 Task: Buy 2 Parchment from Baking Tools & Accessories section under best seller category for shipping address: Jack Davis, 4730 Huntz Lane, Bolton, Massachusetts 01740, Cell Number 9785492947. Pay from credit card ending with 9757, CVV 798
Action: Mouse moved to (20, 79)
Screenshot: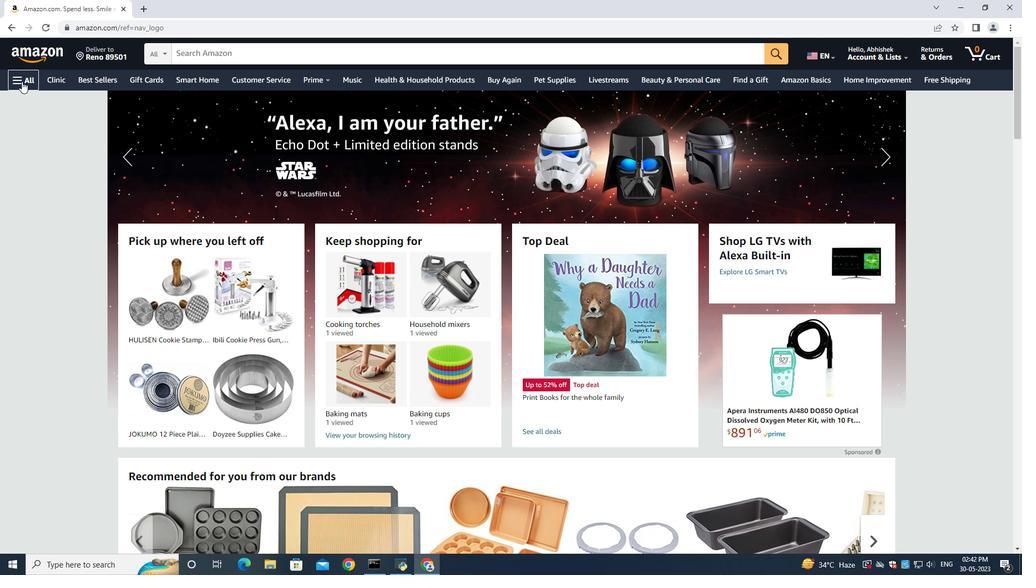 
Action: Mouse pressed left at (20, 79)
Screenshot: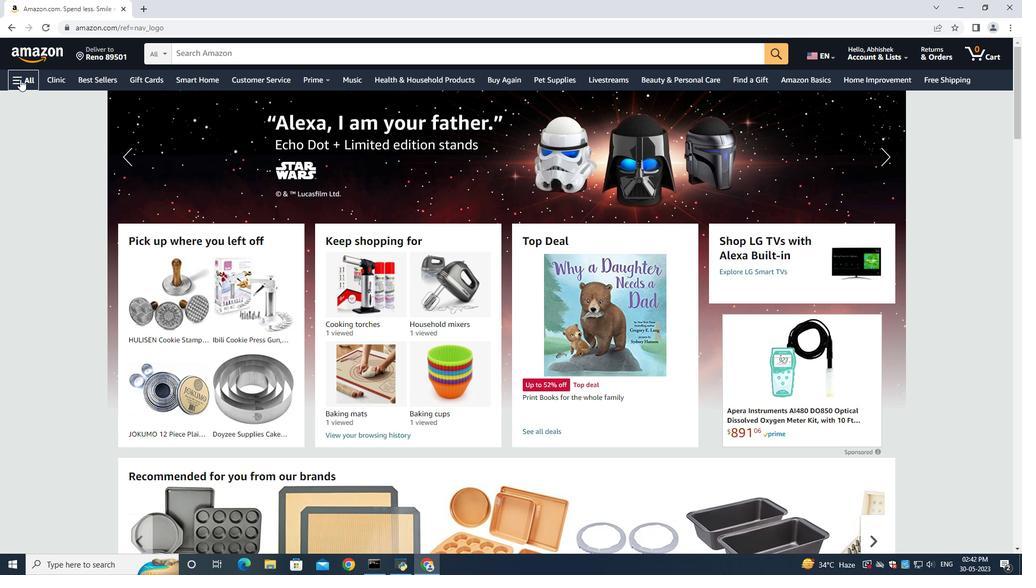 
Action: Mouse moved to (25, 97)
Screenshot: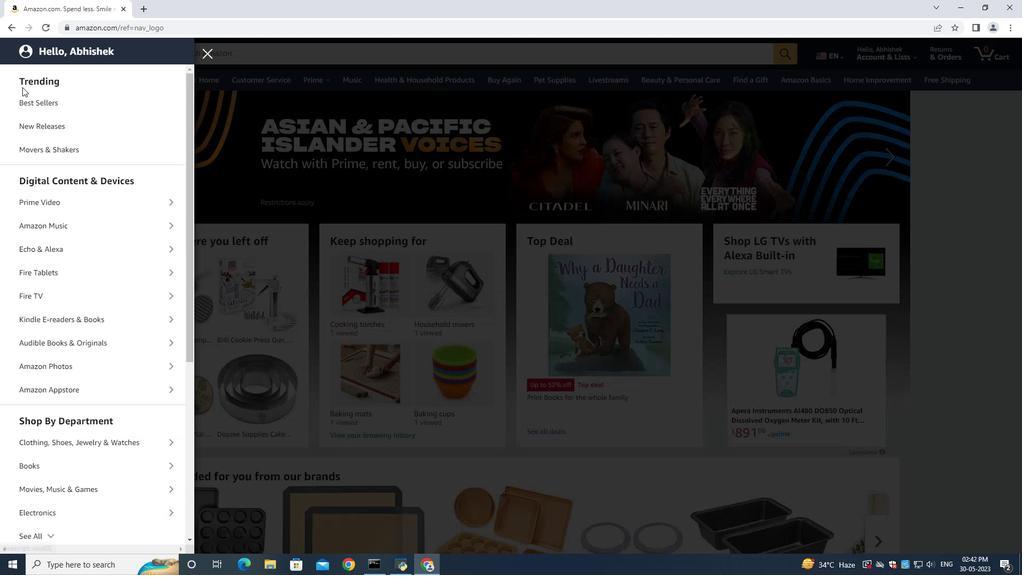 
Action: Mouse pressed left at (25, 97)
Screenshot: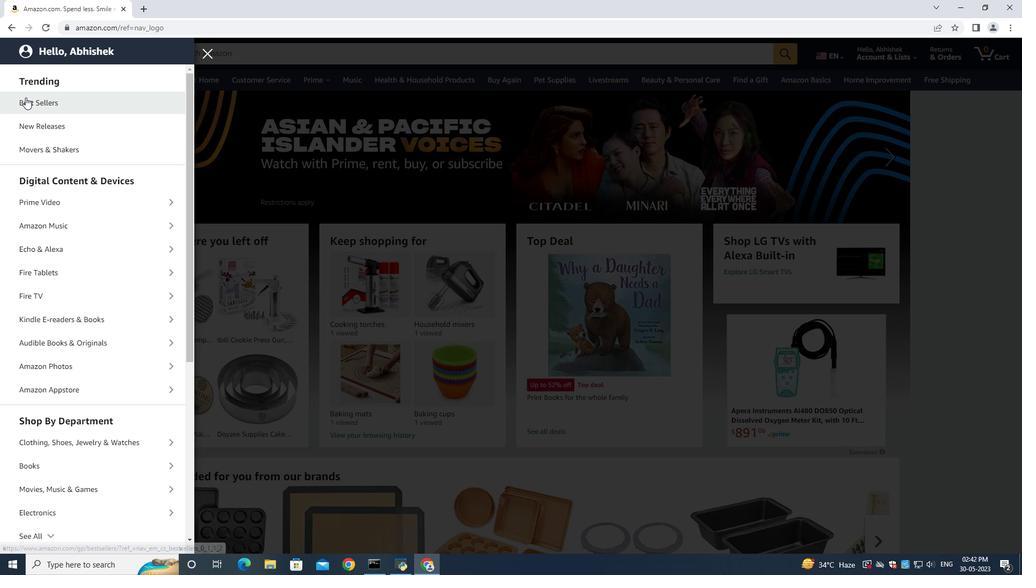 
Action: Mouse moved to (202, 52)
Screenshot: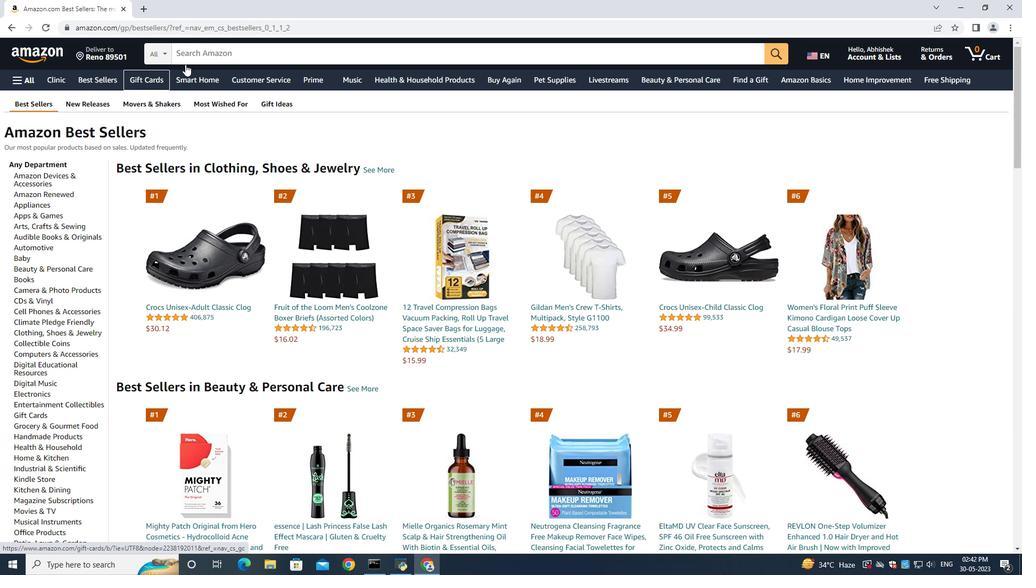 
Action: Mouse pressed left at (202, 52)
Screenshot: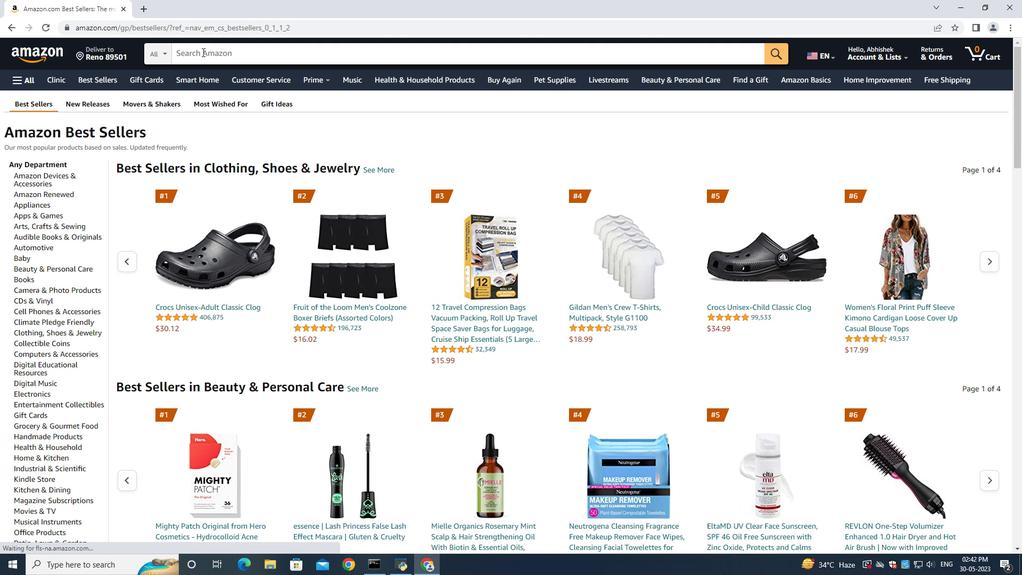 
Action: Key pressed <Key.shift>Parchment<Key.space><Key.enter>
Screenshot: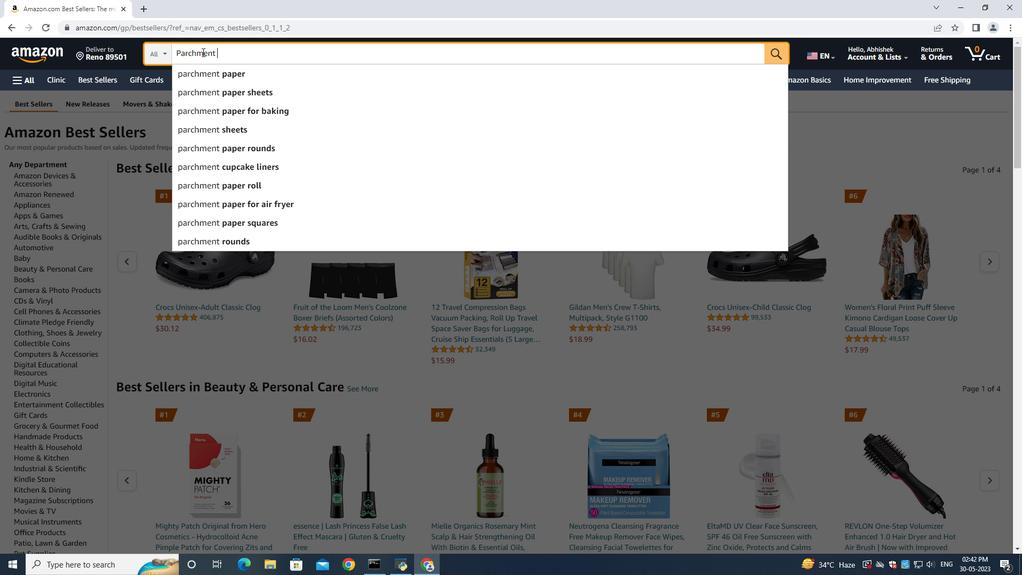 
Action: Mouse moved to (64, 276)
Screenshot: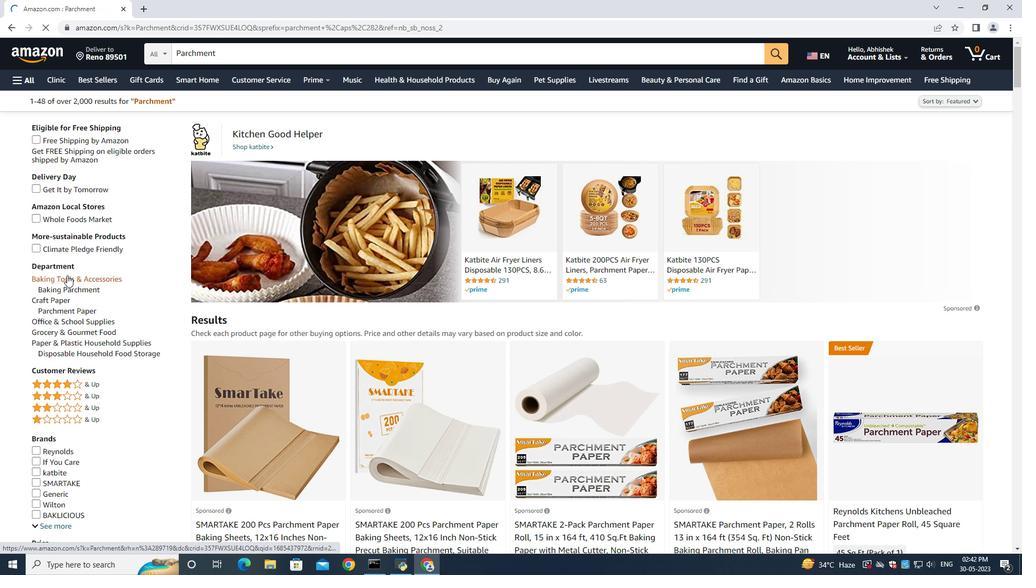 
Action: Mouse pressed left at (64, 276)
Screenshot: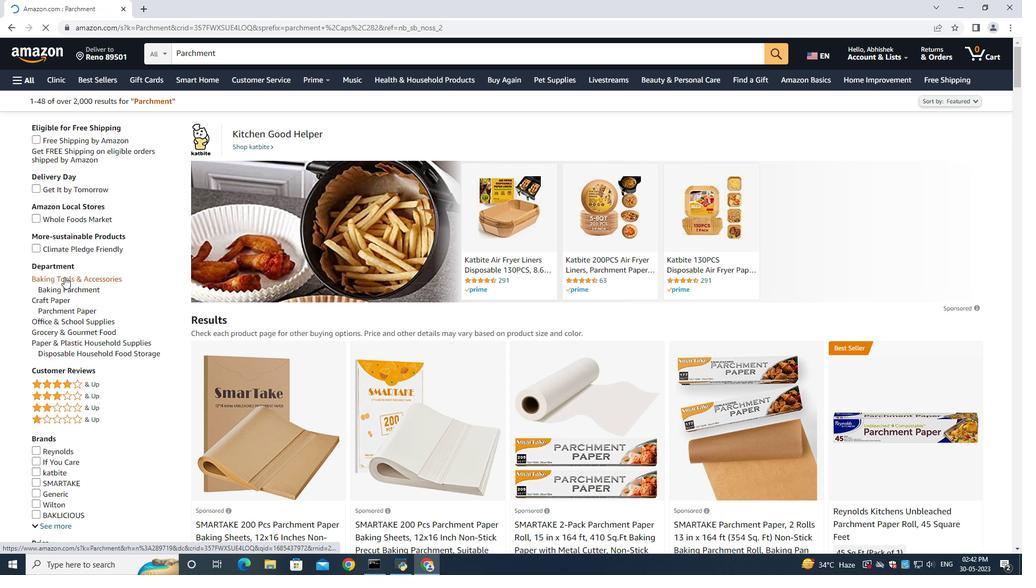 
Action: Mouse moved to (516, 216)
Screenshot: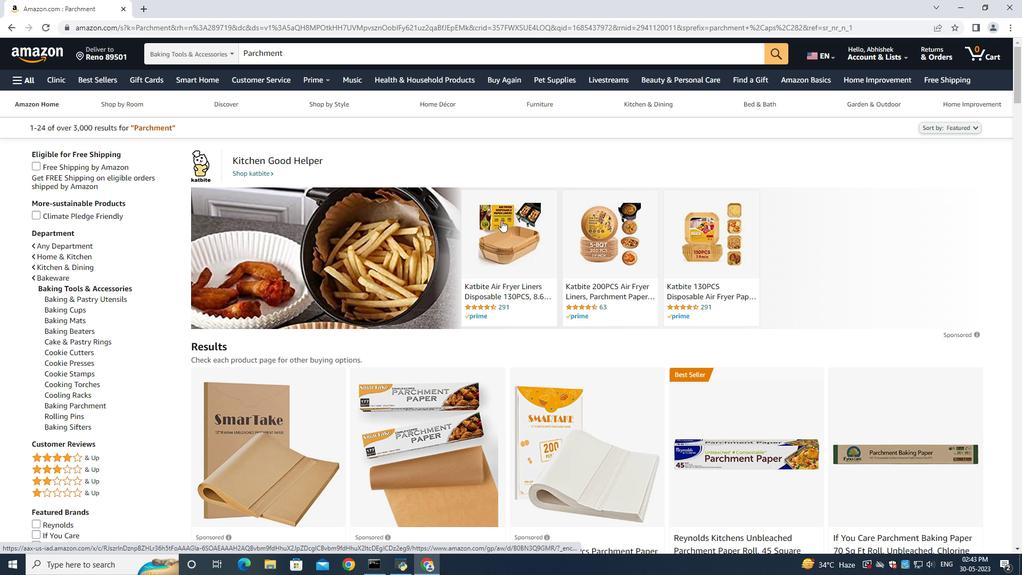 
Action: Mouse scrolled (516, 216) with delta (0, 0)
Screenshot: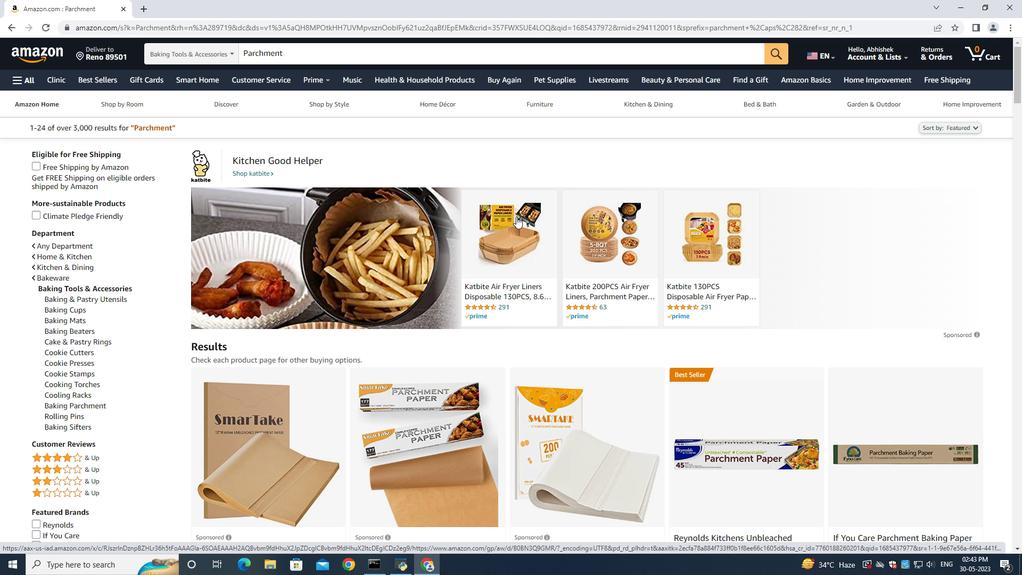 
Action: Mouse scrolled (516, 216) with delta (0, 0)
Screenshot: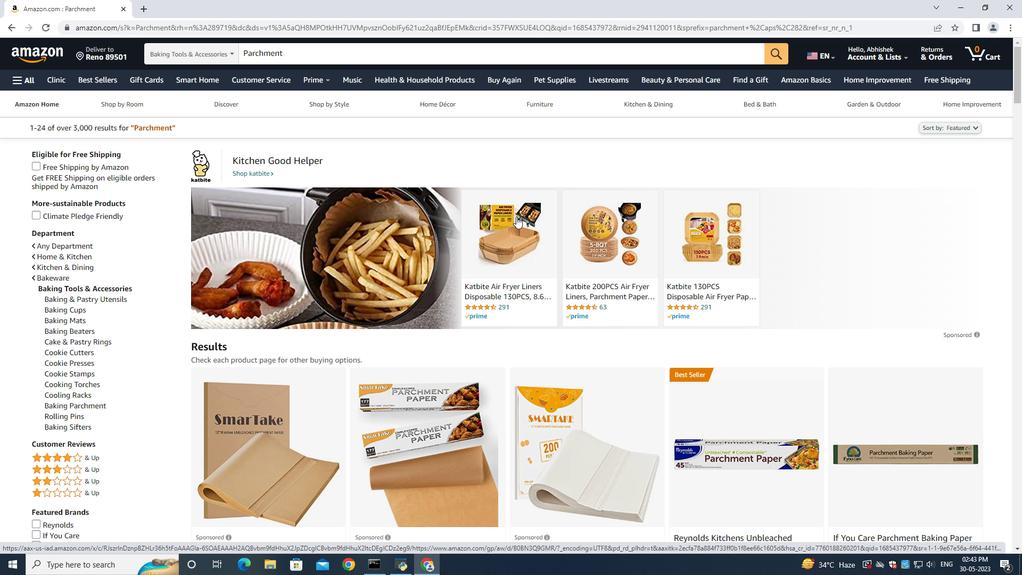 
Action: Mouse scrolled (516, 216) with delta (0, 0)
Screenshot: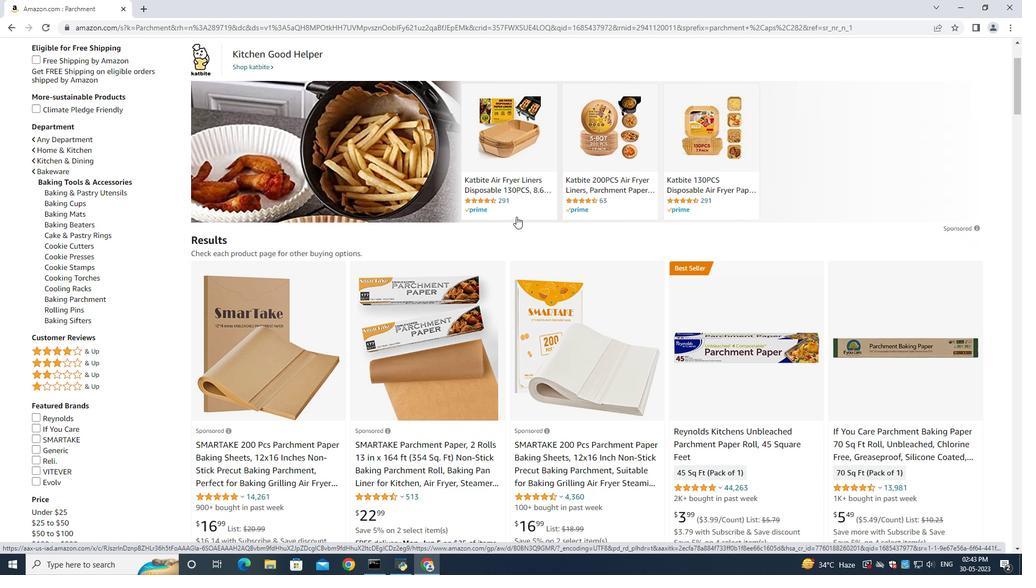 
Action: Mouse scrolled (516, 216) with delta (0, 0)
Screenshot: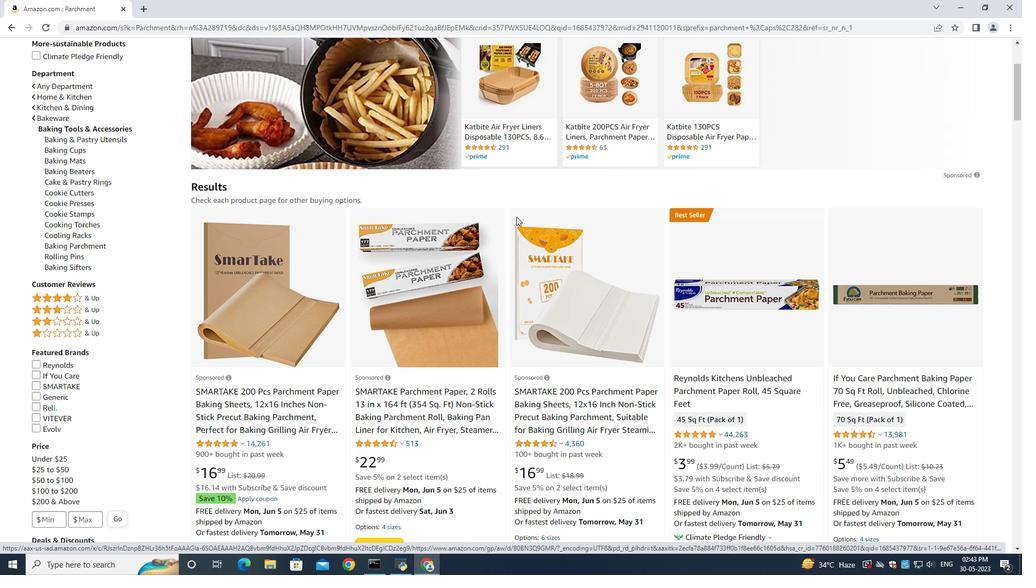 
Action: Mouse moved to (704, 330)
Screenshot: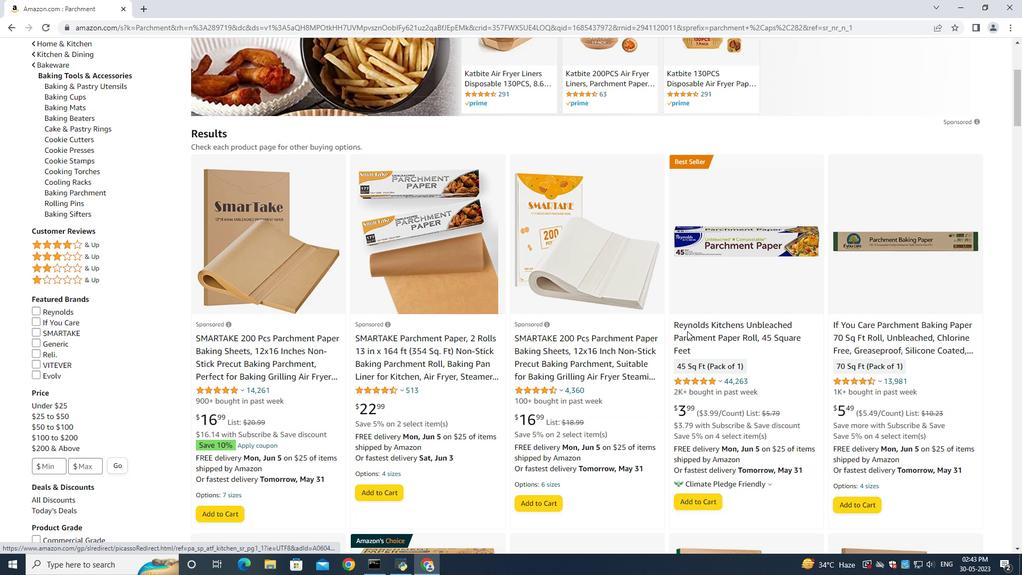 
Action: Mouse scrolled (704, 330) with delta (0, 0)
Screenshot: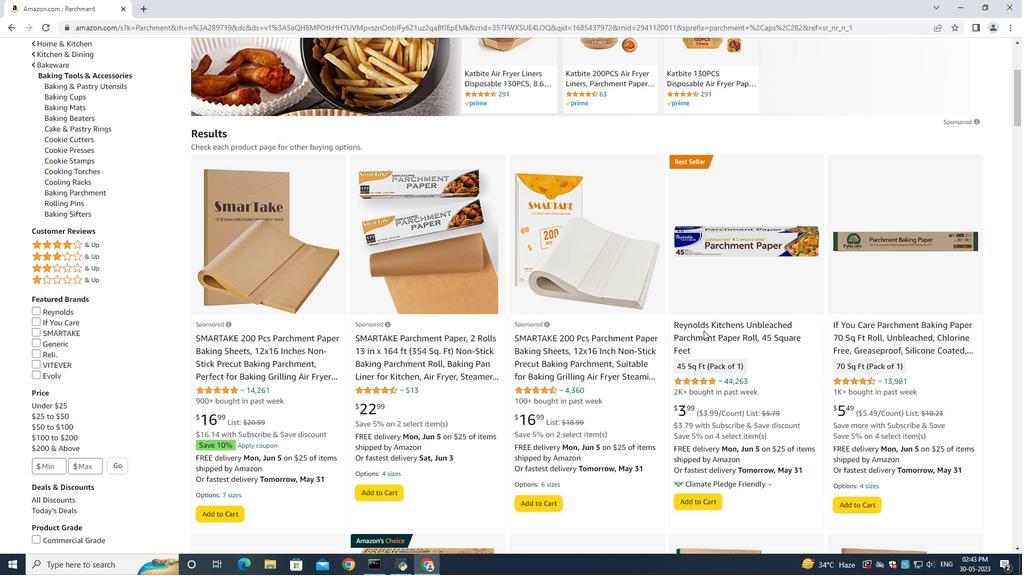 
Action: Mouse moved to (704, 330)
Screenshot: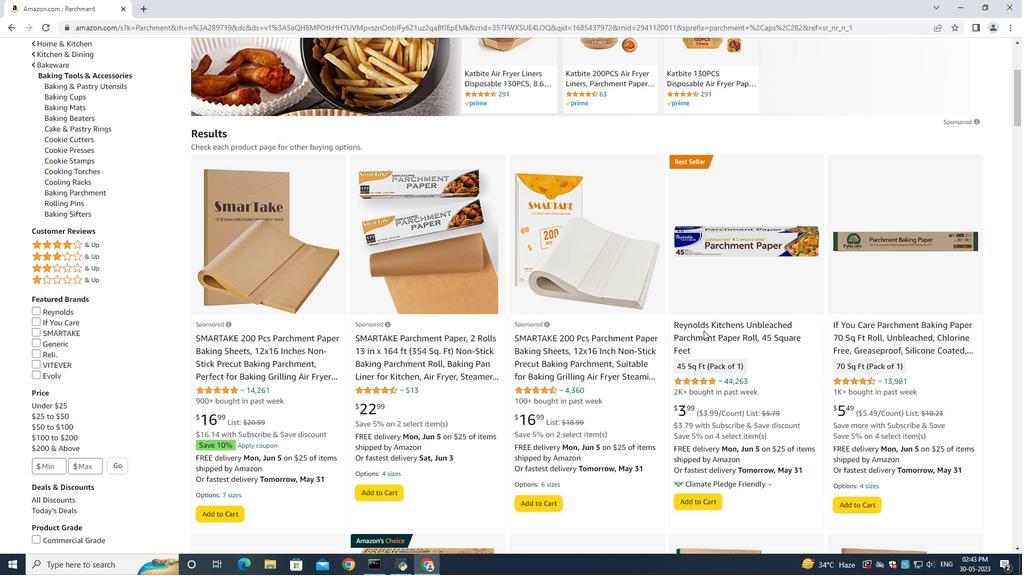 
Action: Mouse scrolled (704, 330) with delta (0, 0)
Screenshot: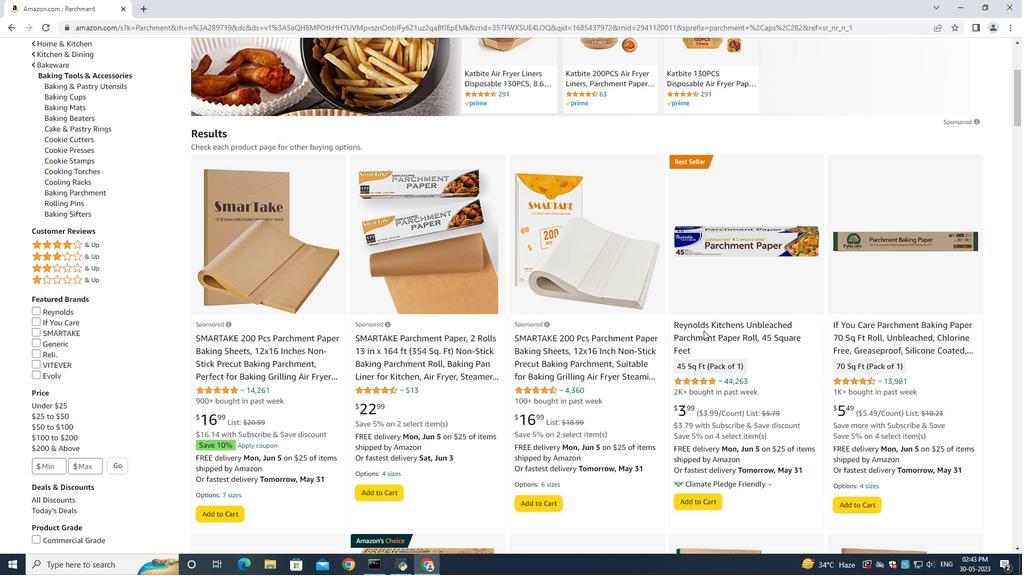 
Action: Mouse moved to (702, 329)
Screenshot: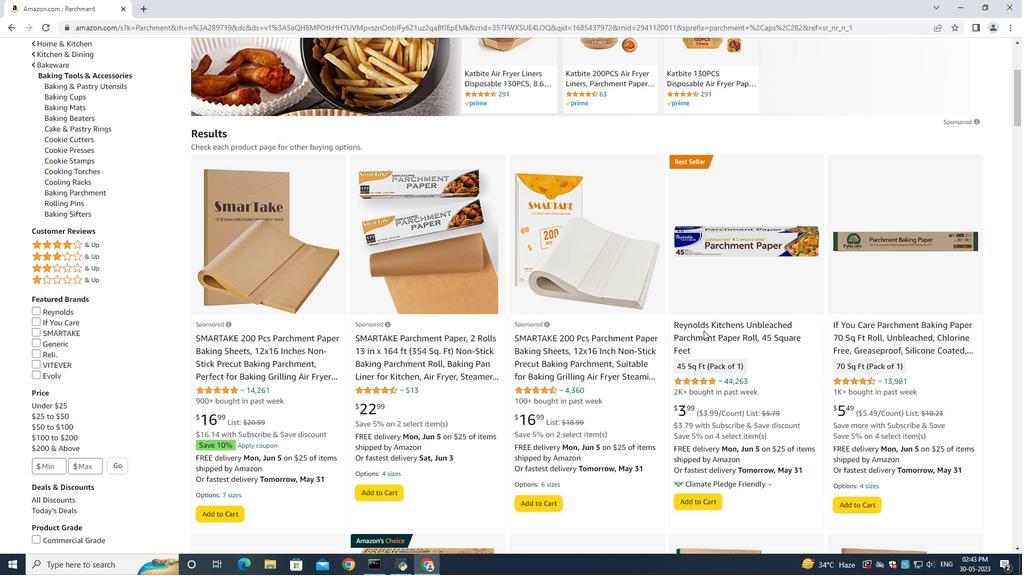 
Action: Mouse scrolled (702, 329) with delta (0, 0)
Screenshot: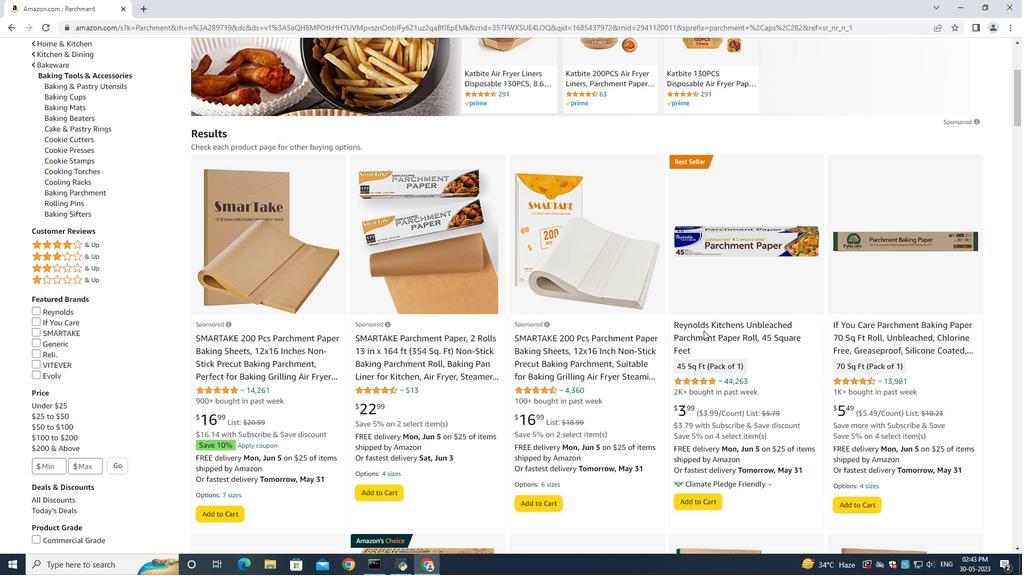 
Action: Mouse moved to (573, 181)
Screenshot: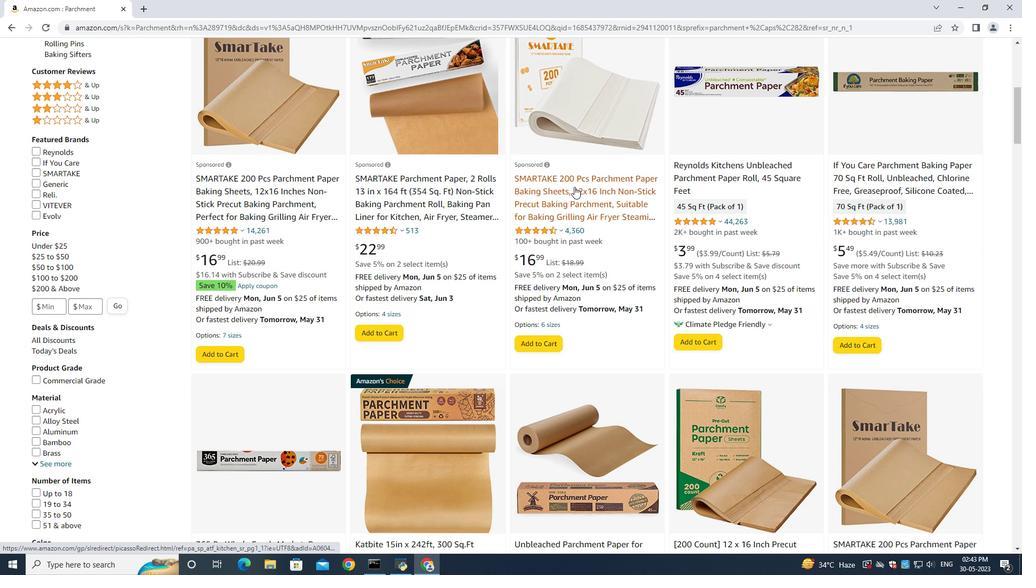 
Action: Mouse pressed left at (573, 181)
Screenshot: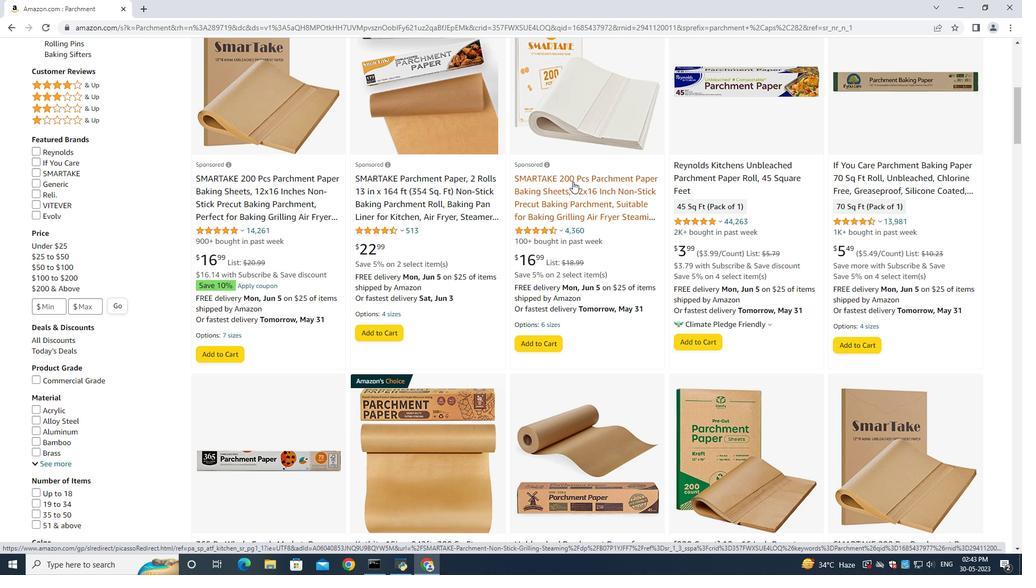 
Action: Mouse moved to (792, 406)
Screenshot: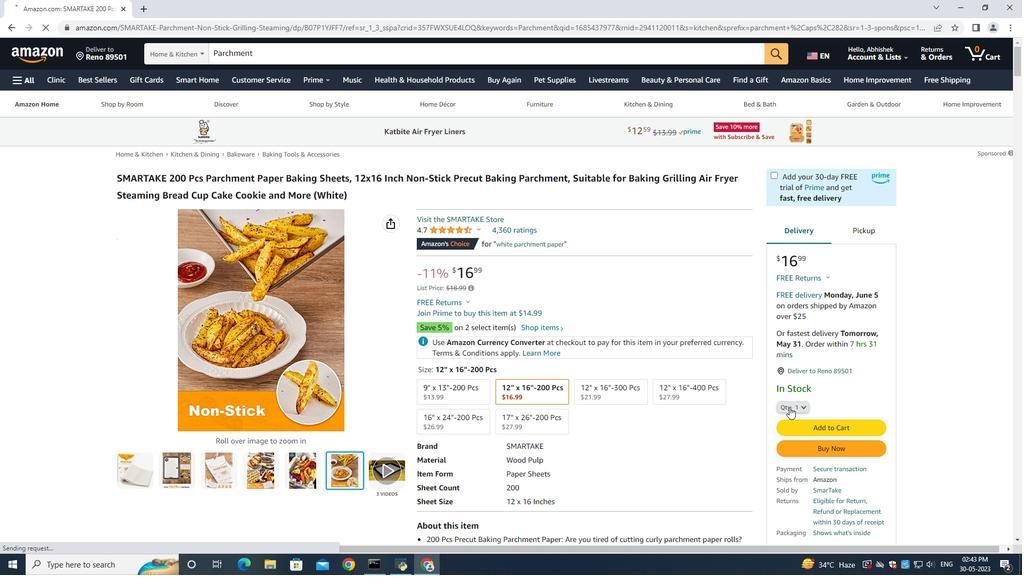 
Action: Mouse pressed left at (792, 406)
Screenshot: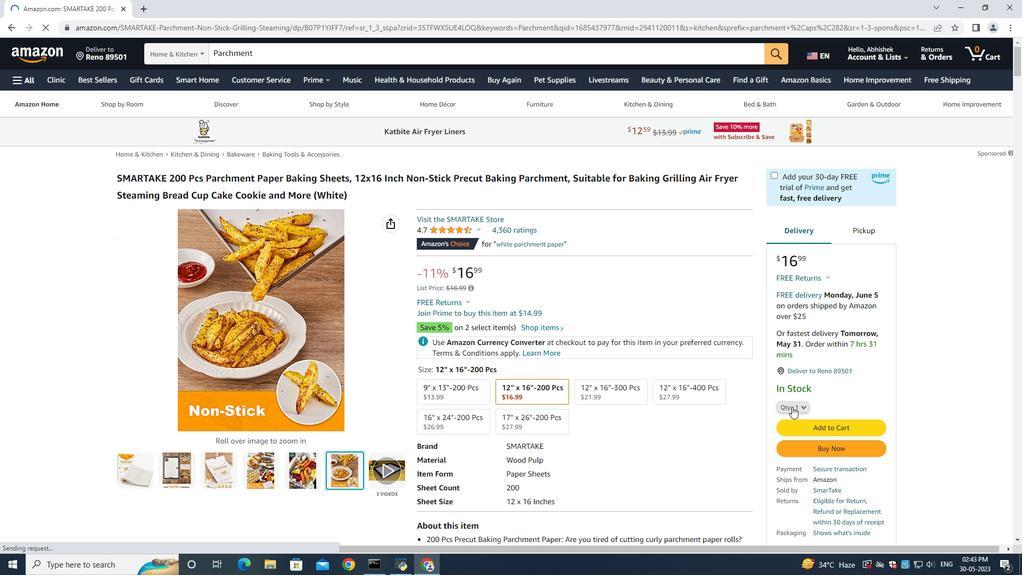 
Action: Mouse moved to (789, 71)
Screenshot: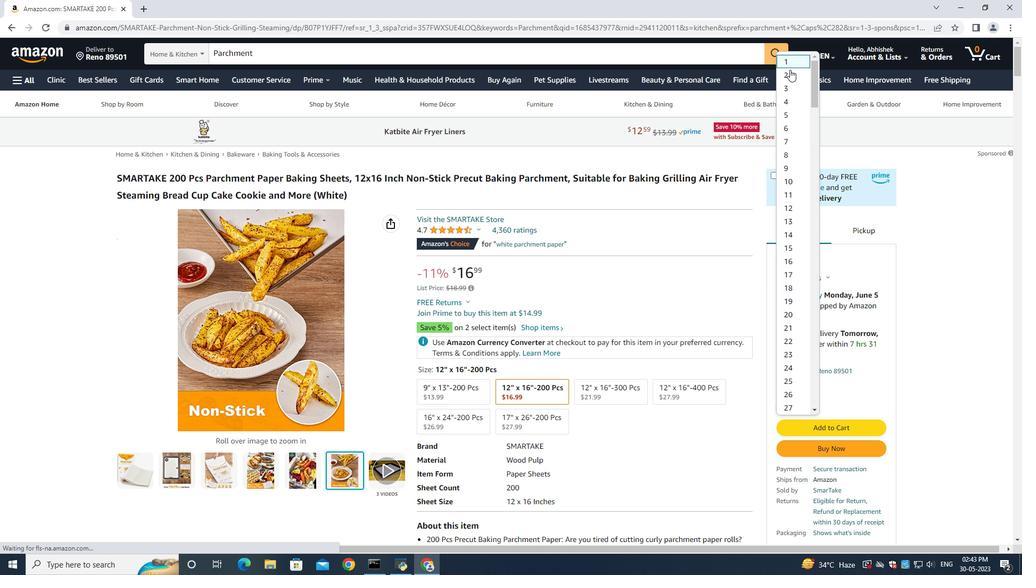 
Action: Mouse pressed left at (789, 71)
Screenshot: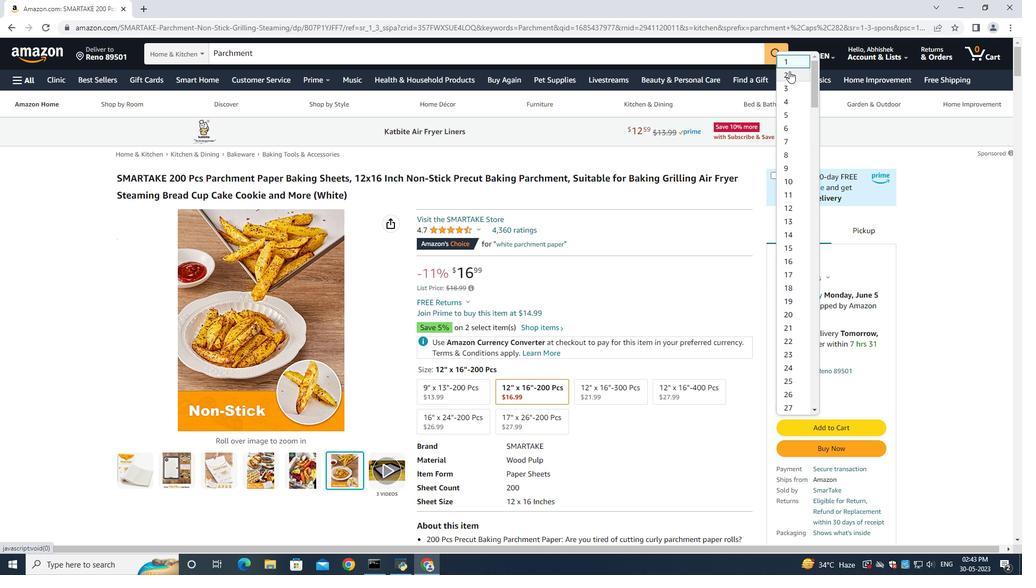 
Action: Mouse moved to (825, 425)
Screenshot: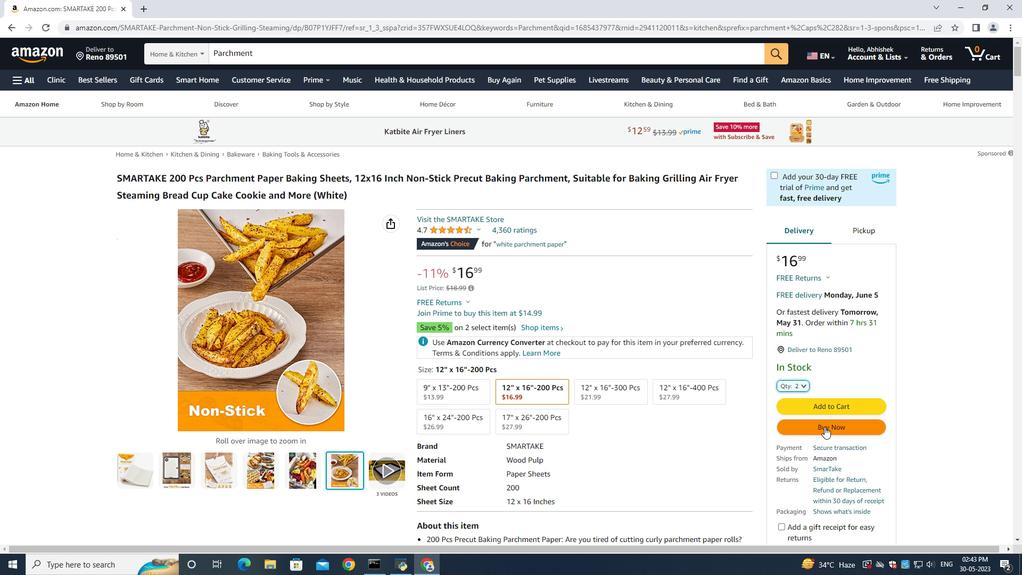 
Action: Mouse pressed left at (825, 425)
Screenshot: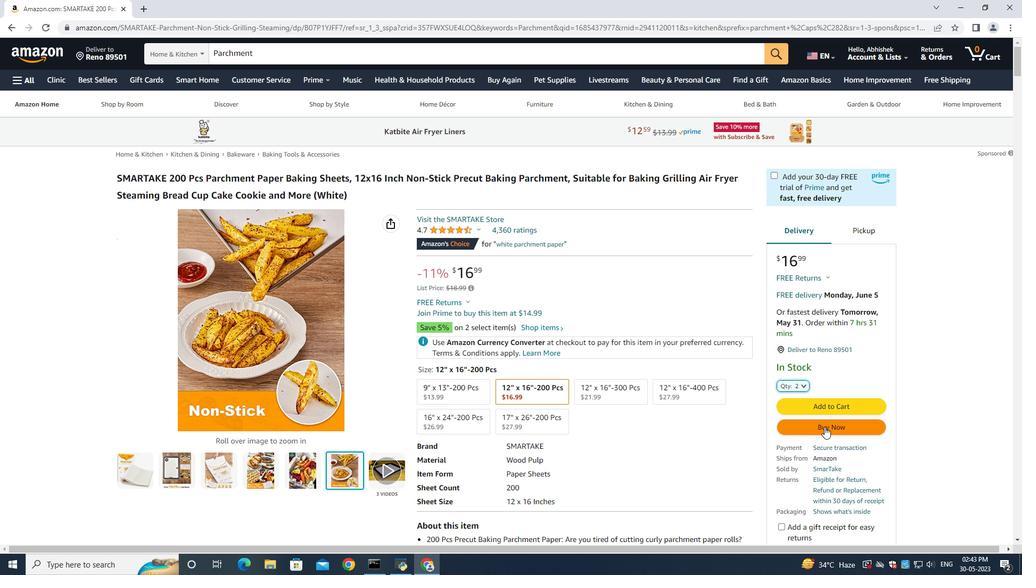
Action: Mouse moved to (393, 355)
Screenshot: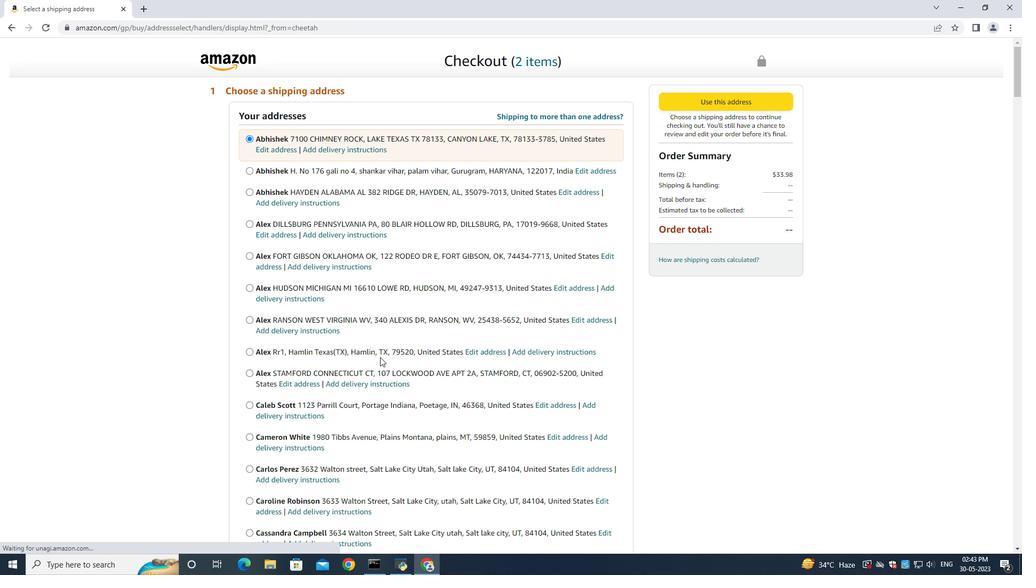 
Action: Mouse scrolled (383, 356) with delta (0, 0)
Screenshot: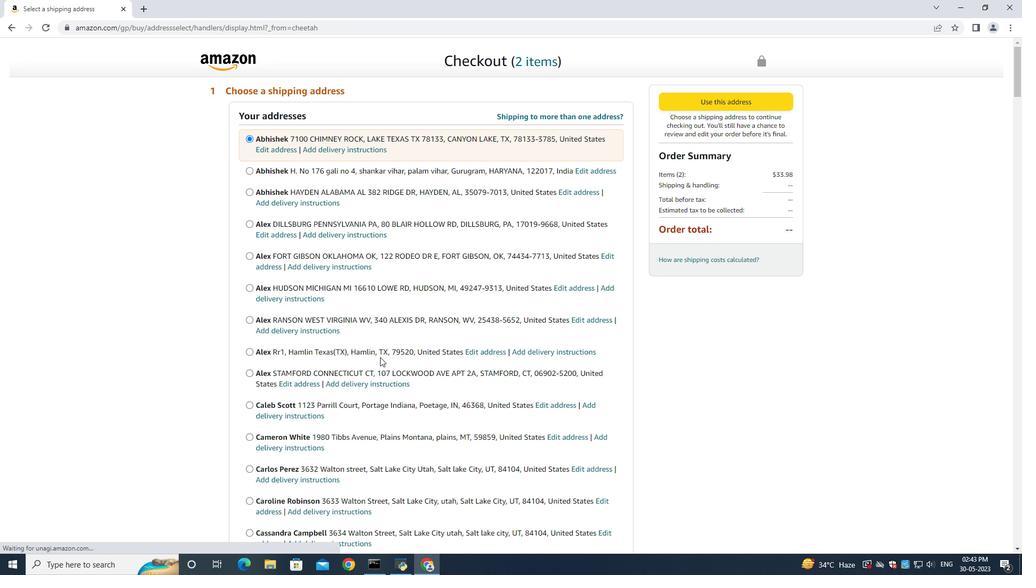 
Action: Mouse moved to (395, 354)
Screenshot: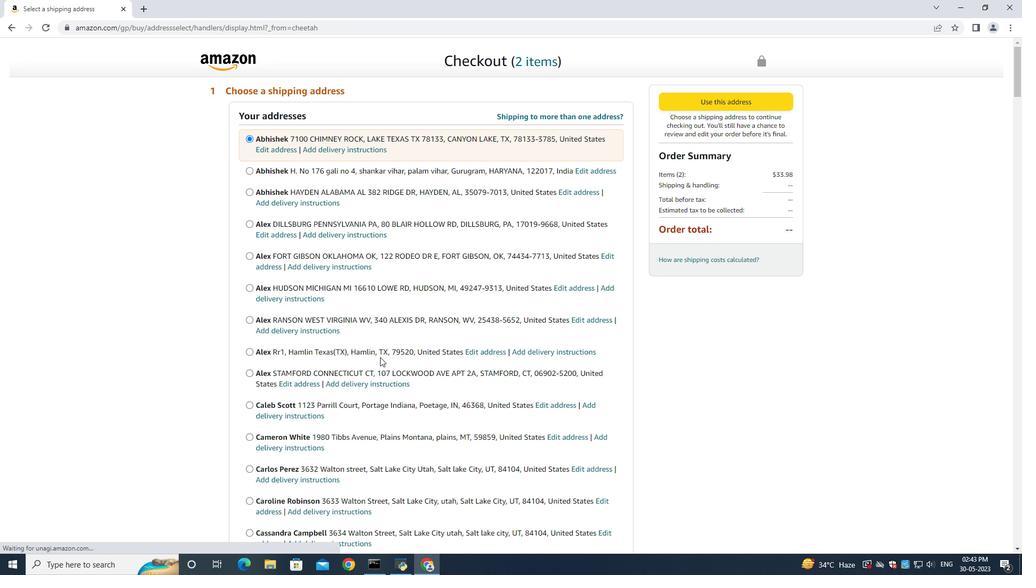 
Action: Mouse scrolled (383, 356) with delta (0, 0)
Screenshot: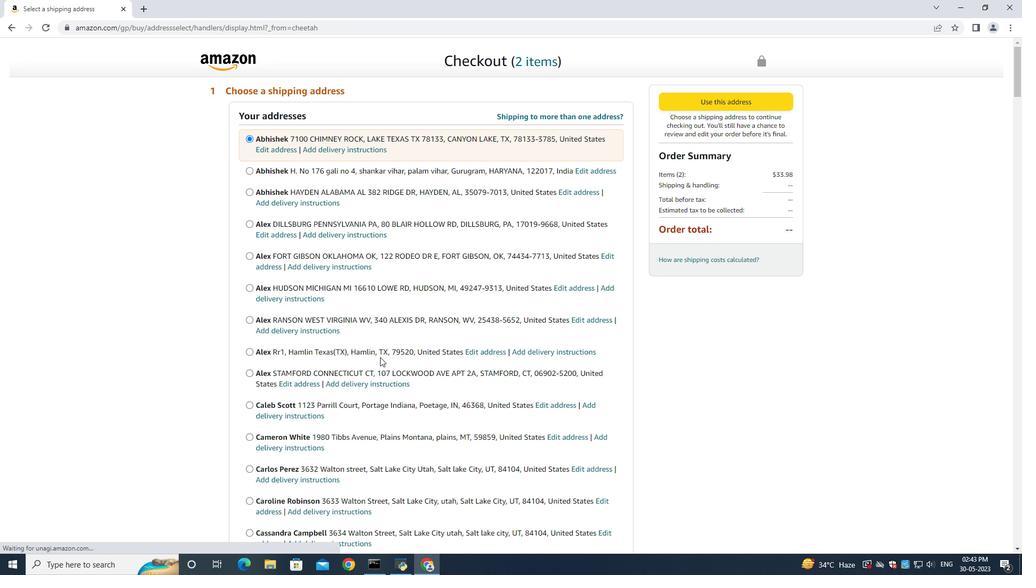 
Action: Mouse moved to (395, 354)
Screenshot: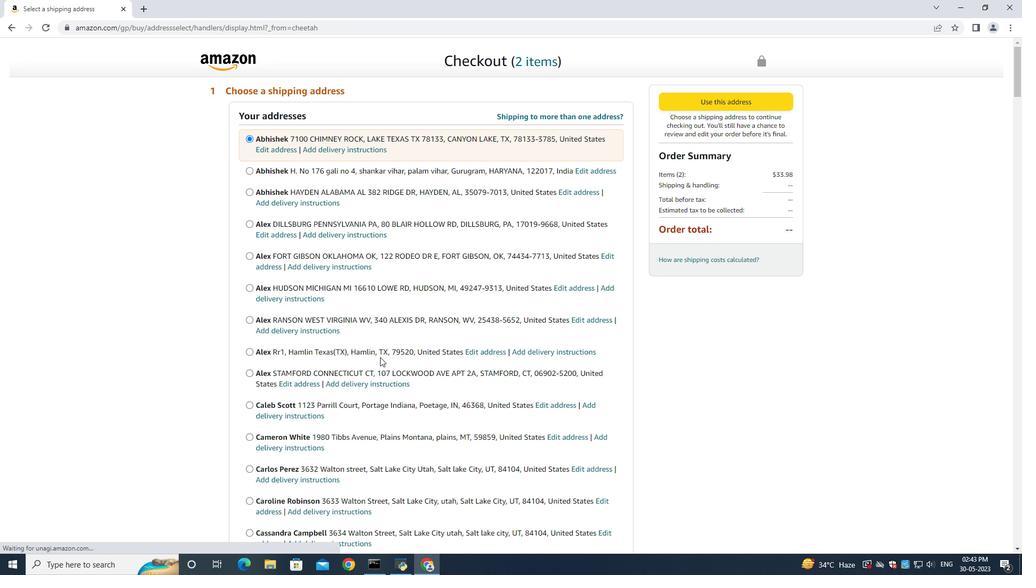 
Action: Mouse scrolled (383, 356) with delta (0, 0)
Screenshot: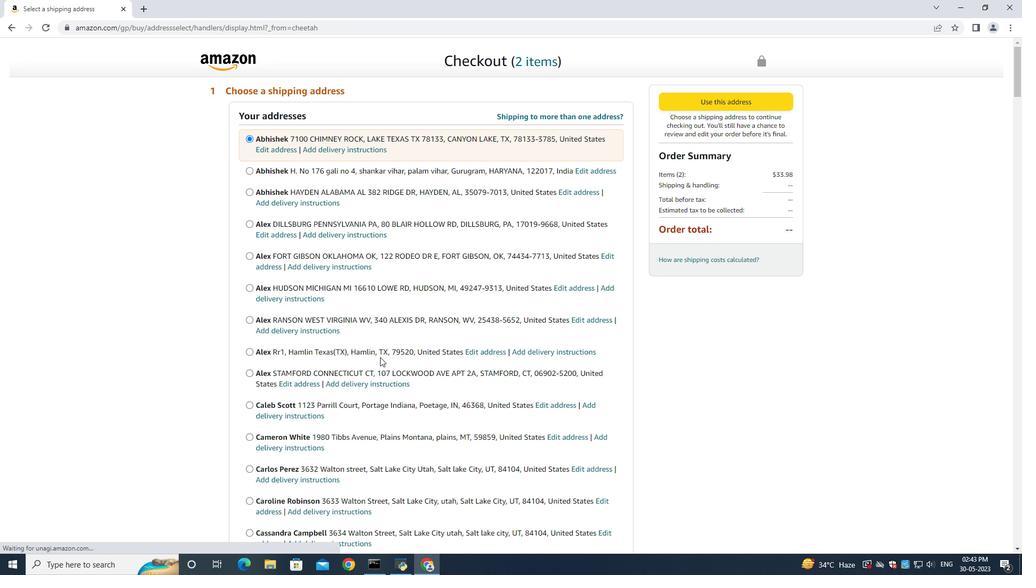 
Action: Mouse moved to (396, 354)
Screenshot: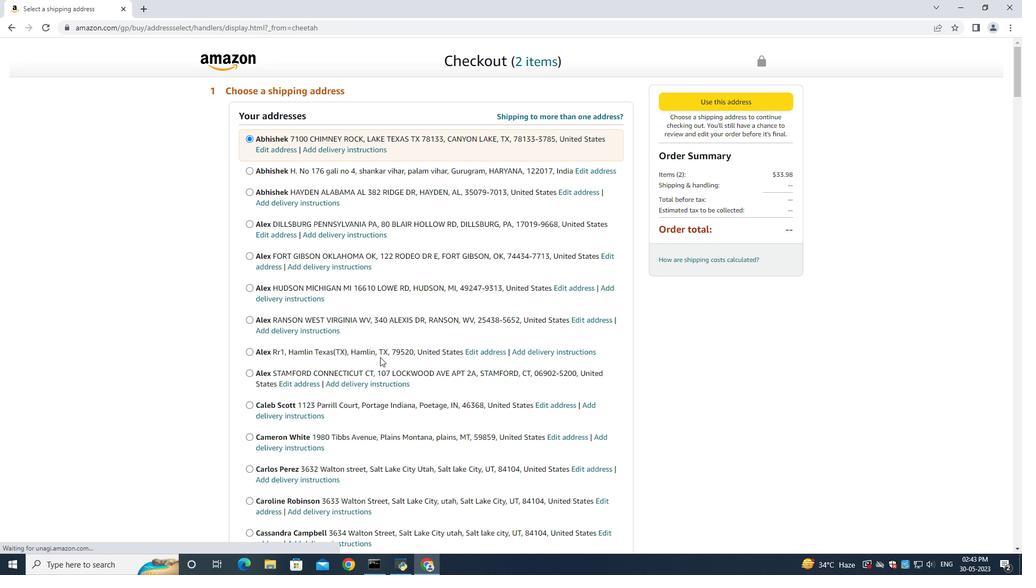 
Action: Mouse scrolled (383, 356) with delta (0, 0)
Screenshot: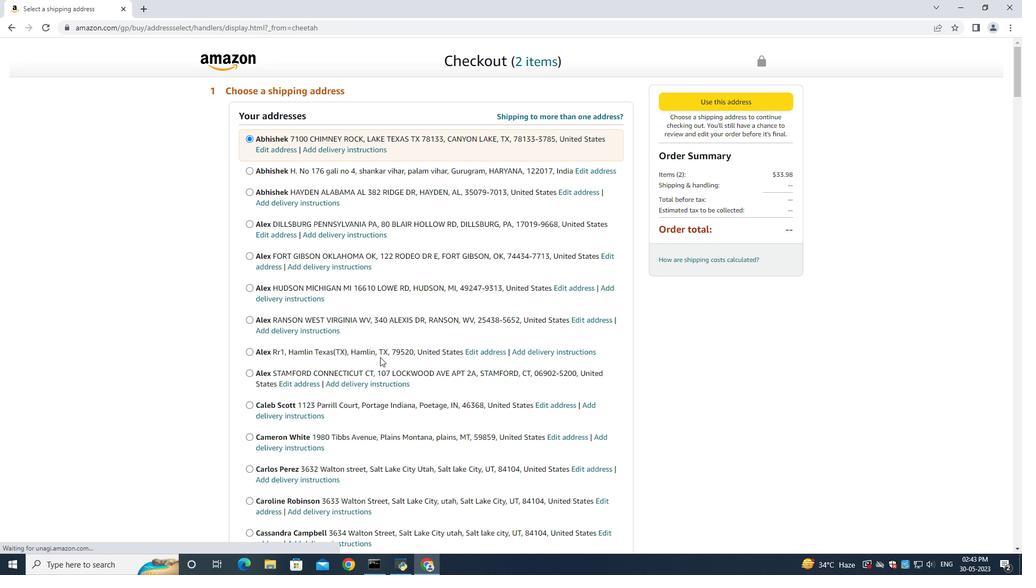 
Action: Mouse moved to (397, 354)
Screenshot: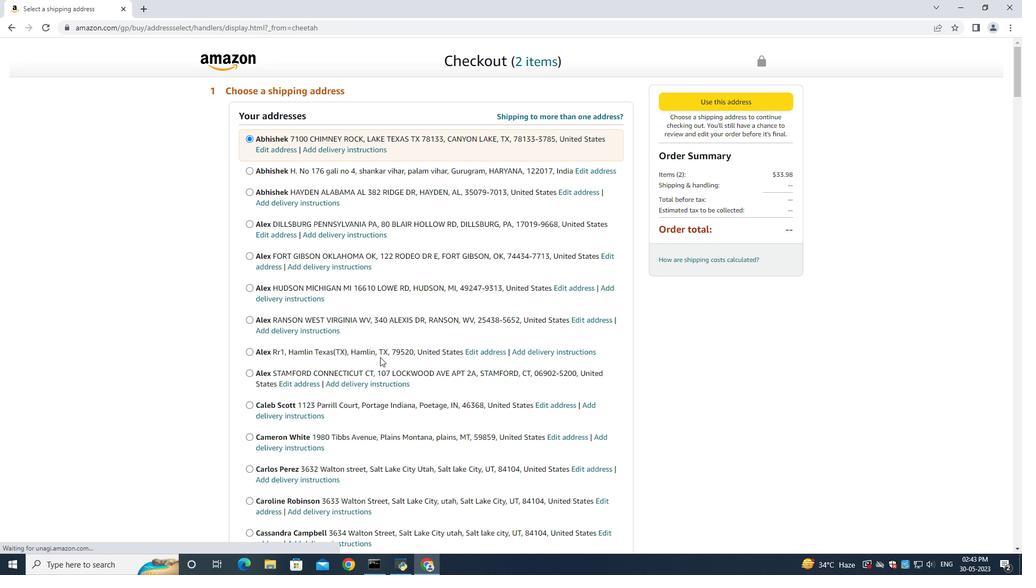 
Action: Mouse scrolled (386, 356) with delta (0, 0)
Screenshot: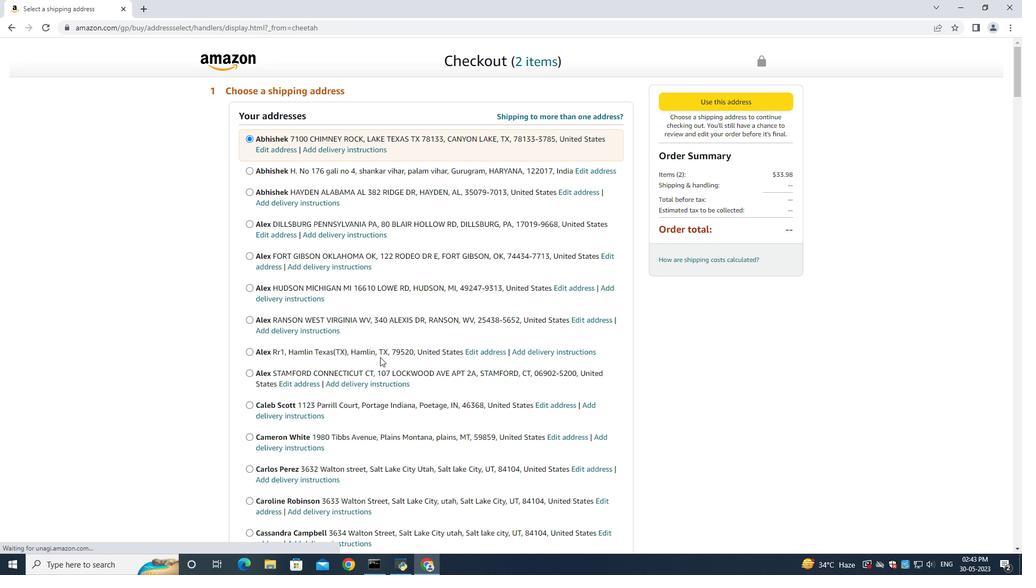 
Action: Mouse moved to (462, 356)
Screenshot: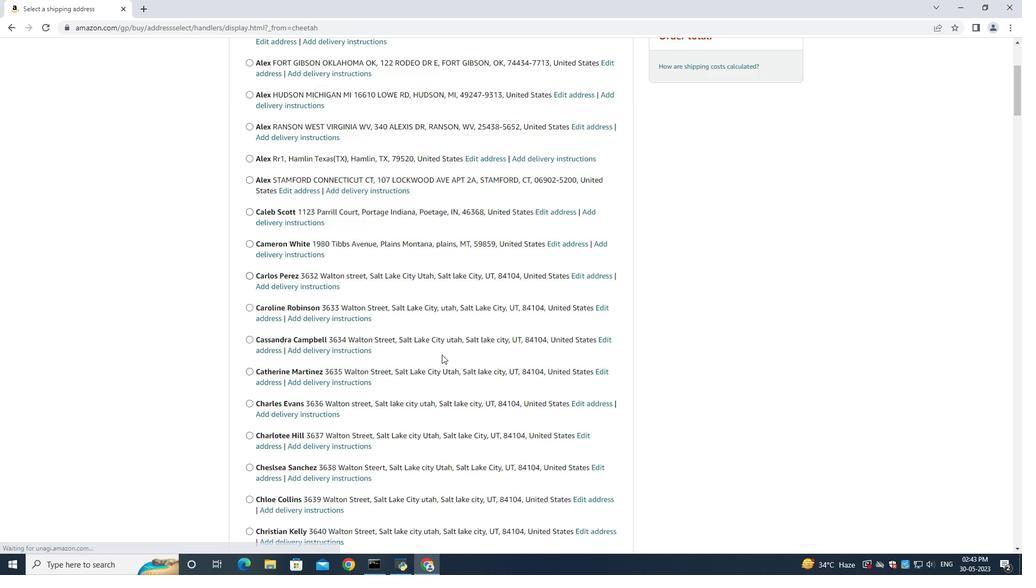 
Action: Mouse scrolled (462, 356) with delta (0, 0)
Screenshot: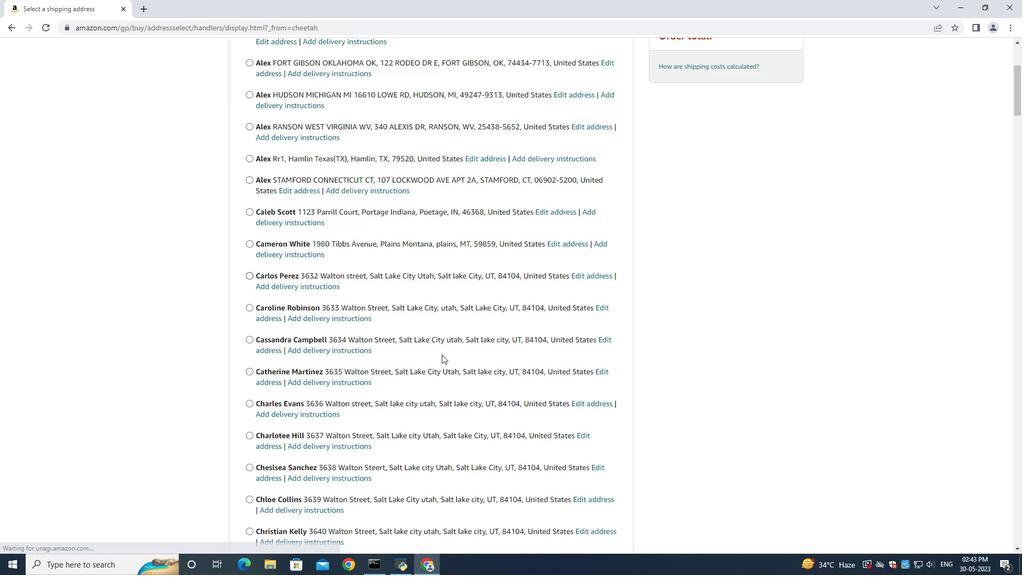 
Action: Mouse scrolled (462, 356) with delta (0, 0)
Screenshot: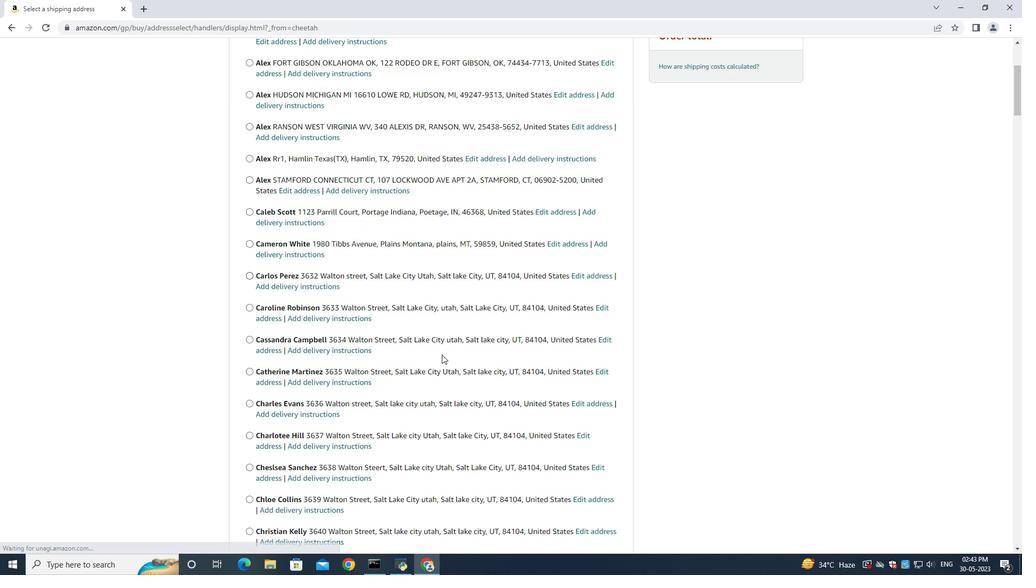 
Action: Mouse moved to (463, 357)
Screenshot: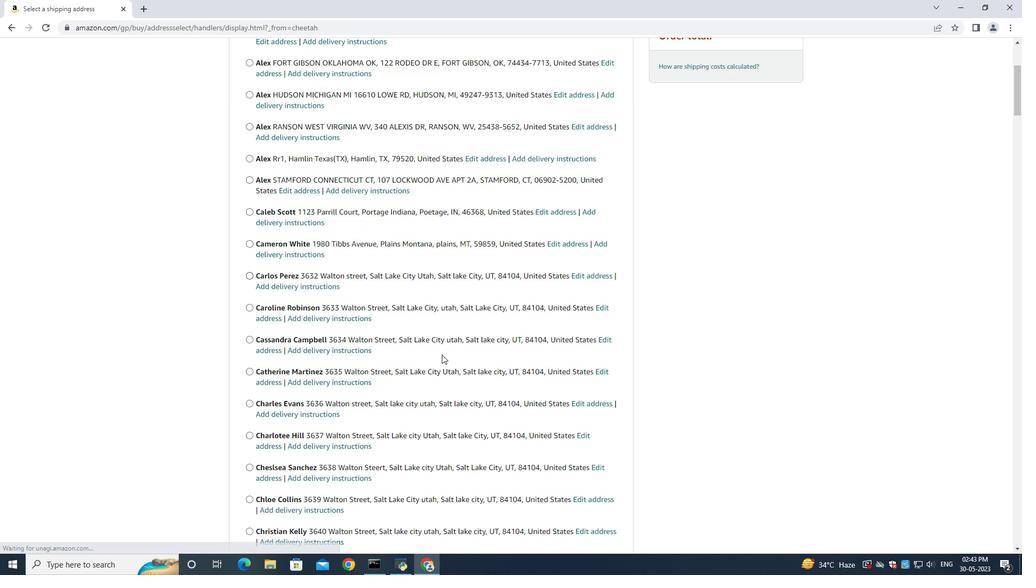 
Action: Mouse scrolled (463, 356) with delta (0, 0)
Screenshot: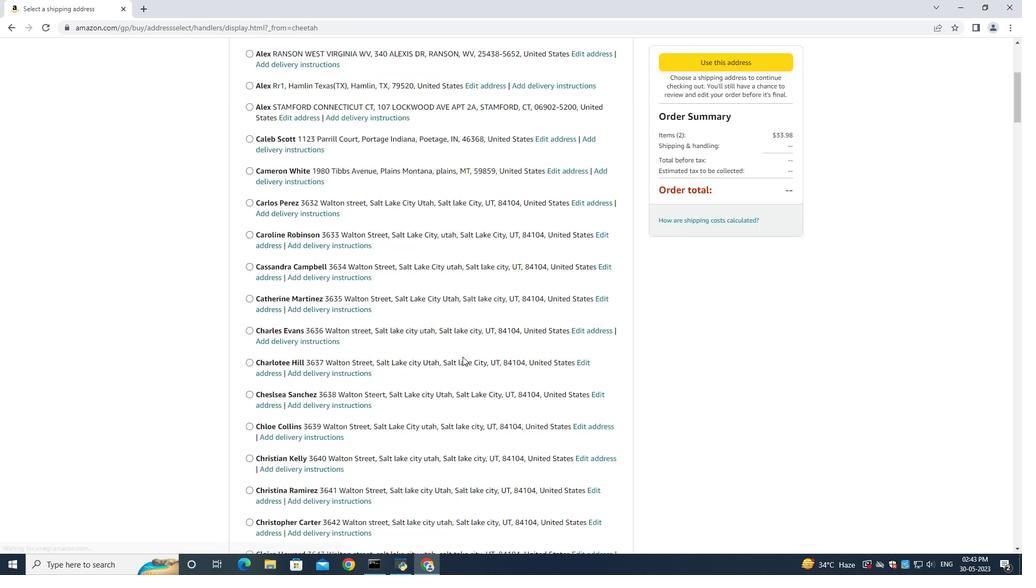 
Action: Mouse moved to (463, 357)
Screenshot: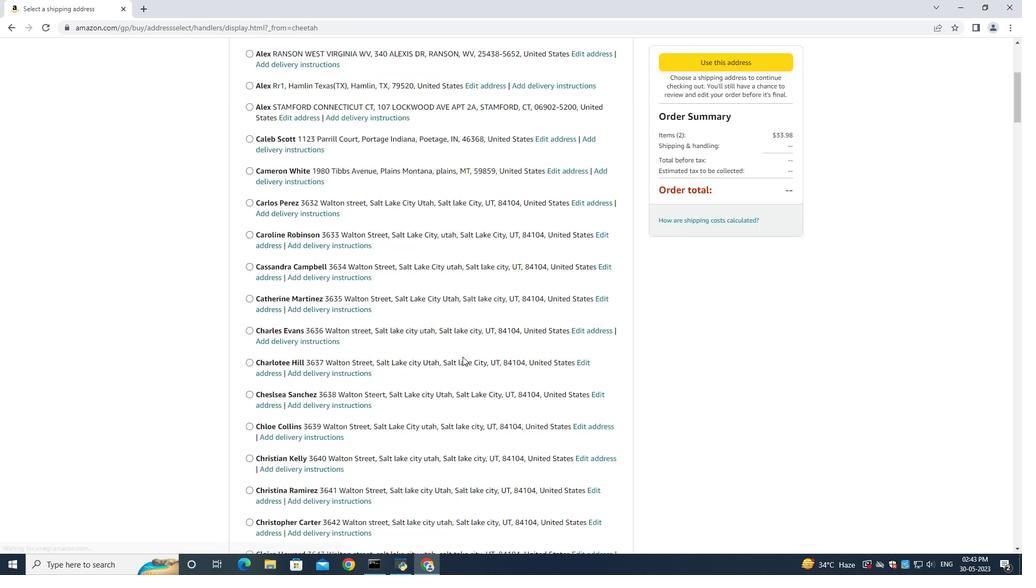 
Action: Mouse scrolled (463, 356) with delta (0, 0)
Screenshot: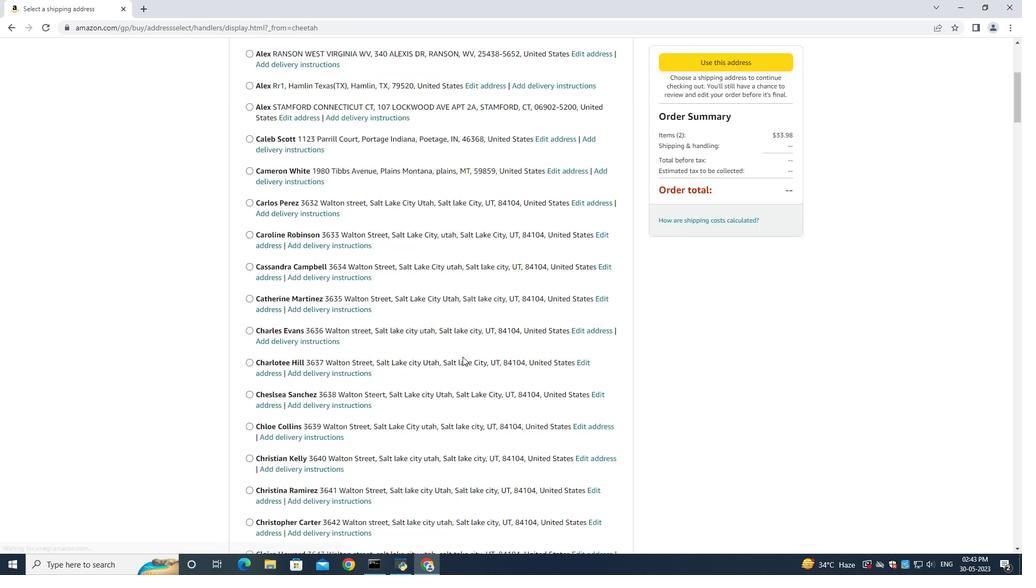
Action: Mouse moved to (463, 357)
Screenshot: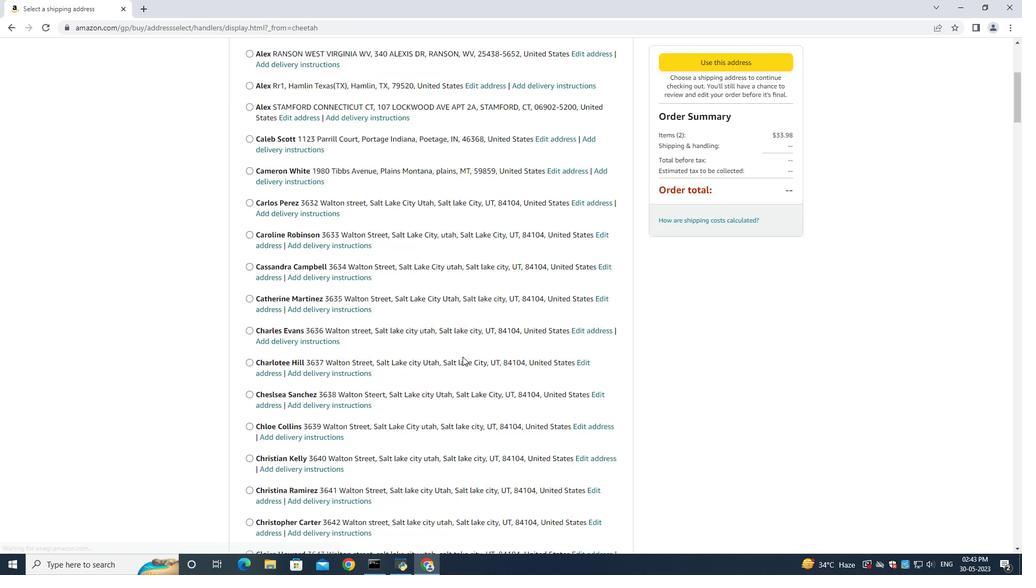 
Action: Mouse scrolled (463, 356) with delta (0, 0)
Screenshot: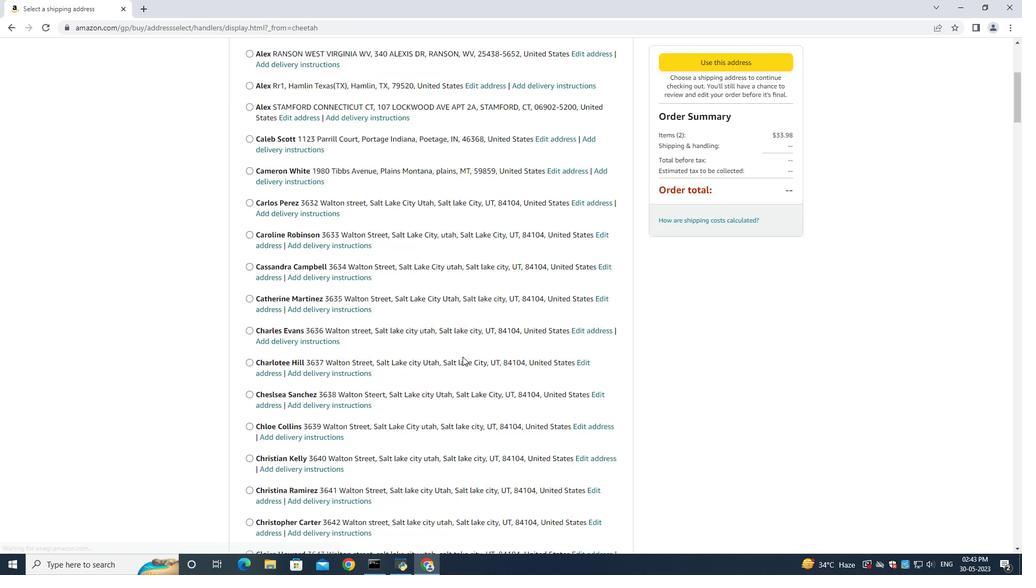 
Action: Mouse moved to (464, 358)
Screenshot: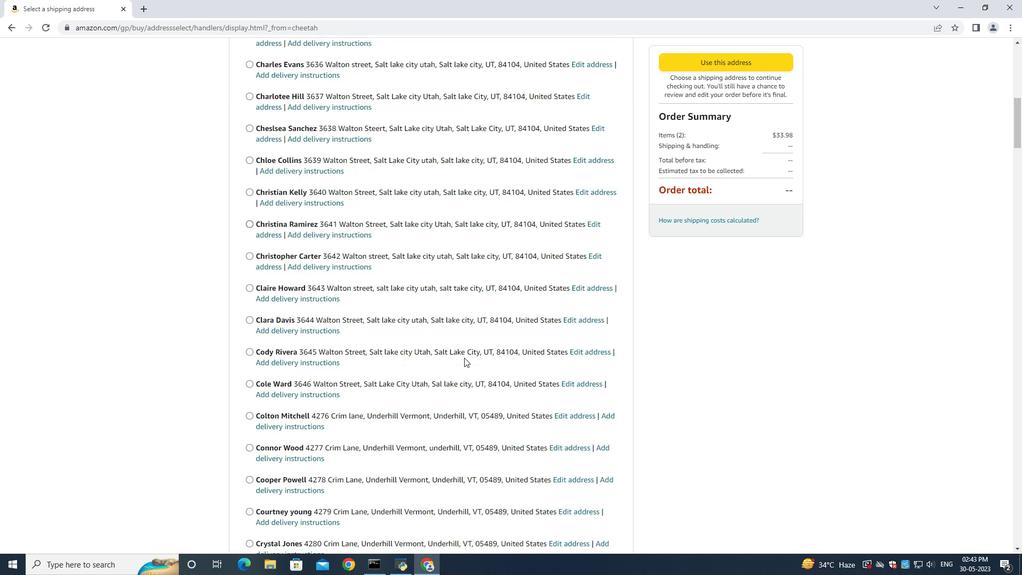 
Action: Mouse scrolled (464, 357) with delta (0, 0)
Screenshot: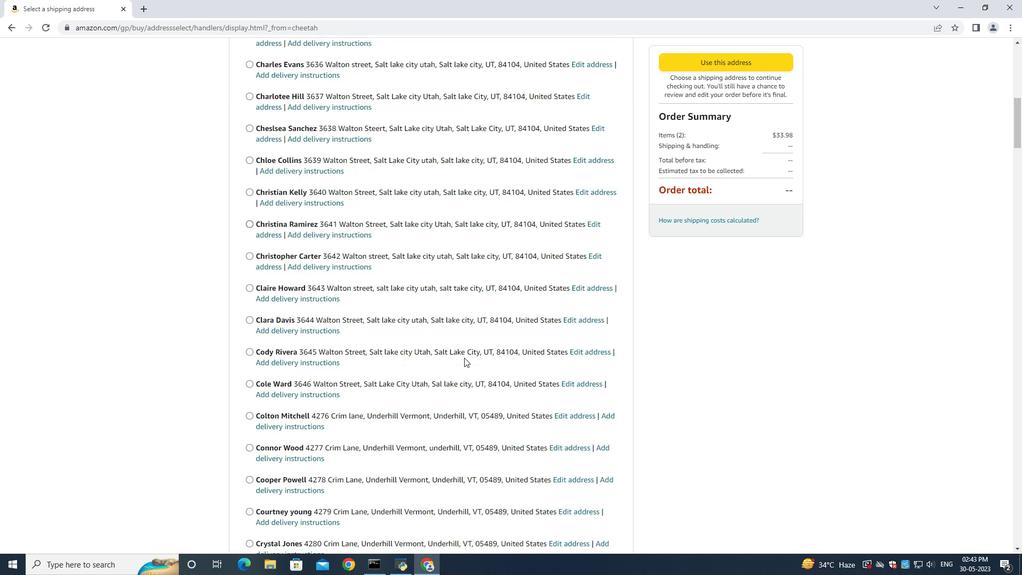 
Action: Mouse moved to (464, 358)
Screenshot: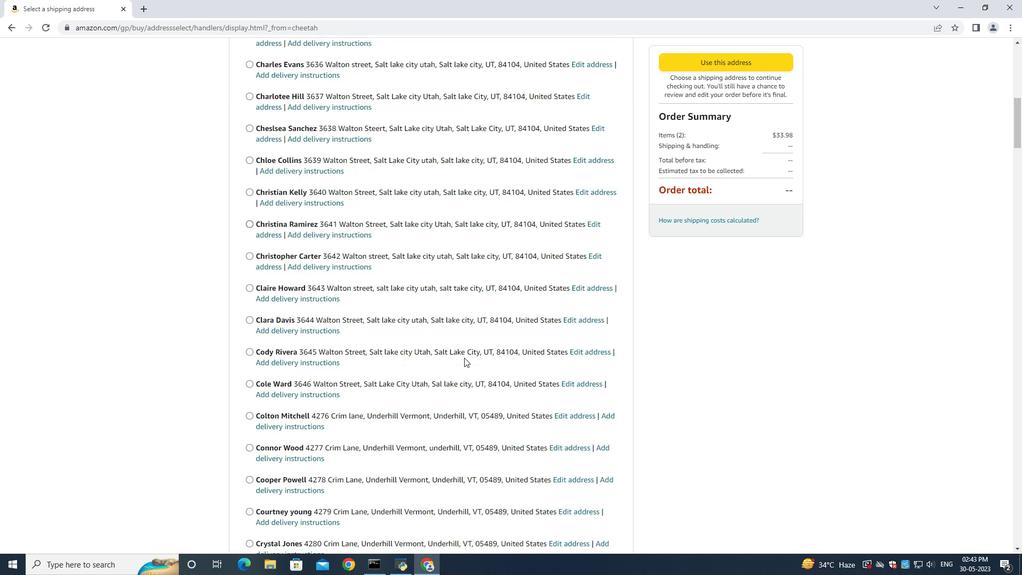 
Action: Mouse scrolled (464, 358) with delta (0, 0)
Screenshot: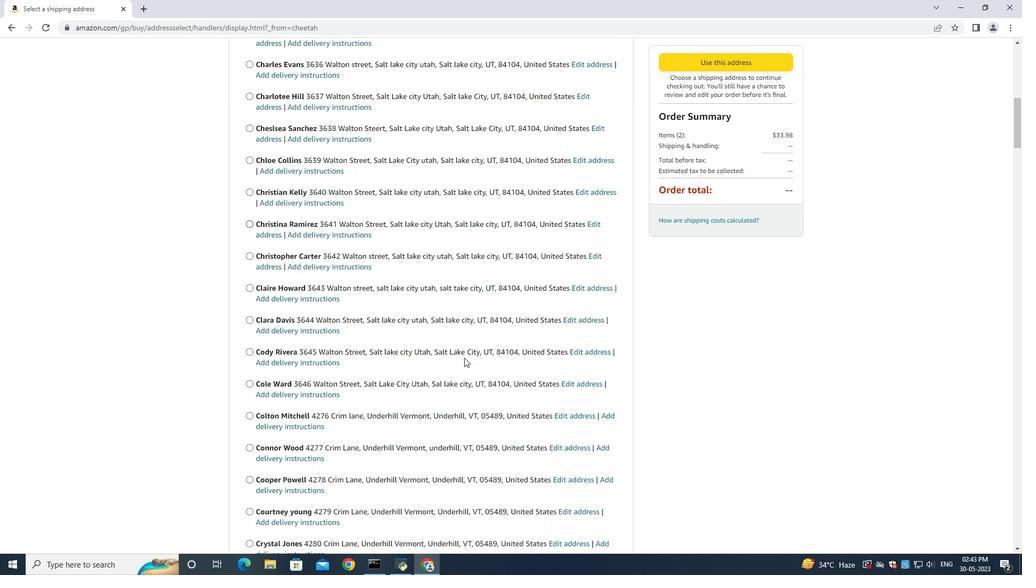 
Action: Mouse moved to (464, 358)
Screenshot: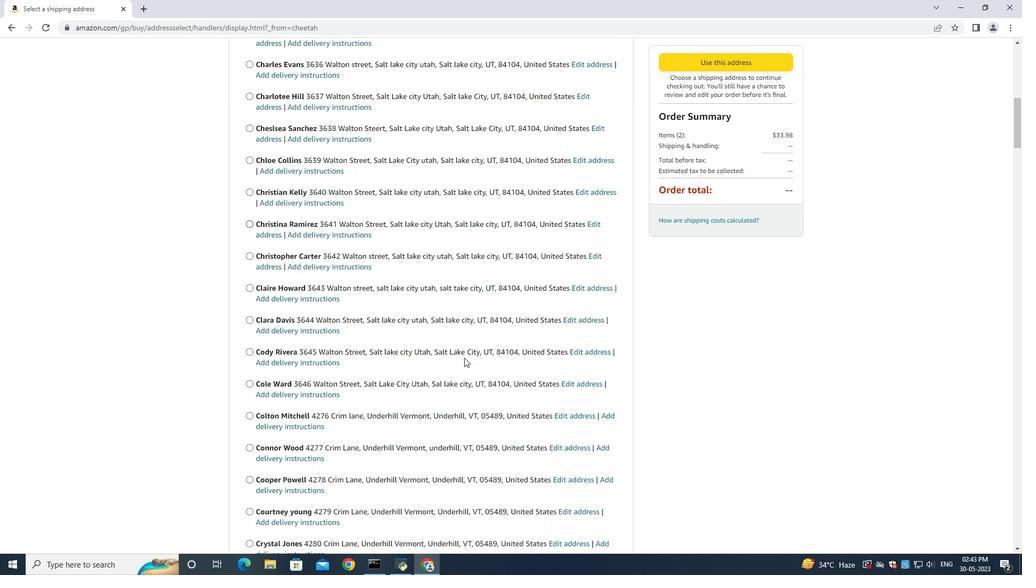
Action: Mouse scrolled (464, 358) with delta (0, 0)
Screenshot: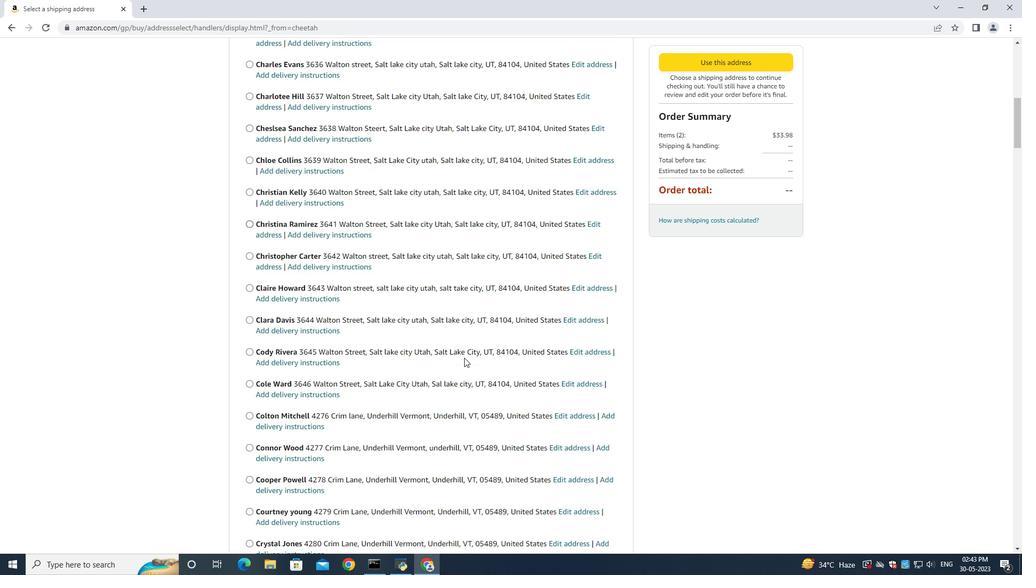 
Action: Mouse scrolled (464, 358) with delta (0, 0)
Screenshot: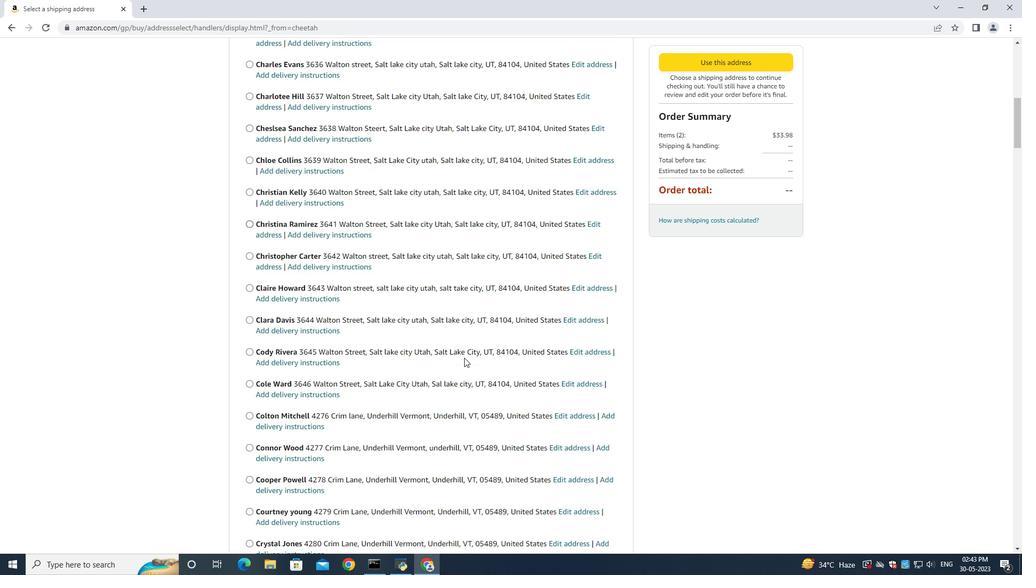 
Action: Mouse moved to (464, 359)
Screenshot: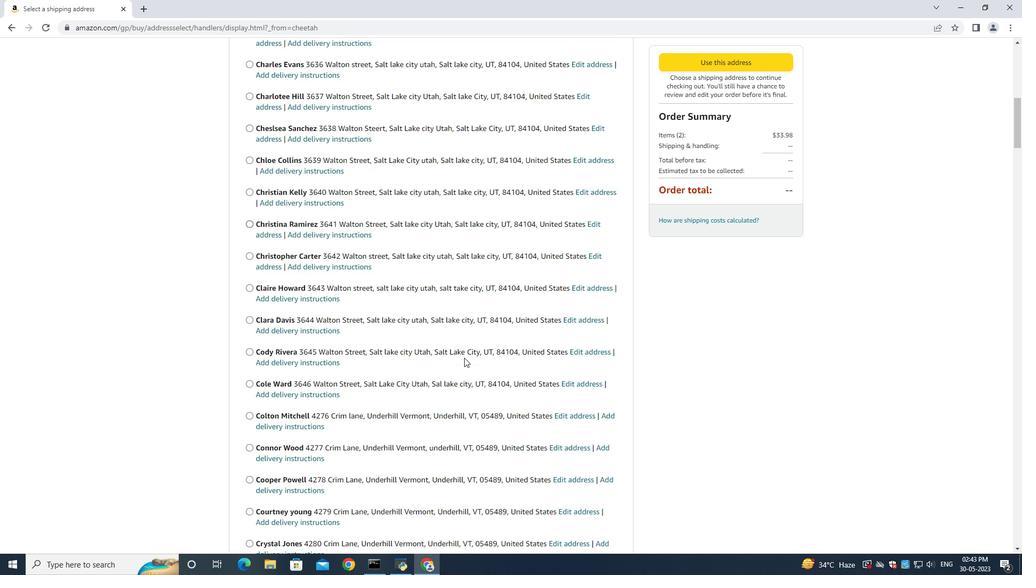
Action: Mouse scrolled (464, 358) with delta (0, 0)
Screenshot: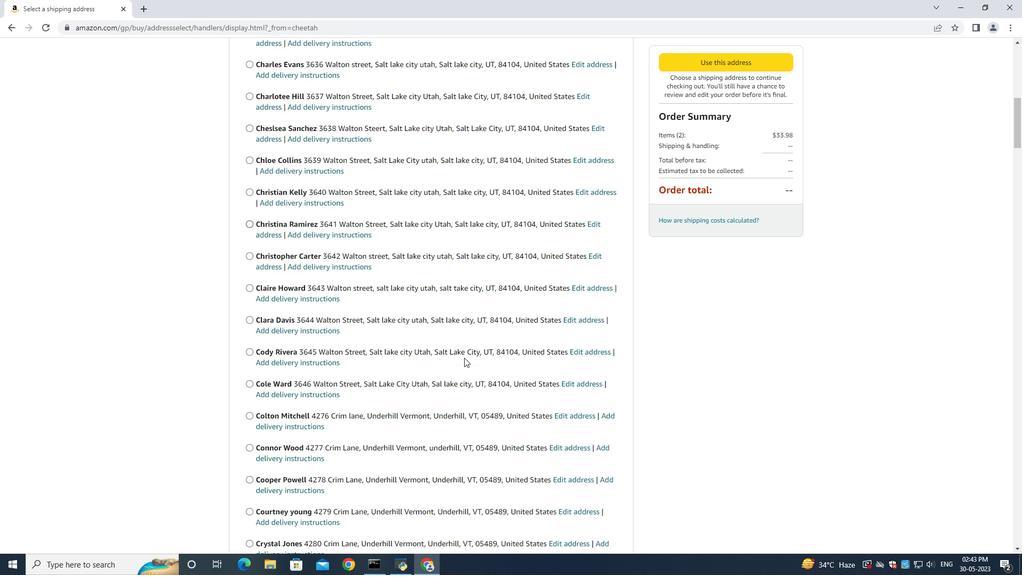 
Action: Mouse scrolled (464, 358) with delta (0, 0)
Screenshot: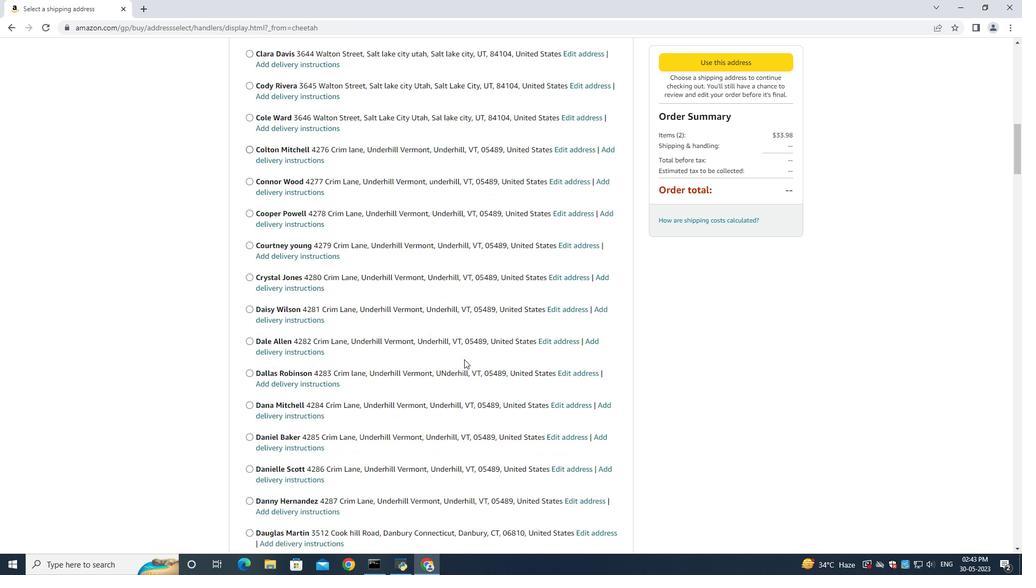 
Action: Mouse moved to (464, 359)
Screenshot: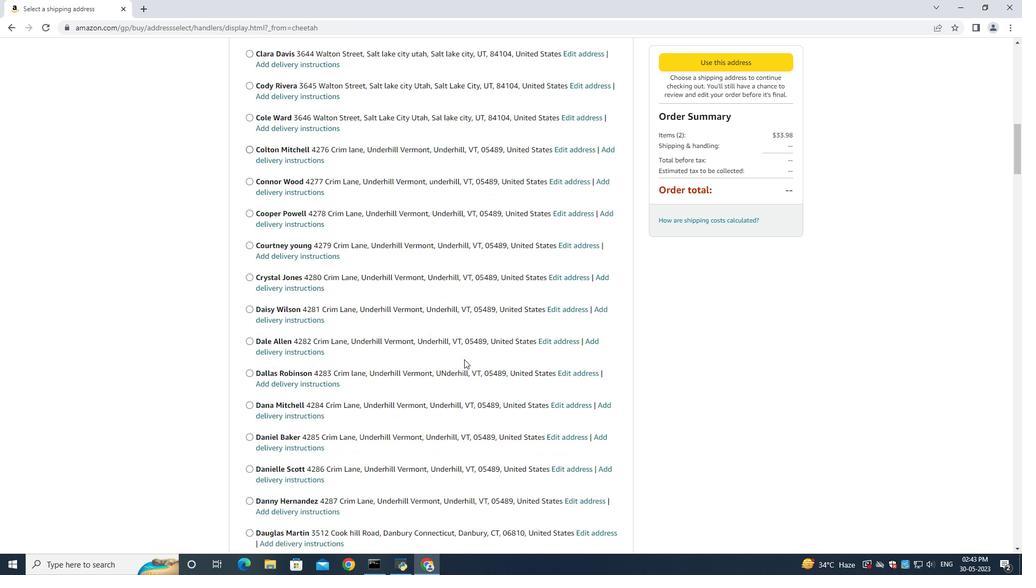 
Action: Mouse scrolled (464, 358) with delta (0, 0)
Screenshot: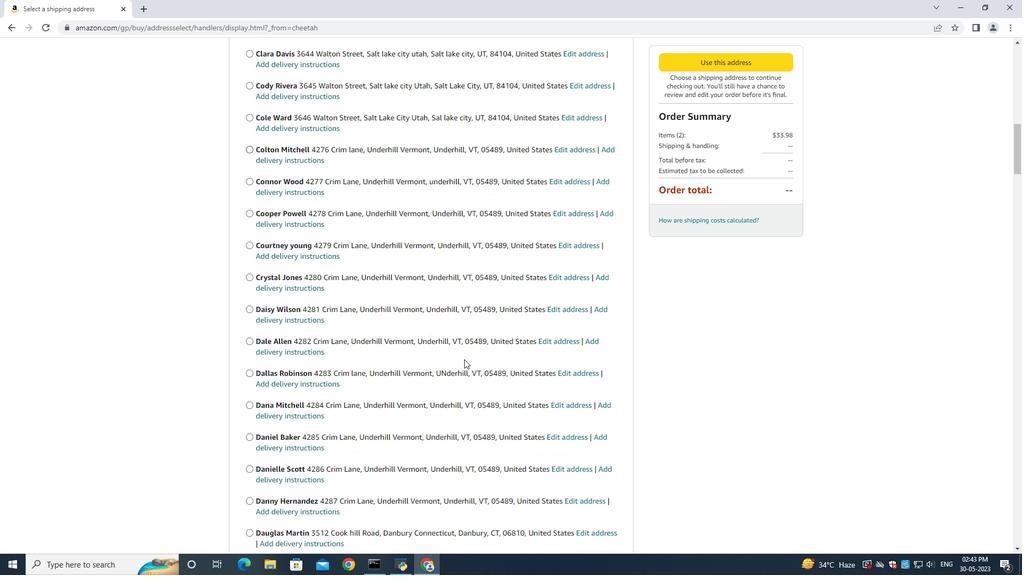 
Action: Mouse scrolled (464, 358) with delta (0, 0)
Screenshot: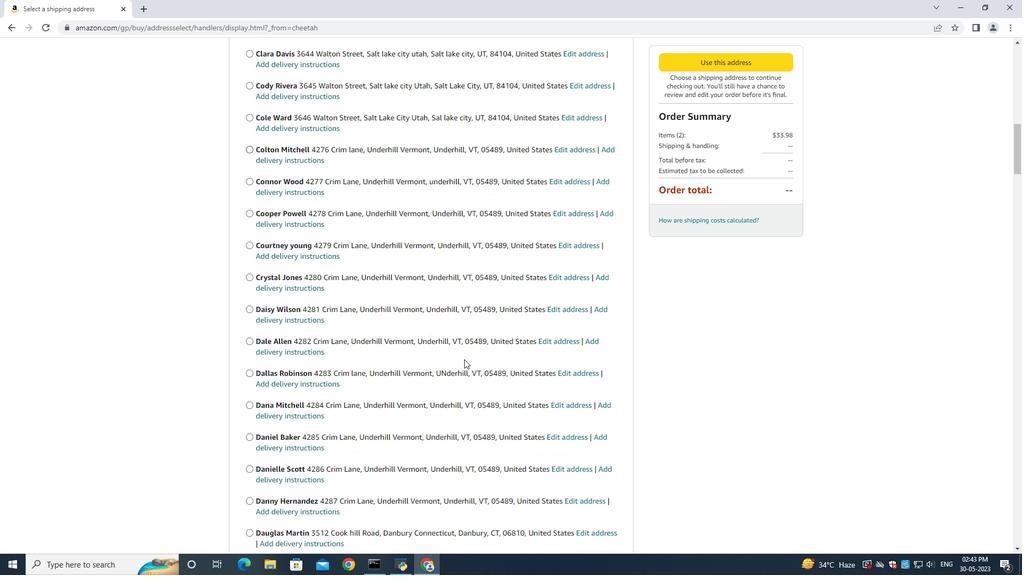 
Action: Mouse scrolled (464, 358) with delta (0, 0)
Screenshot: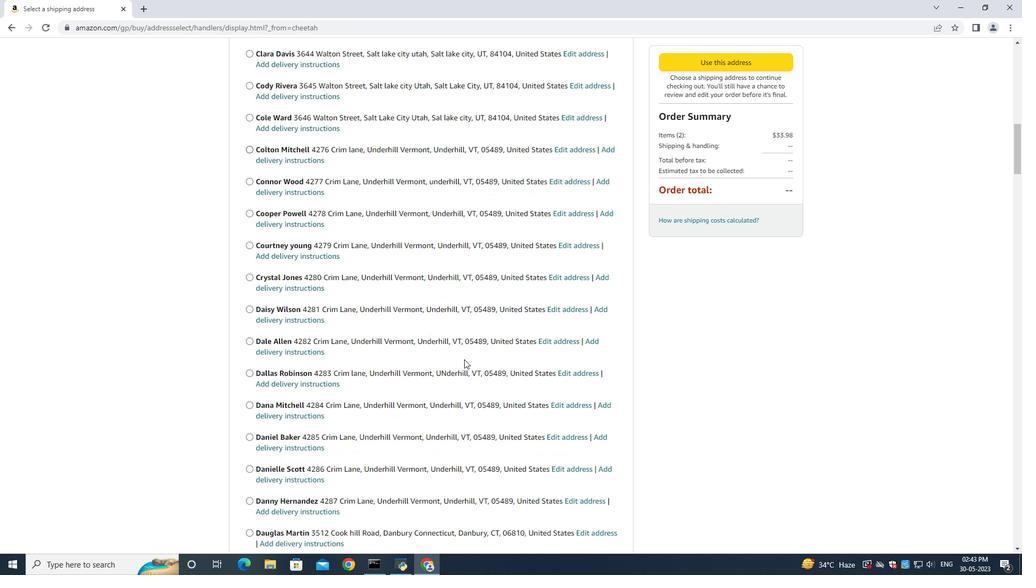 
Action: Mouse scrolled (464, 358) with delta (0, 0)
Screenshot: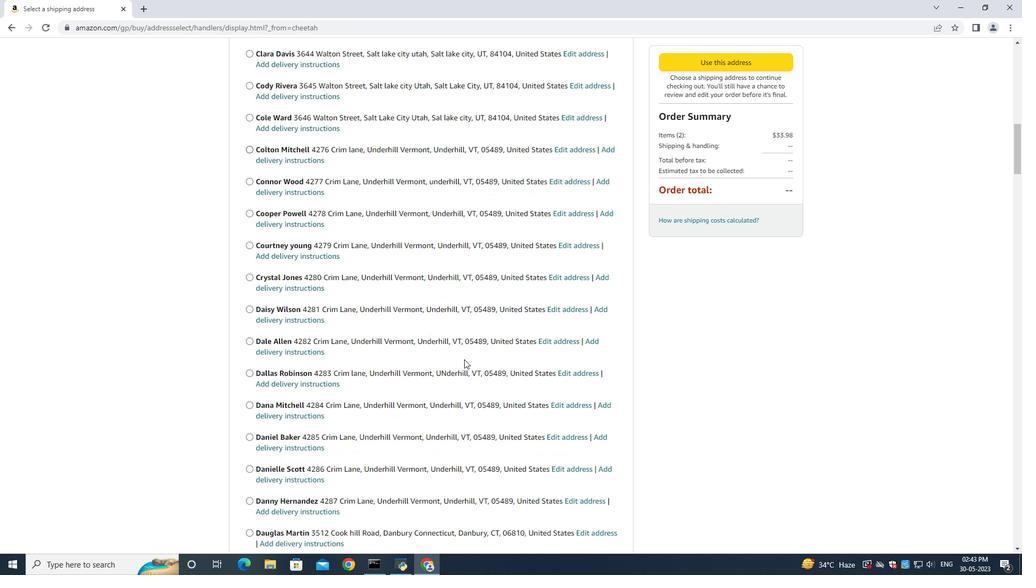 
Action: Mouse moved to (464, 360)
Screenshot: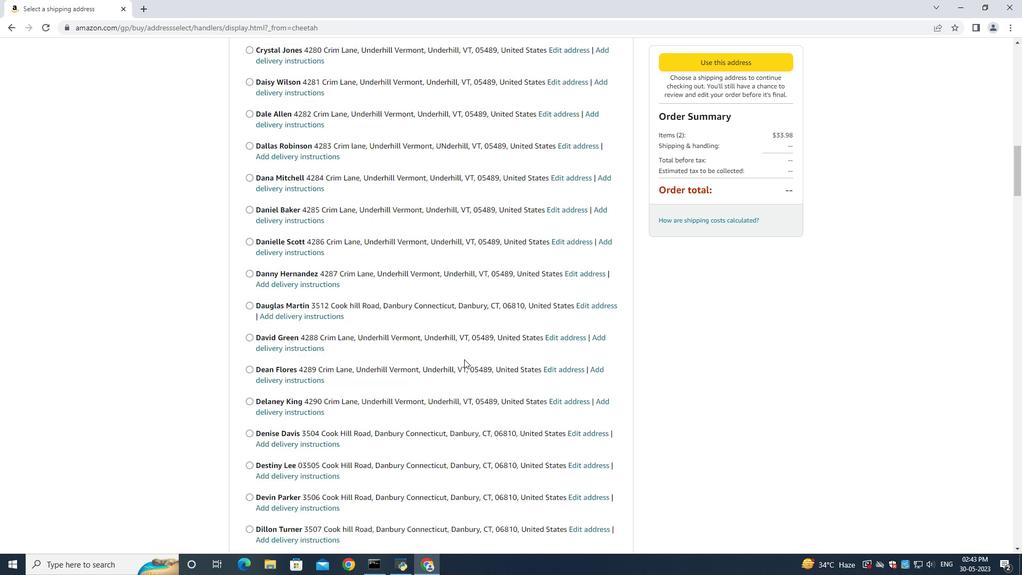
Action: Mouse scrolled (464, 359) with delta (0, 0)
Screenshot: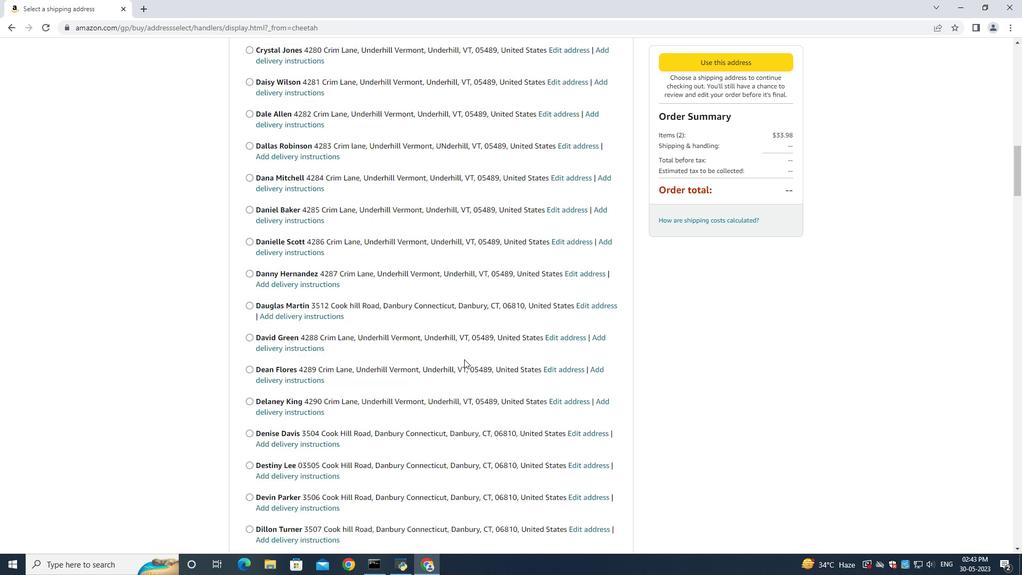 
Action: Mouse scrolled (464, 360) with delta (0, 0)
Screenshot: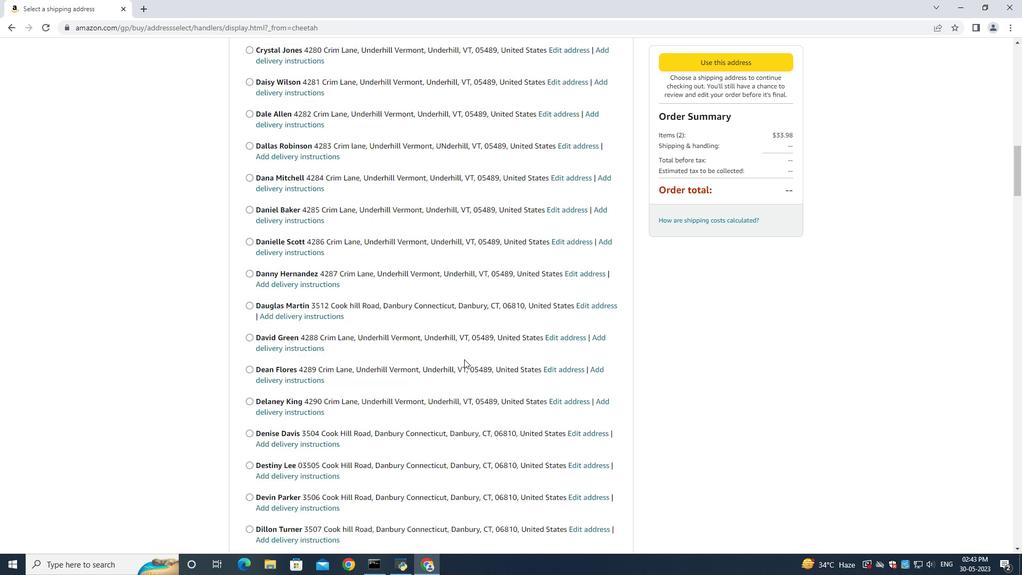 
Action: Mouse scrolled (464, 360) with delta (0, 0)
Screenshot: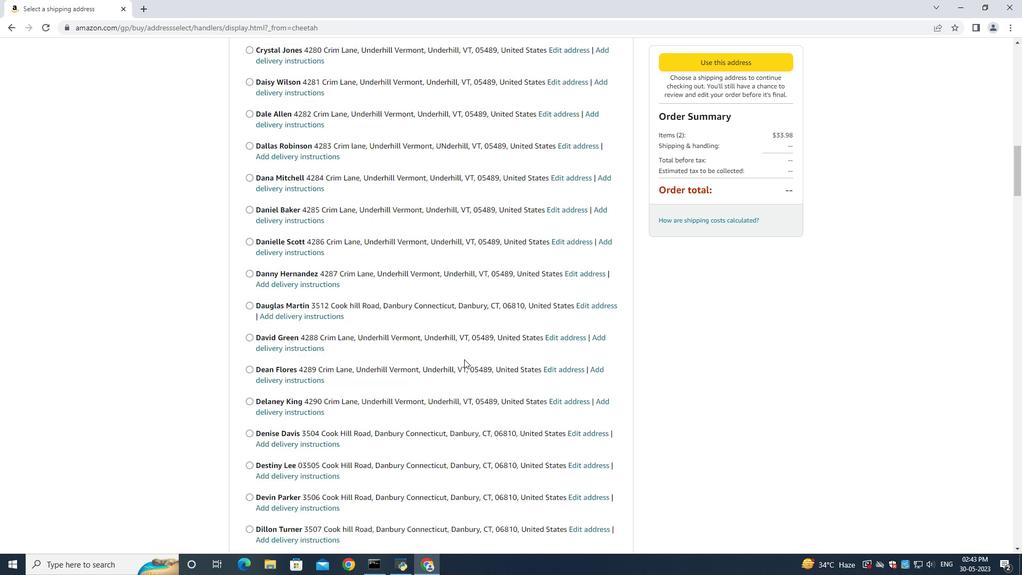 
Action: Mouse scrolled (464, 360) with delta (0, 0)
Screenshot: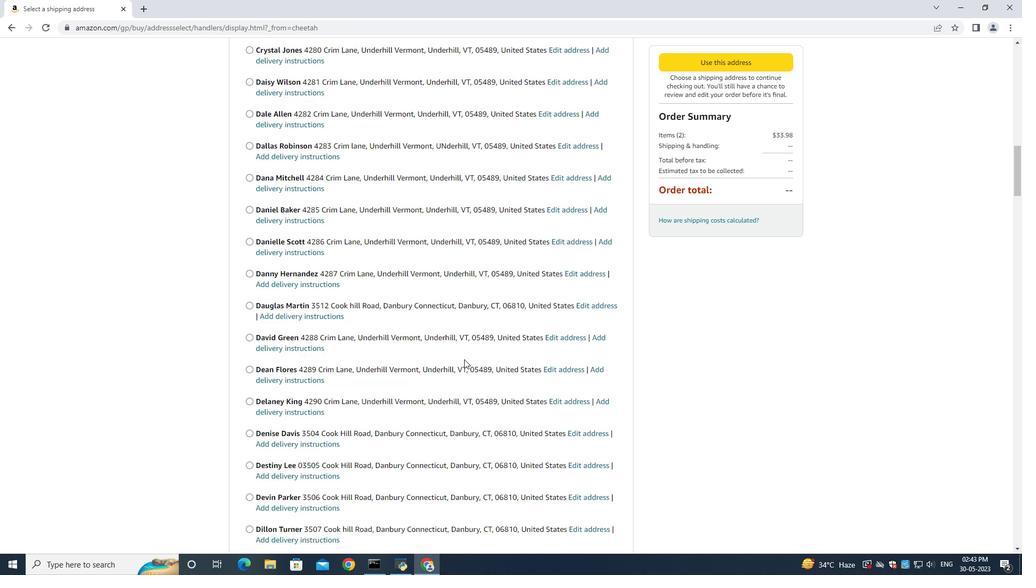 
Action: Mouse moved to (464, 361)
Screenshot: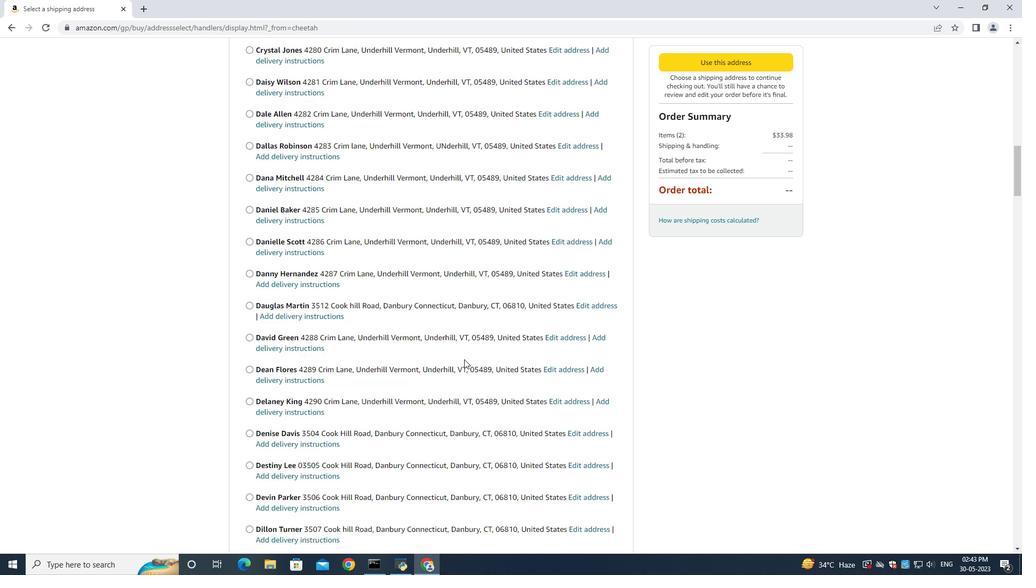 
Action: Mouse scrolled (464, 360) with delta (0, 0)
Screenshot: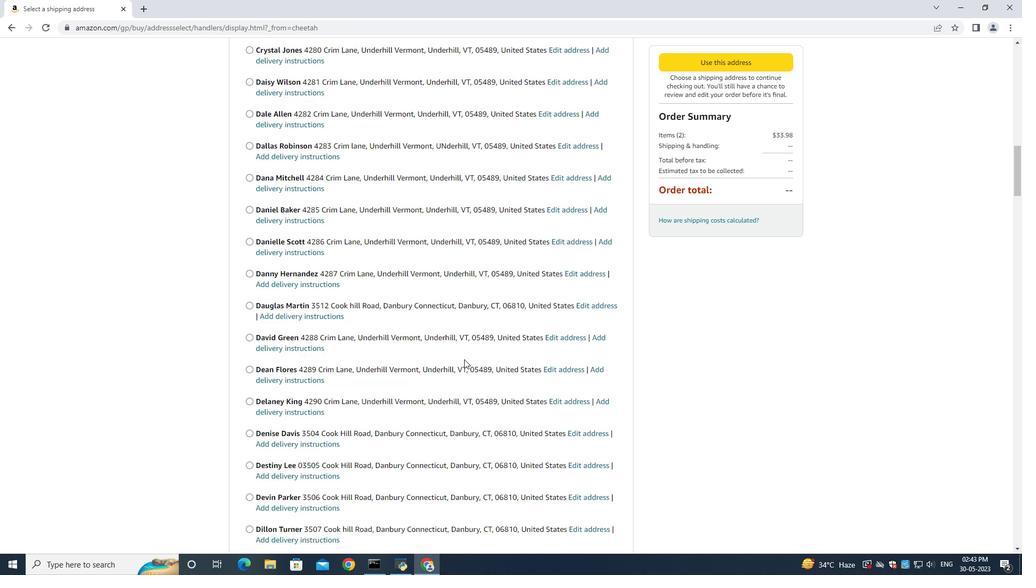 
Action: Mouse scrolled (464, 360) with delta (0, 0)
Screenshot: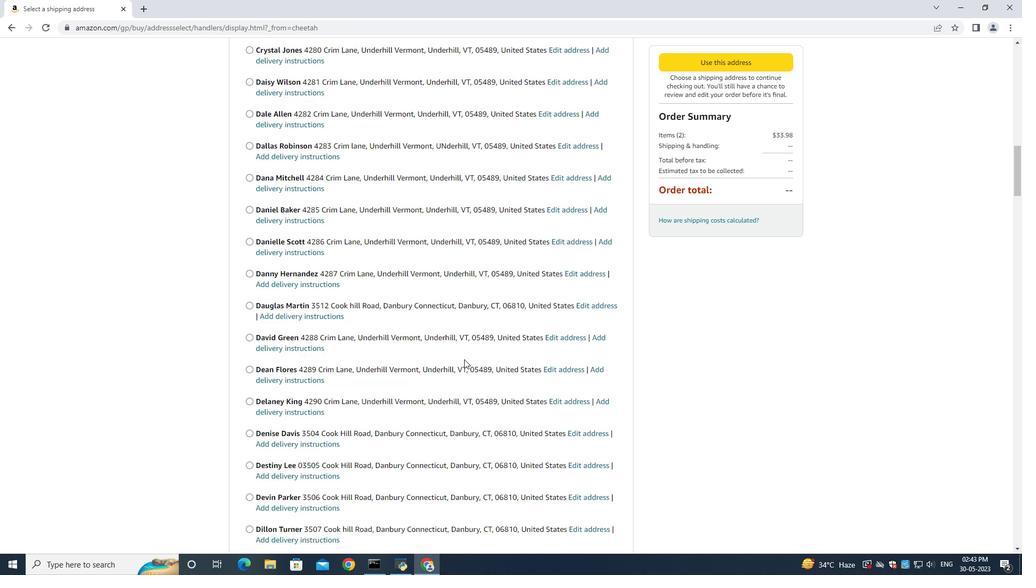 
Action: Mouse scrolled (464, 360) with delta (0, 0)
Screenshot: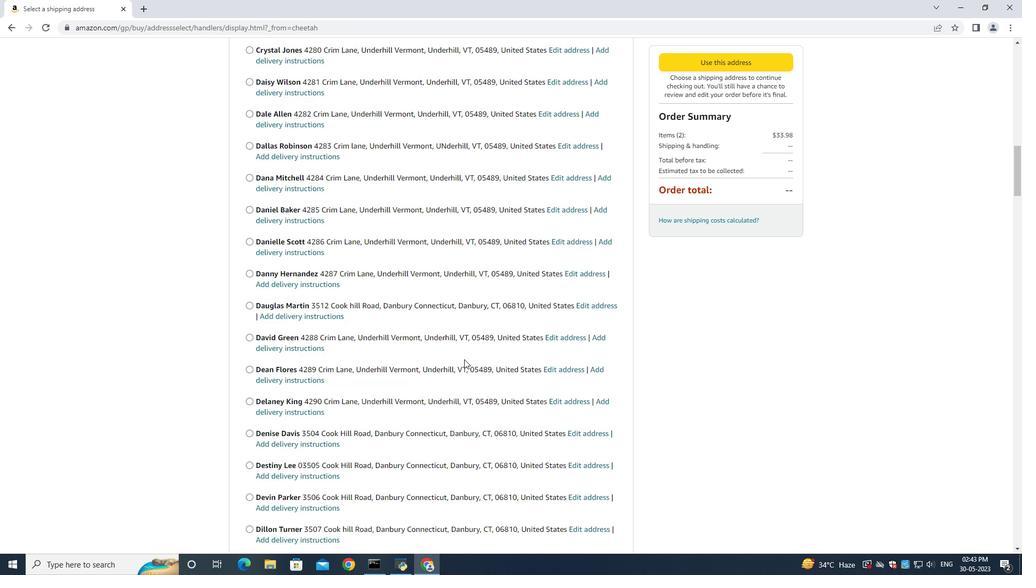 
Action: Mouse moved to (464, 361)
Screenshot: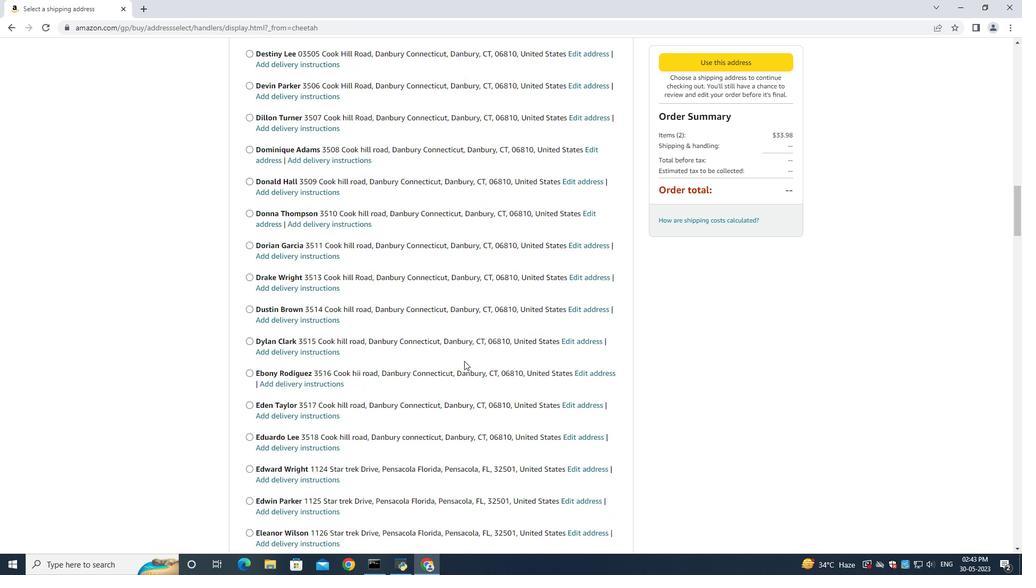 
Action: Mouse scrolled (464, 361) with delta (0, 0)
Screenshot: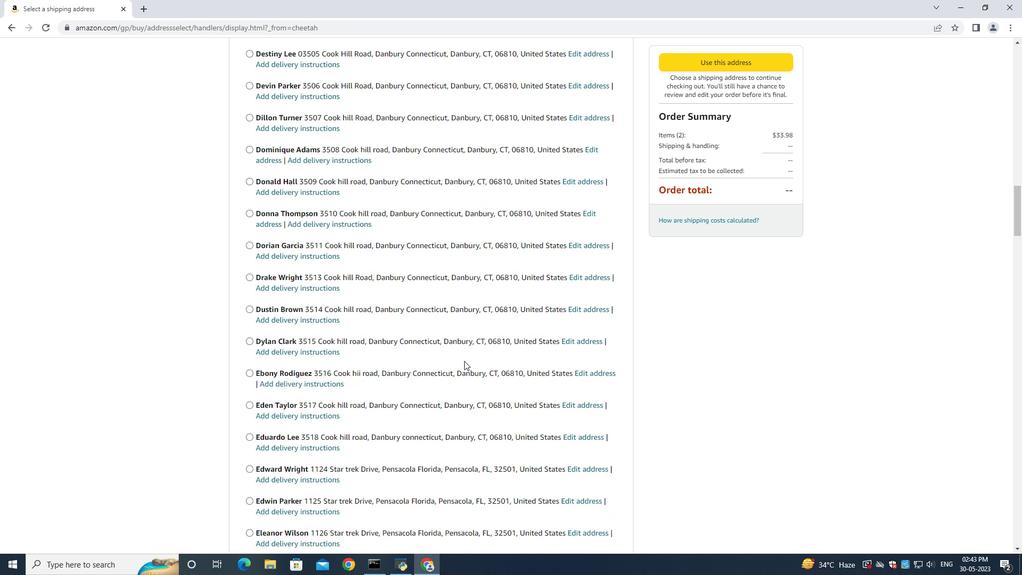
Action: Mouse moved to (464, 361)
Screenshot: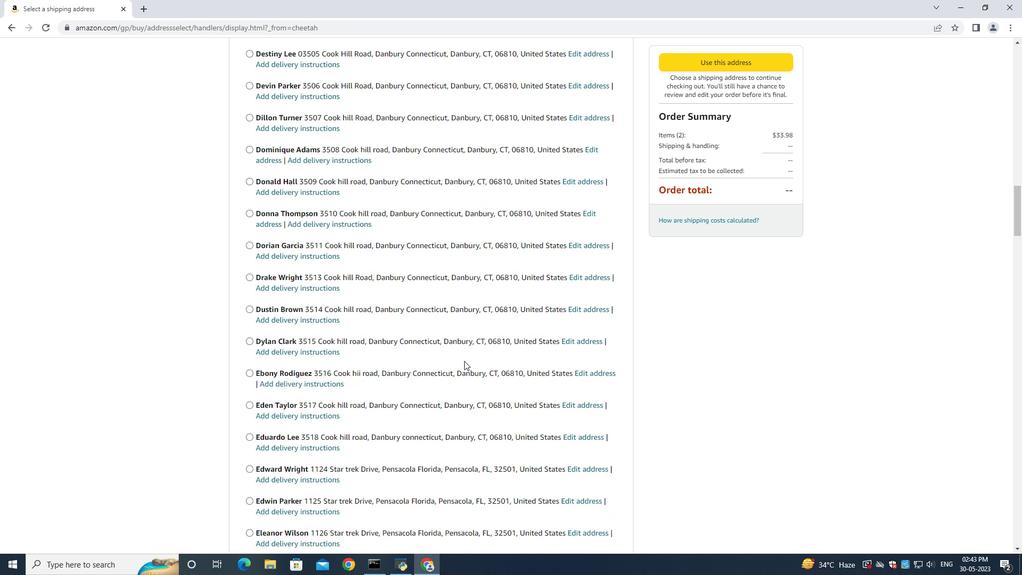 
Action: Mouse scrolled (464, 361) with delta (0, 0)
Screenshot: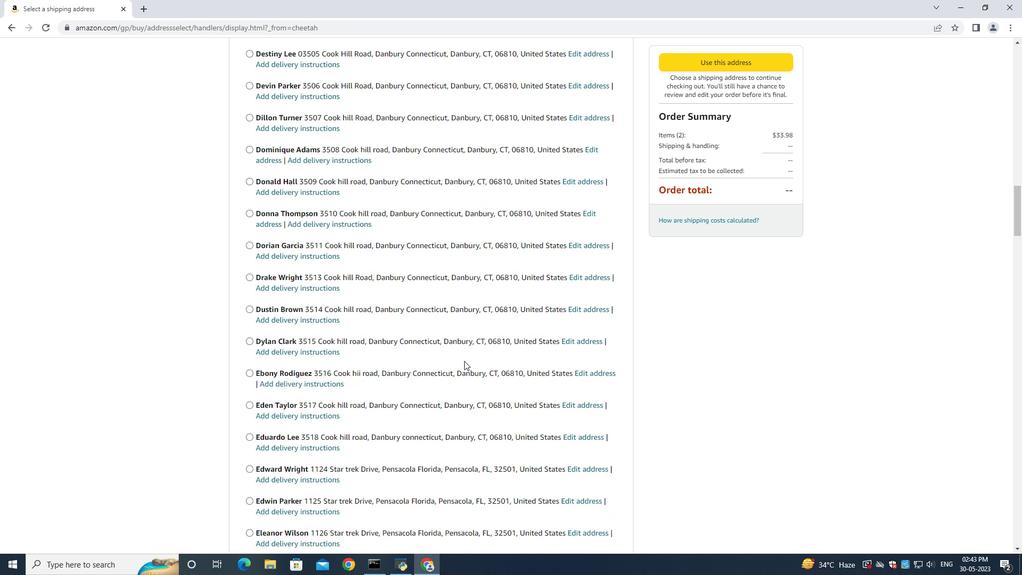 
Action: Mouse scrolled (464, 361) with delta (0, 0)
Screenshot: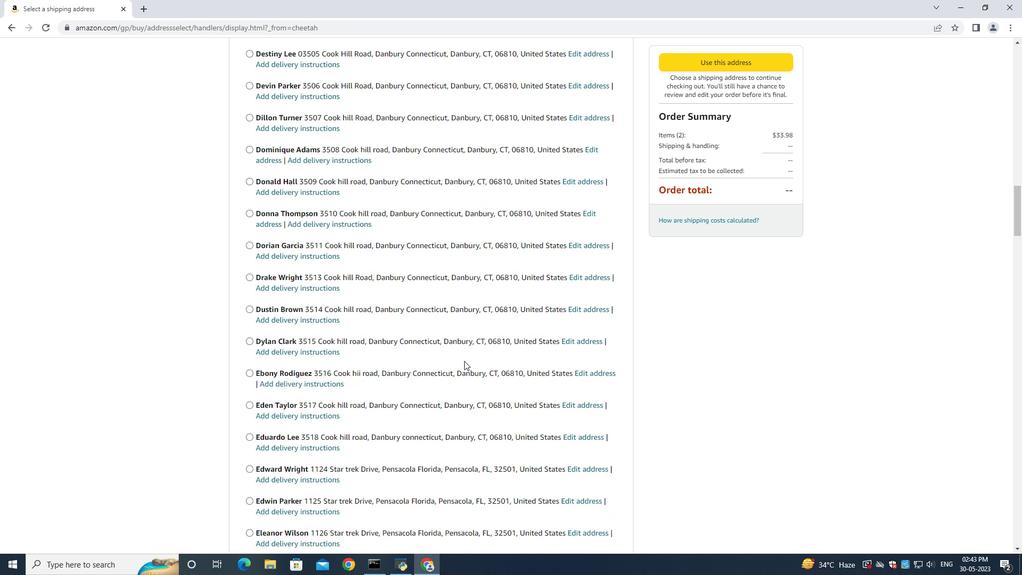
Action: Mouse scrolled (464, 361) with delta (0, 0)
Screenshot: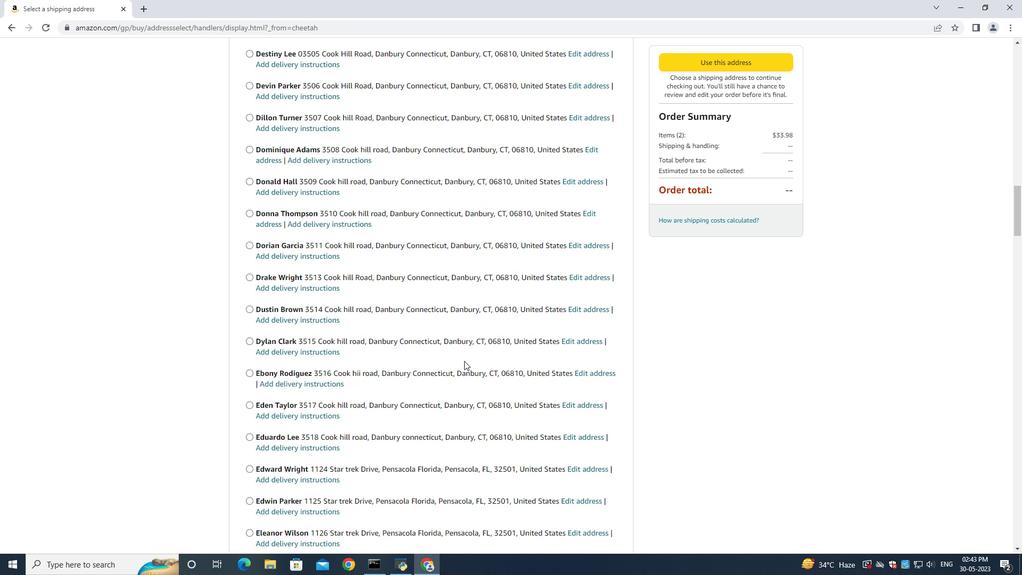 
Action: Mouse scrolled (464, 361) with delta (0, 0)
Screenshot: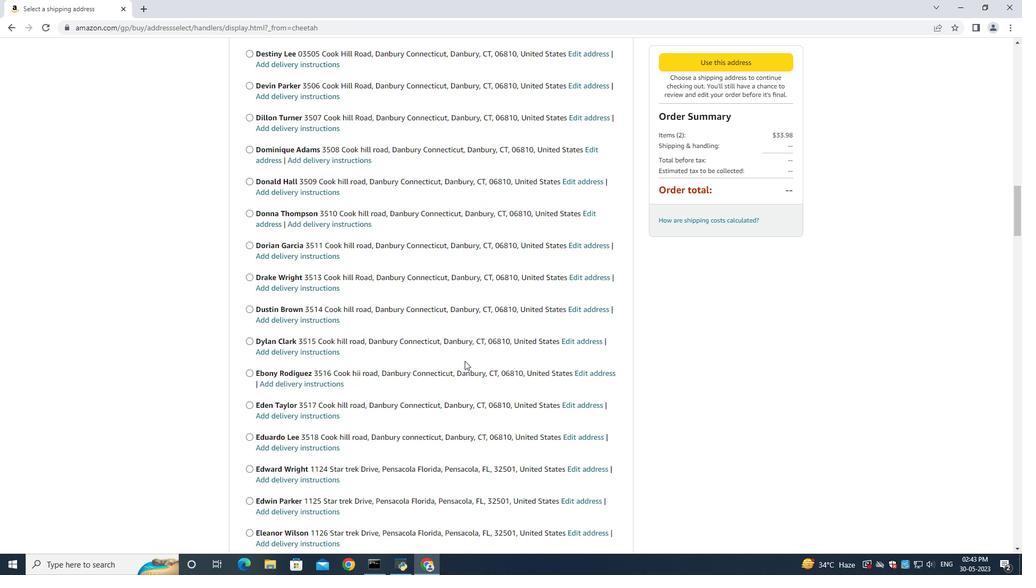 
Action: Mouse scrolled (464, 361) with delta (0, 0)
Screenshot: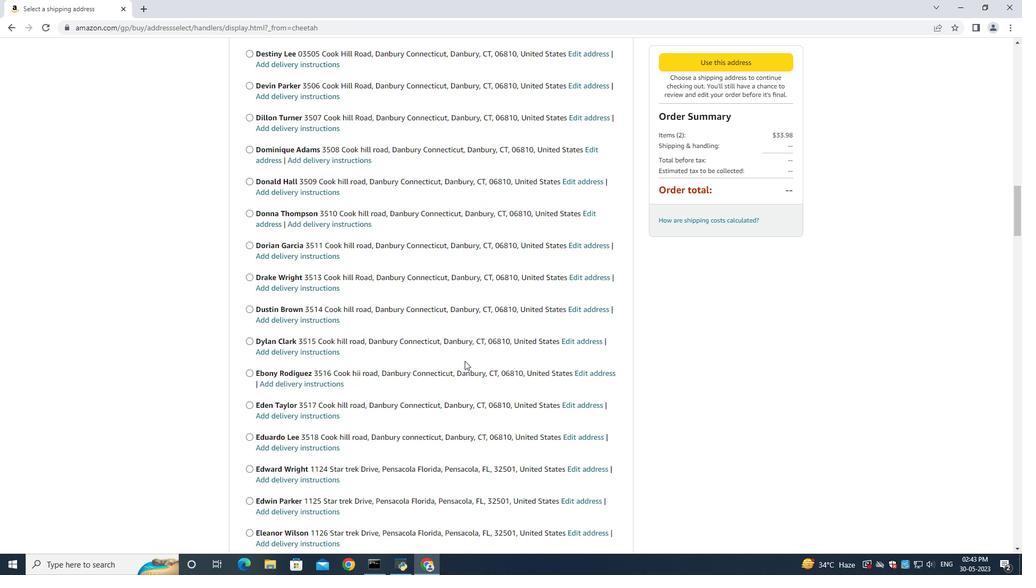 
Action: Mouse scrolled (464, 361) with delta (0, 0)
Screenshot: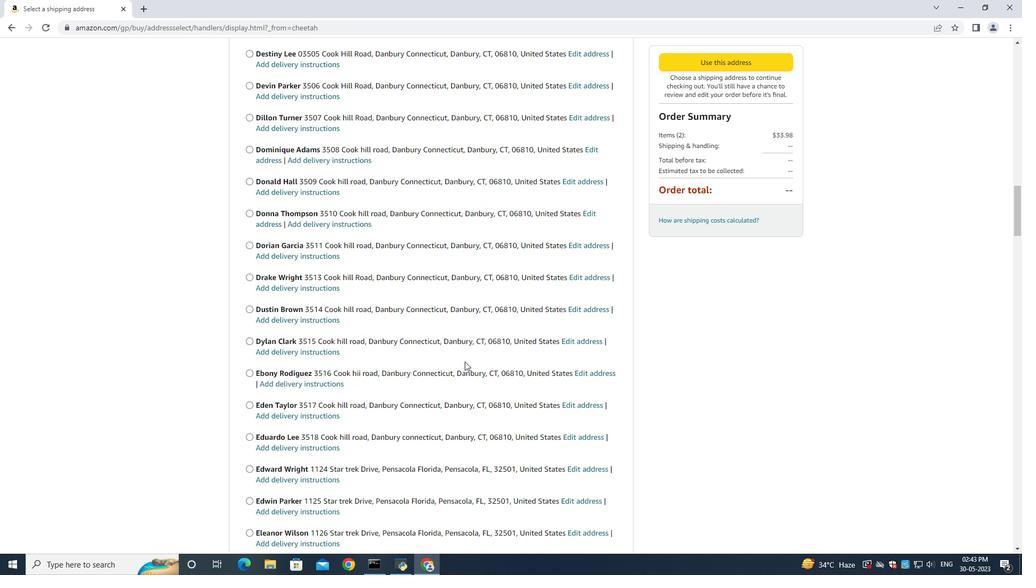 
Action: Mouse scrolled (464, 361) with delta (0, 0)
Screenshot: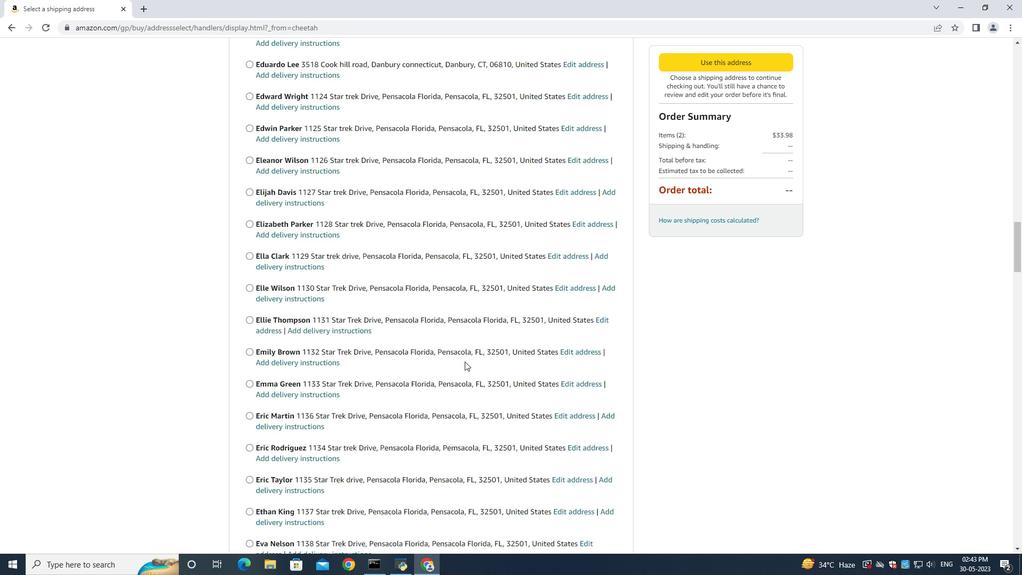
Action: Mouse scrolled (464, 361) with delta (0, 0)
Screenshot: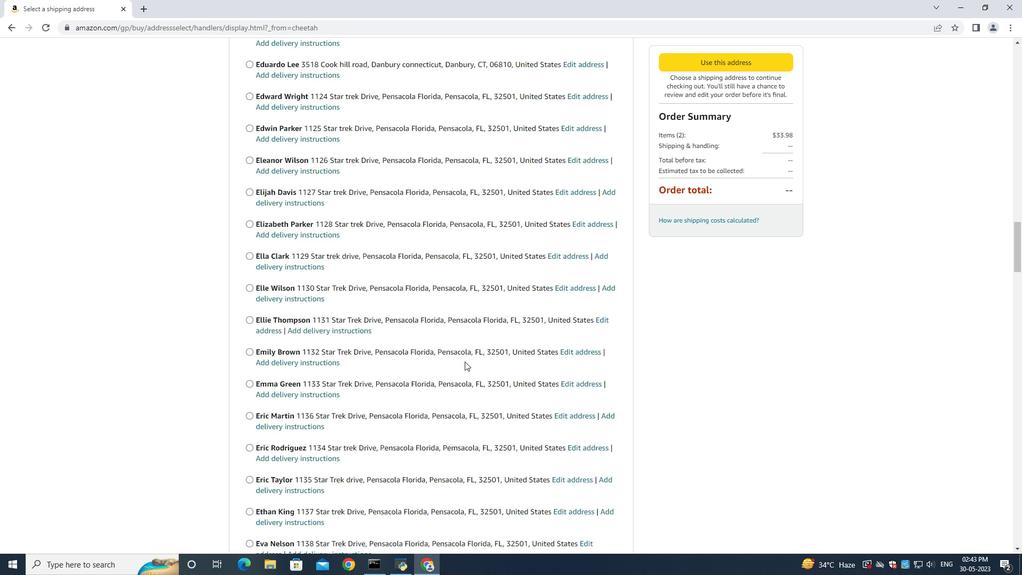 
Action: Mouse scrolled (464, 361) with delta (0, 0)
Screenshot: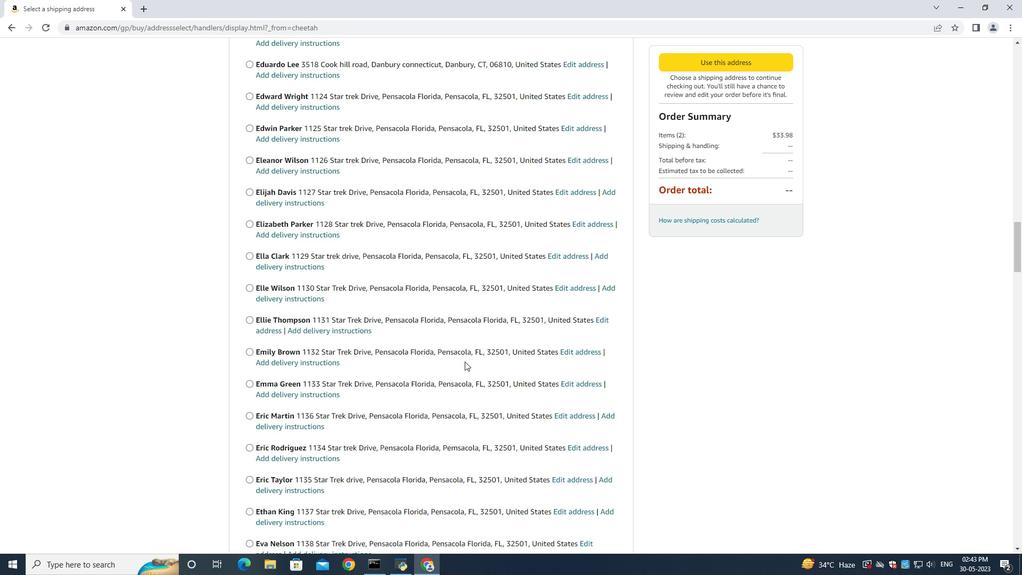 
Action: Mouse scrolled (464, 361) with delta (0, 0)
Screenshot: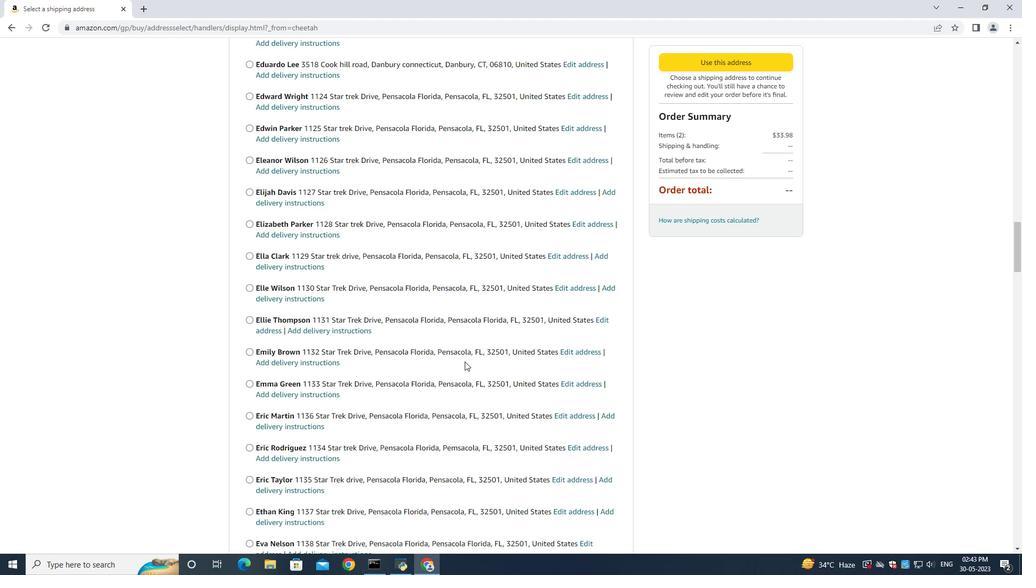 
Action: Mouse scrolled (464, 361) with delta (0, 0)
Screenshot: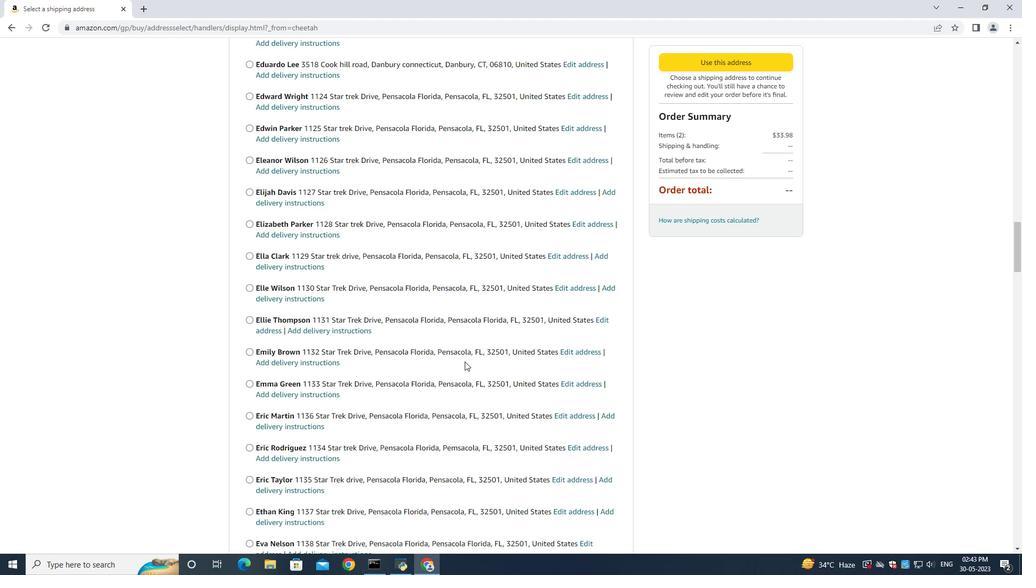 
Action: Mouse scrolled (464, 361) with delta (0, 0)
Screenshot: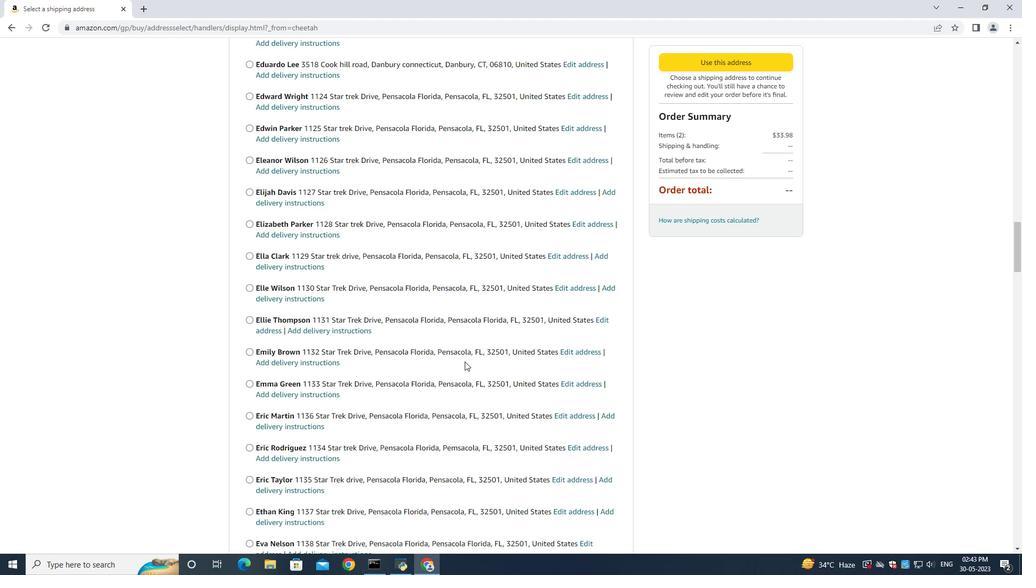 
Action: Mouse scrolled (464, 361) with delta (0, 0)
Screenshot: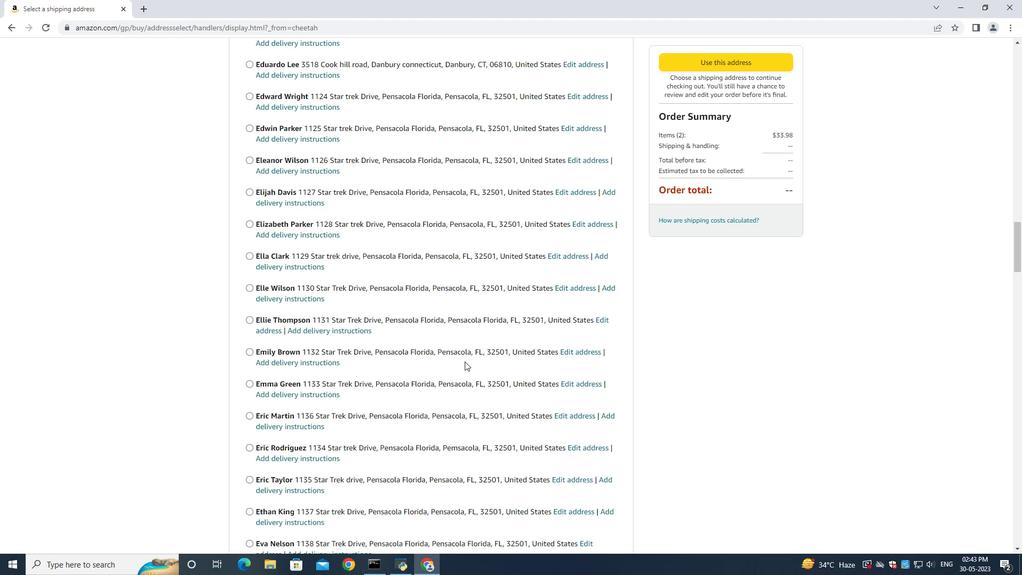 
Action: Mouse moved to (465, 361)
Screenshot: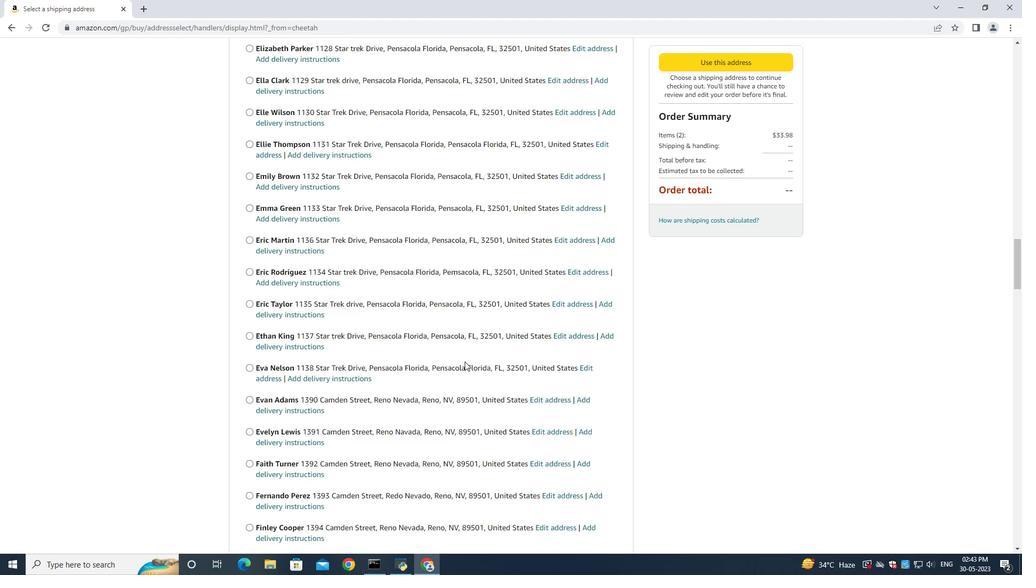 
Action: Mouse scrolled (465, 361) with delta (0, 0)
Screenshot: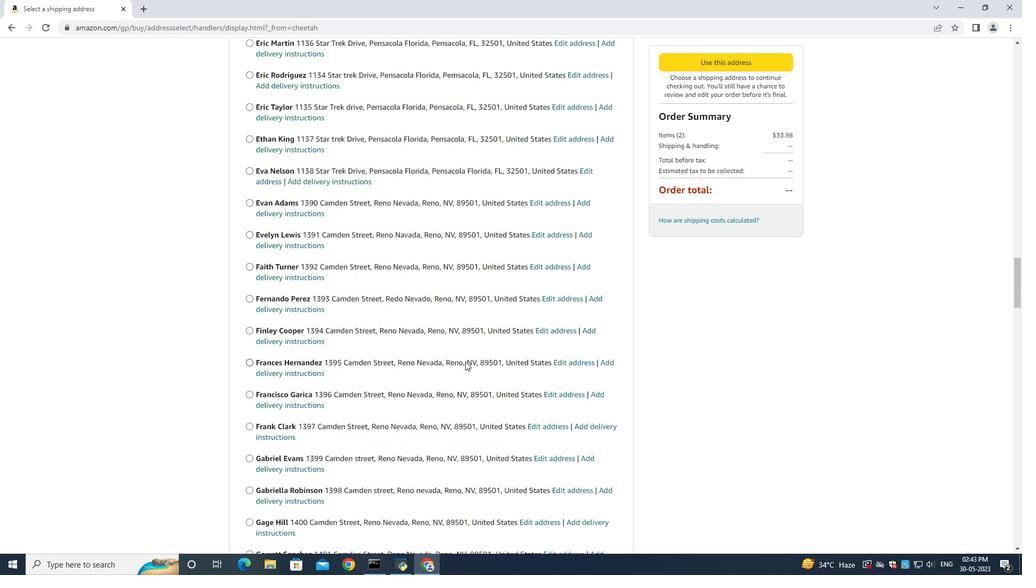 
Action: Mouse scrolled (465, 361) with delta (0, 0)
Screenshot: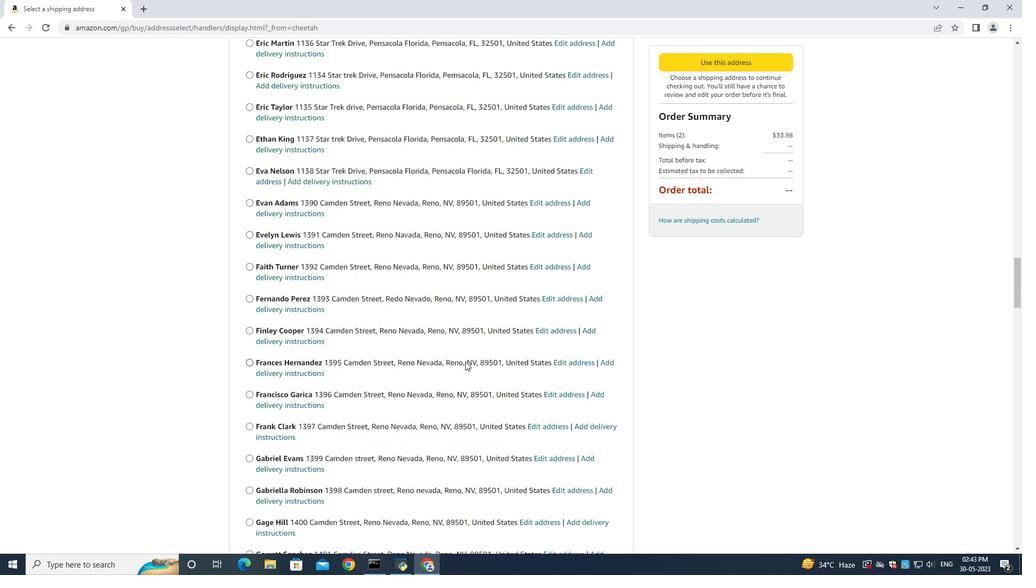 
Action: Mouse scrolled (465, 361) with delta (0, 0)
Screenshot: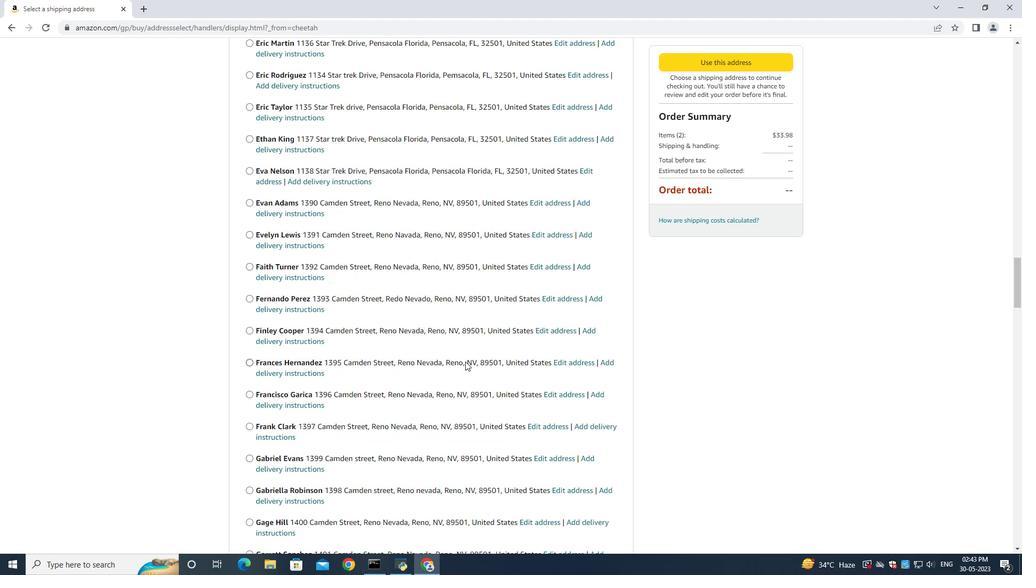 
Action: Mouse scrolled (465, 361) with delta (0, 0)
Screenshot: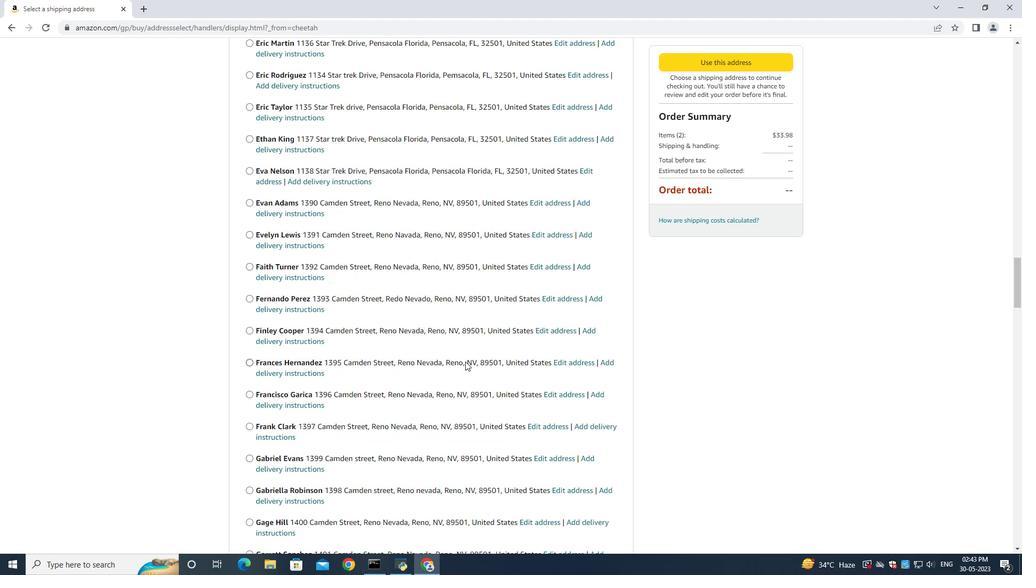 
Action: Mouse scrolled (465, 361) with delta (0, 0)
Screenshot: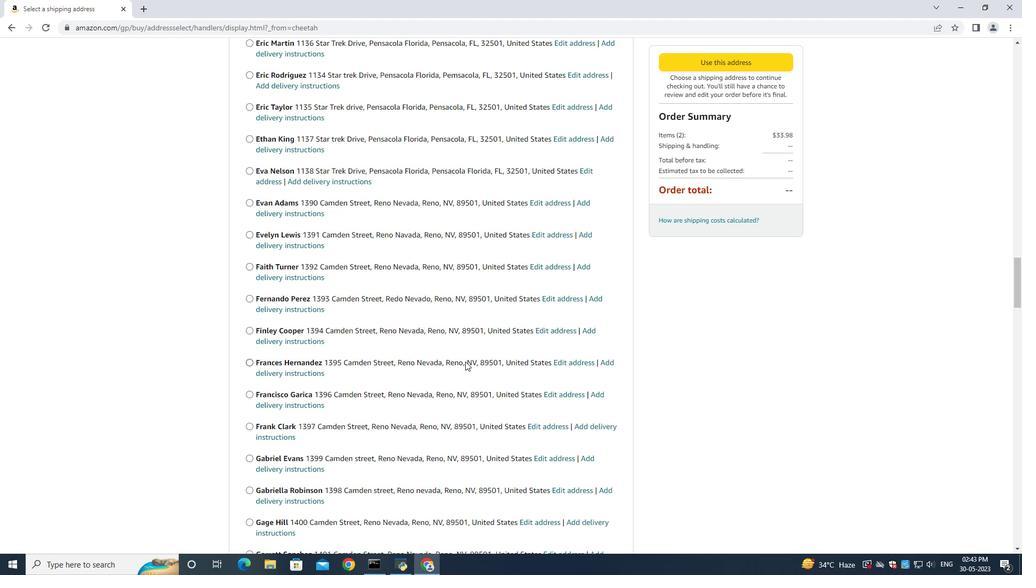 
Action: Mouse scrolled (465, 361) with delta (0, 0)
Screenshot: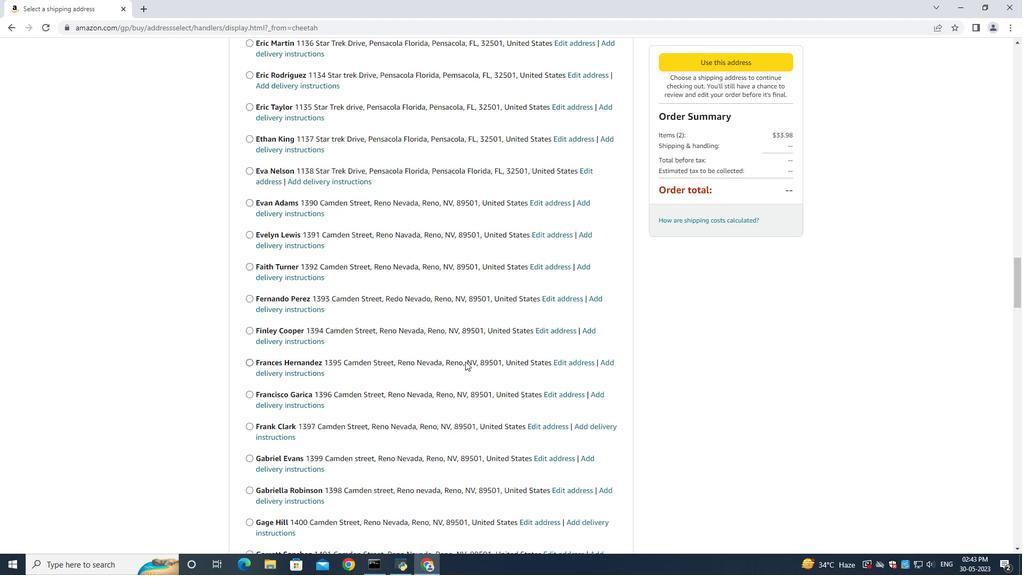 
Action: Mouse scrolled (465, 361) with delta (0, 0)
Screenshot: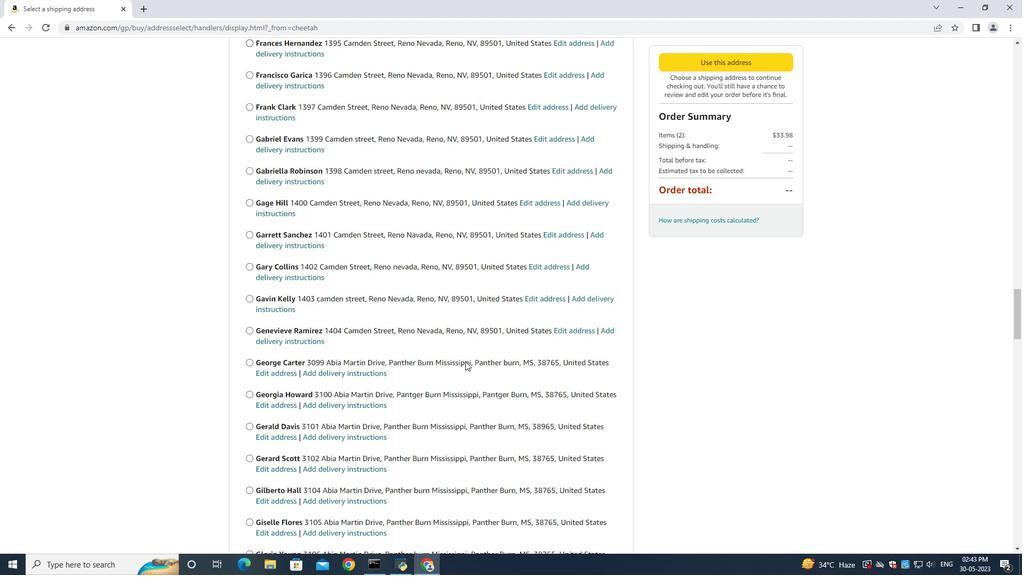 
Action: Mouse scrolled (465, 361) with delta (0, 0)
Screenshot: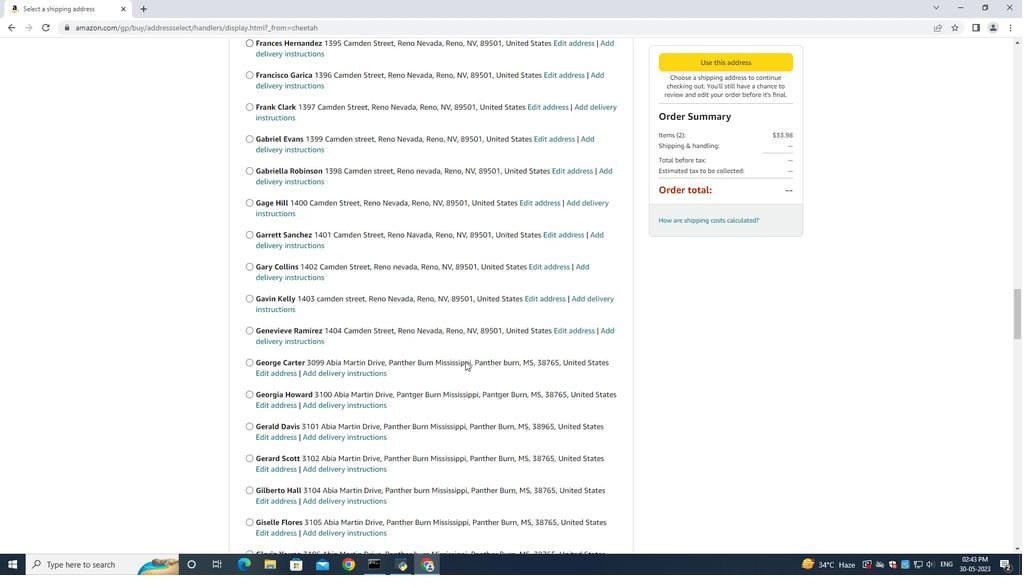 
Action: Mouse scrolled (465, 361) with delta (0, 0)
Screenshot: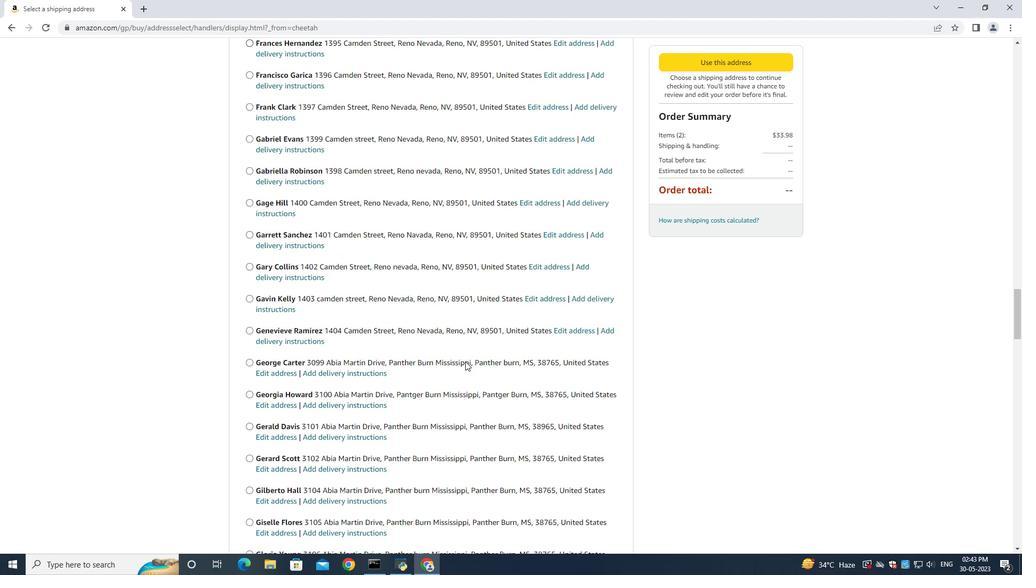 
Action: Mouse scrolled (465, 361) with delta (0, 0)
Screenshot: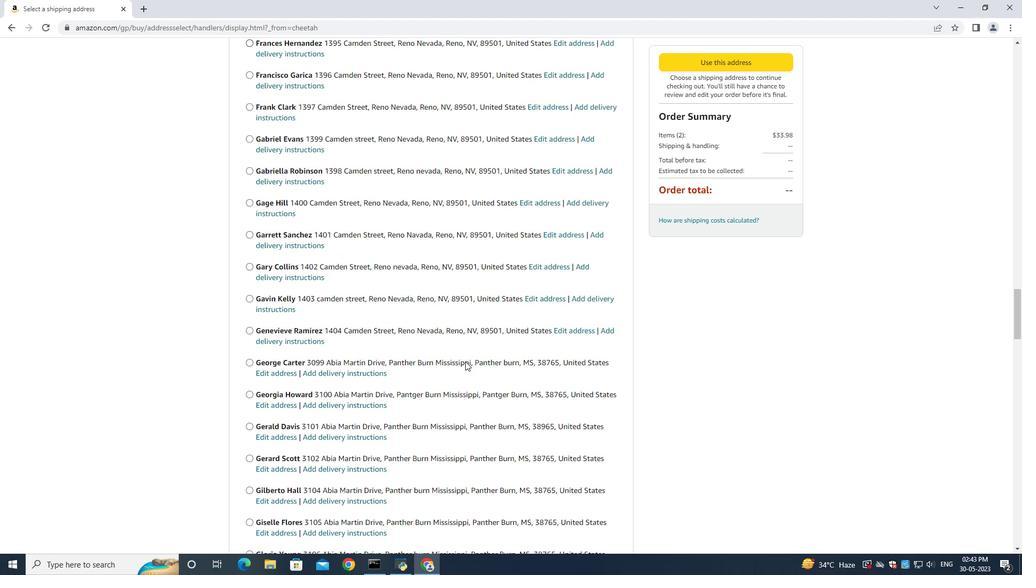
Action: Mouse scrolled (465, 361) with delta (0, 0)
Screenshot: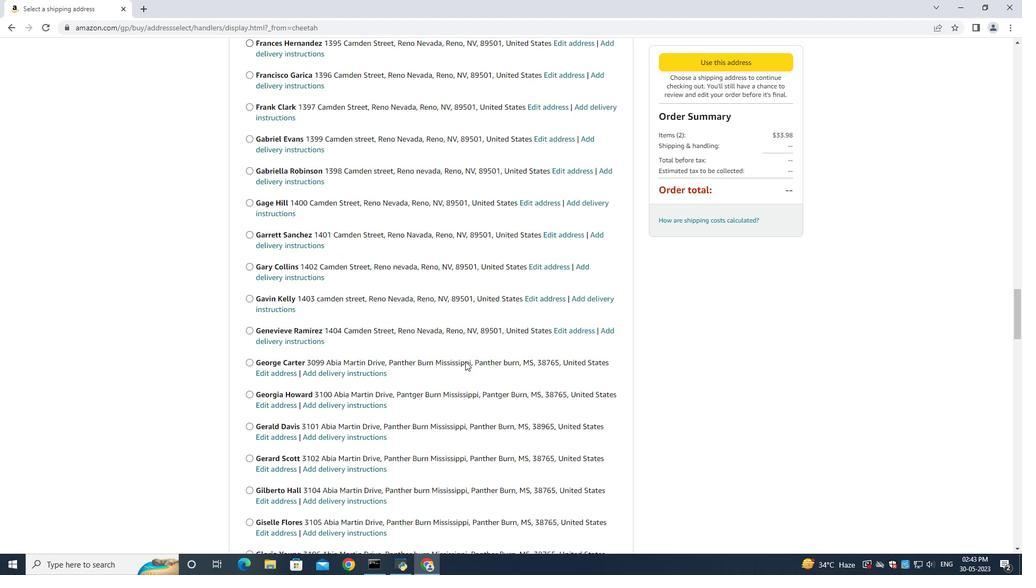 
Action: Mouse scrolled (465, 361) with delta (0, 0)
Screenshot: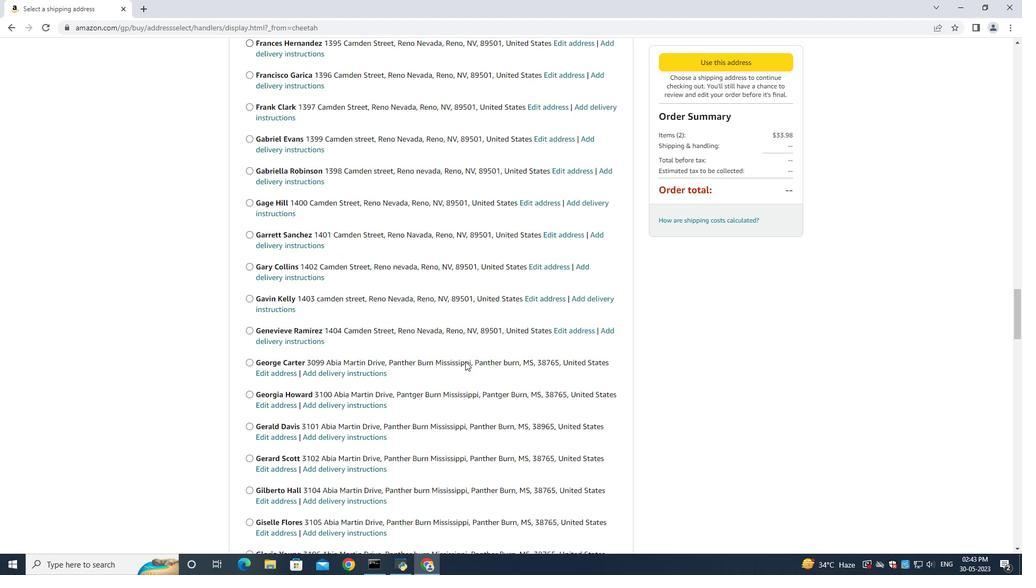 
Action: Mouse scrolled (465, 361) with delta (0, 0)
Screenshot: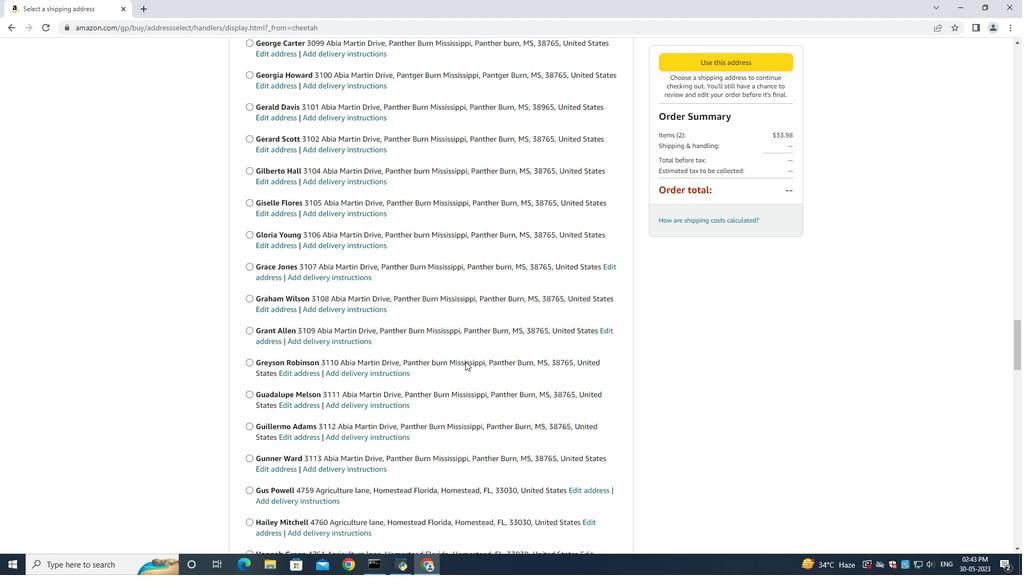 
Action: Mouse scrolled (465, 361) with delta (0, 0)
Screenshot: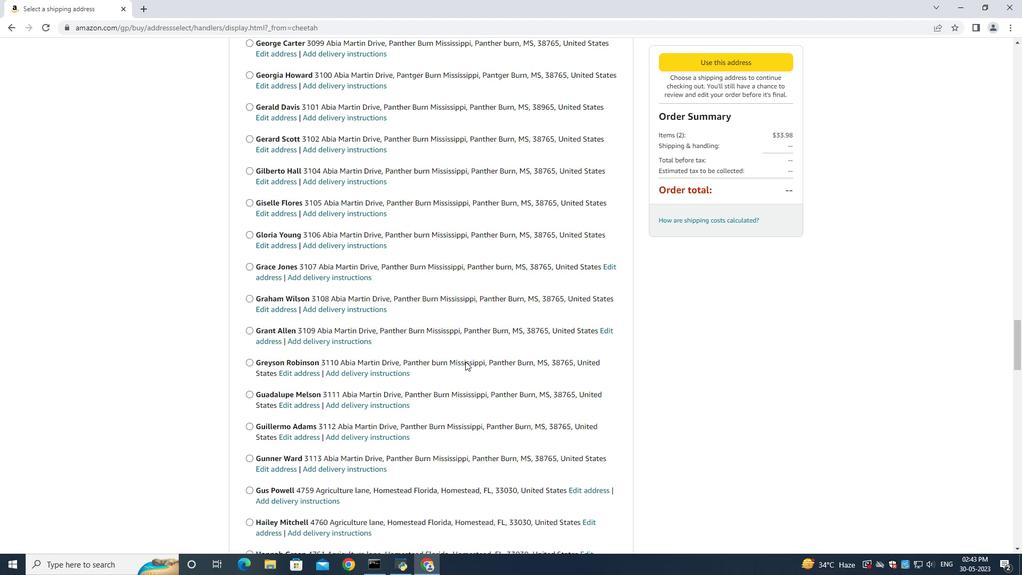 
Action: Mouse scrolled (465, 361) with delta (0, 0)
Screenshot: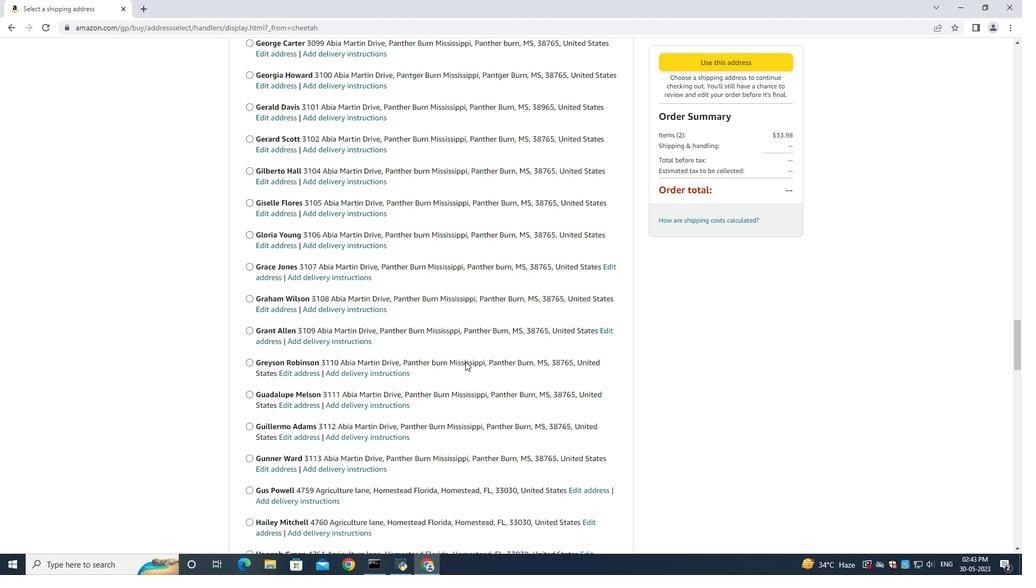 
Action: Mouse scrolled (465, 361) with delta (0, 0)
Screenshot: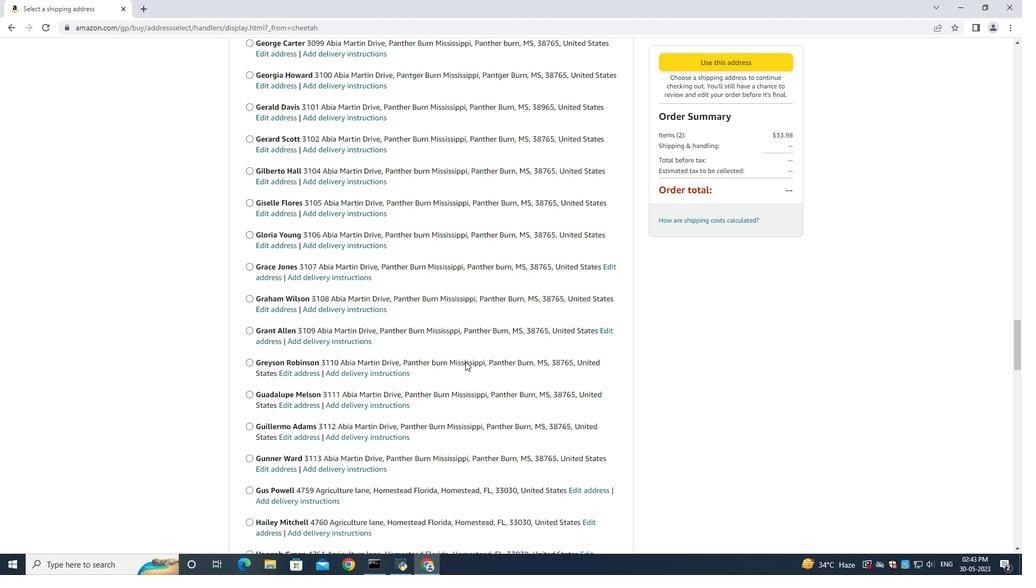 
Action: Mouse scrolled (465, 361) with delta (0, 0)
Screenshot: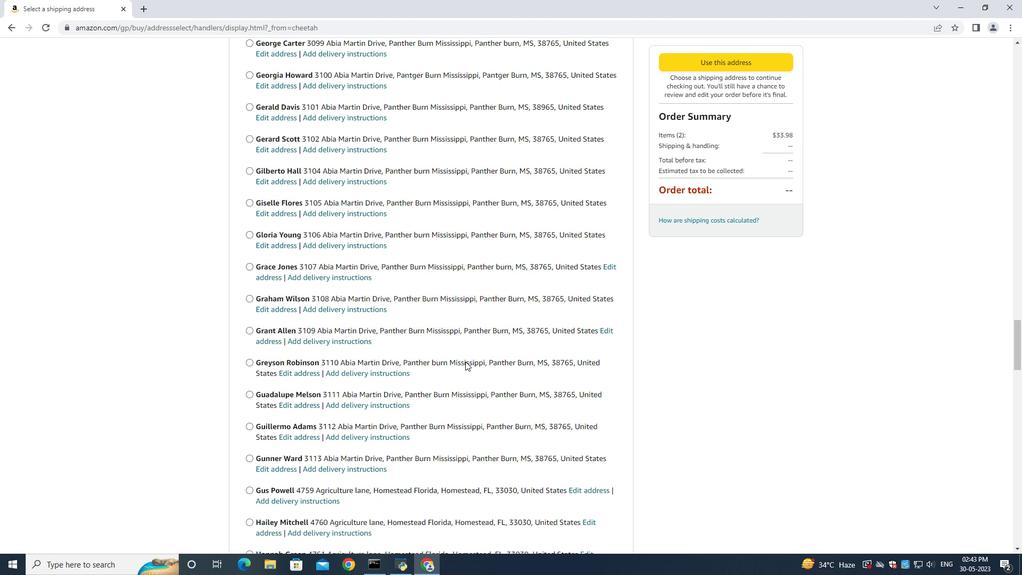 
Action: Mouse scrolled (465, 361) with delta (0, 0)
Screenshot: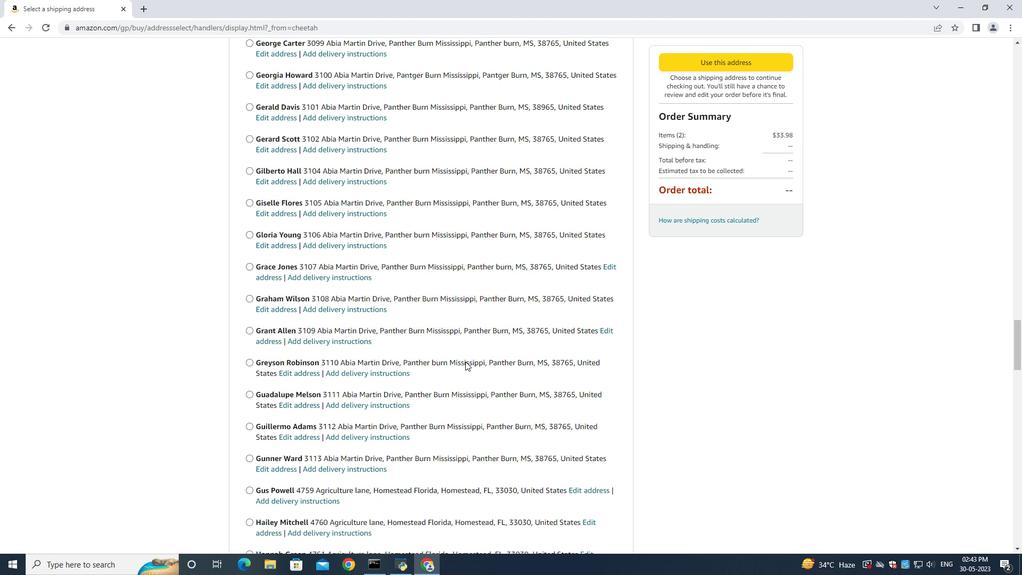 
Action: Mouse scrolled (465, 361) with delta (0, 0)
Screenshot: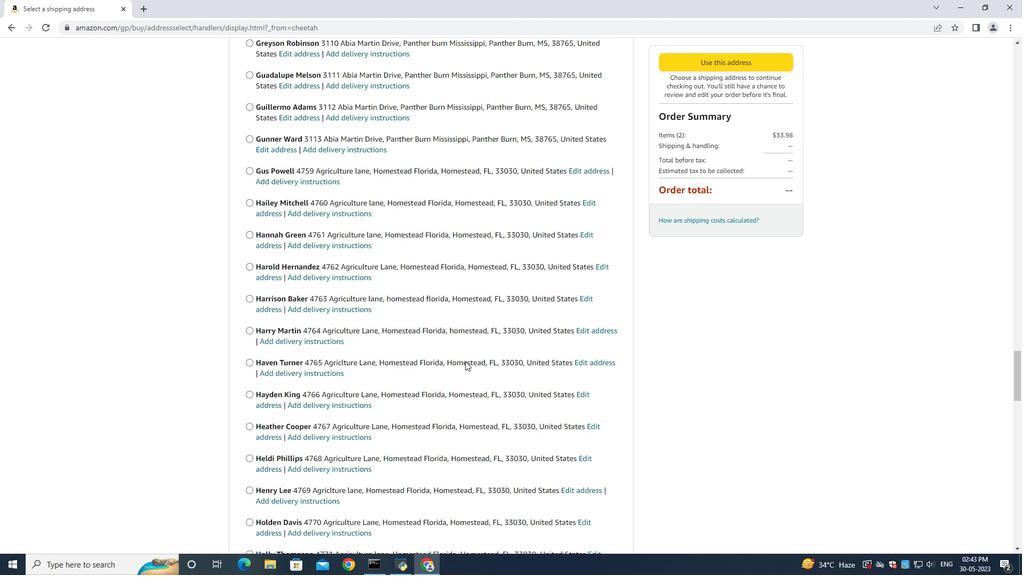 
Action: Mouse scrolled (465, 361) with delta (0, 0)
Screenshot: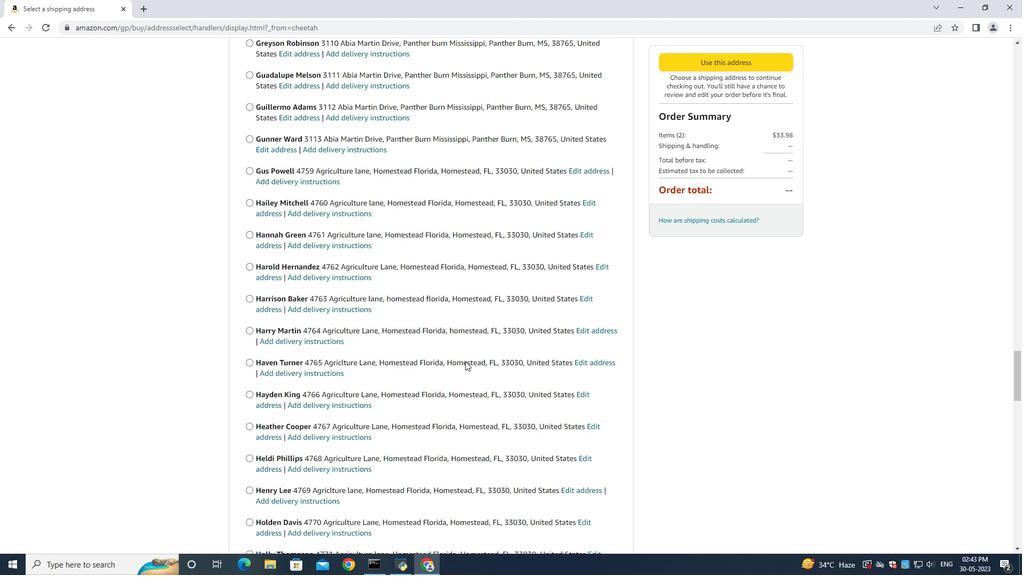 
Action: Mouse scrolled (465, 361) with delta (0, 0)
Screenshot: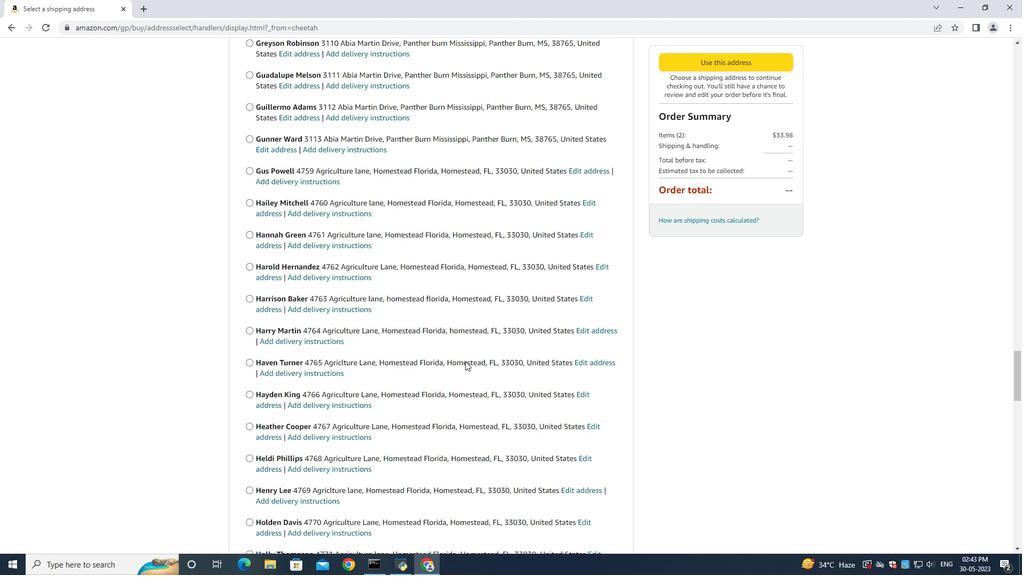 
Action: Mouse scrolled (465, 361) with delta (0, 0)
Screenshot: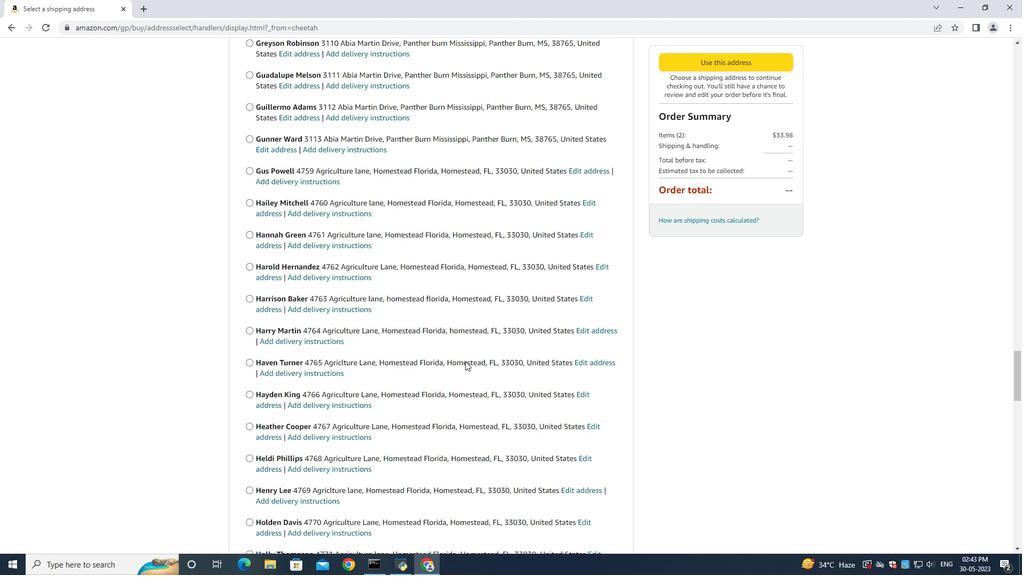 
Action: Mouse scrolled (465, 361) with delta (0, 0)
Screenshot: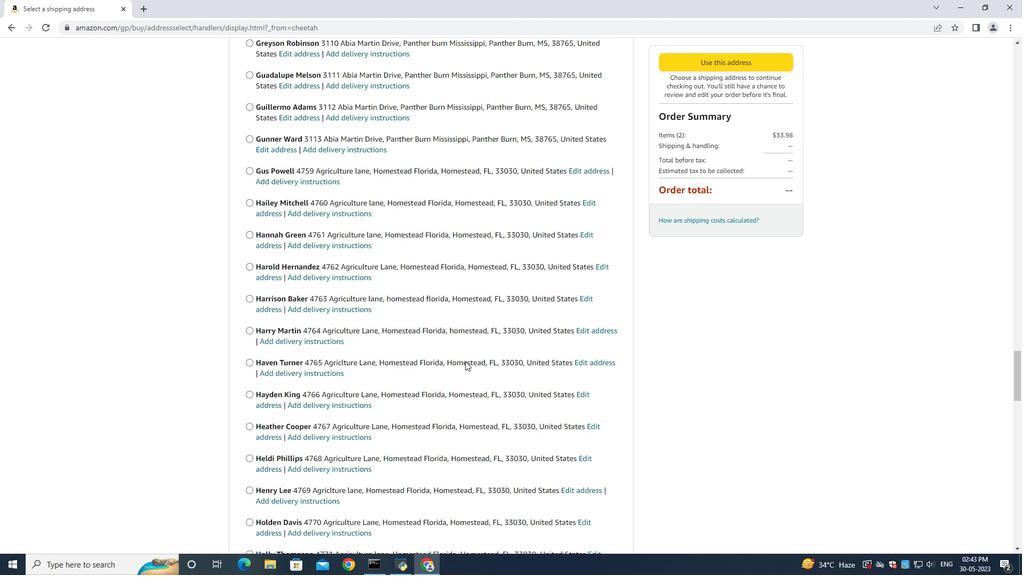 
Action: Mouse scrolled (465, 361) with delta (0, 0)
Screenshot: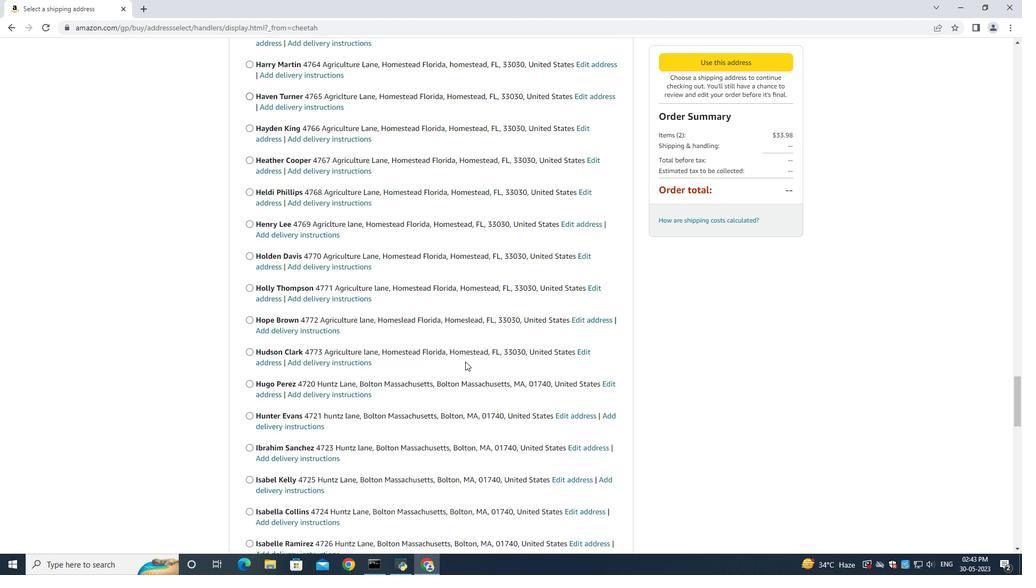 
Action: Mouse scrolled (465, 361) with delta (0, 0)
Screenshot: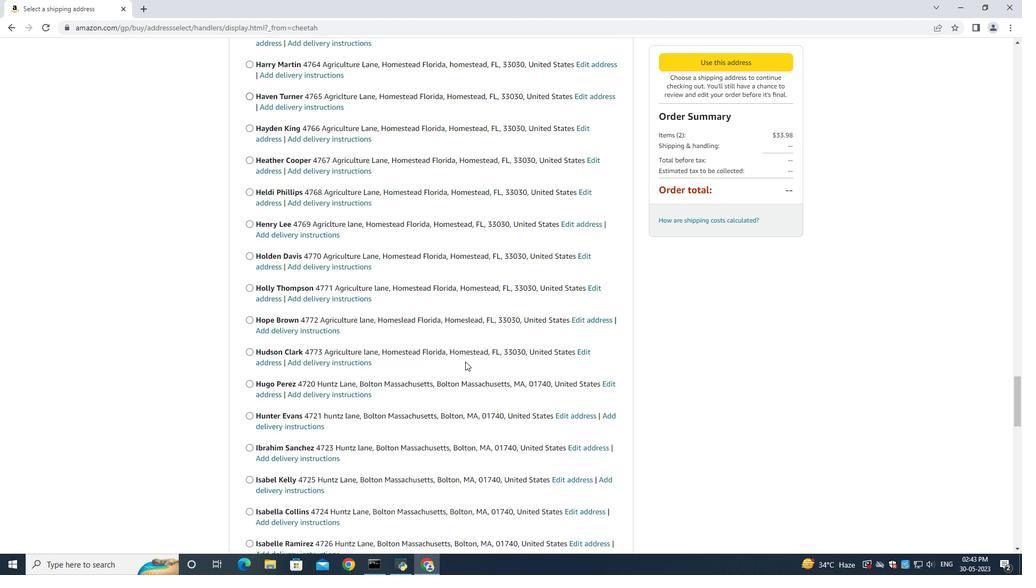 
Action: Mouse scrolled (465, 361) with delta (0, 0)
Screenshot: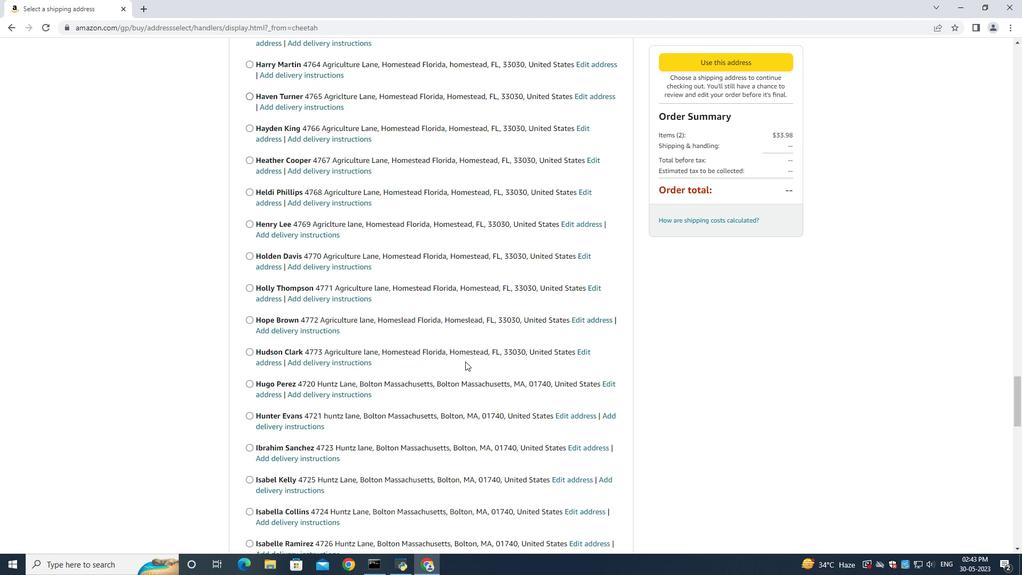 
Action: Mouse scrolled (465, 361) with delta (0, 0)
Screenshot: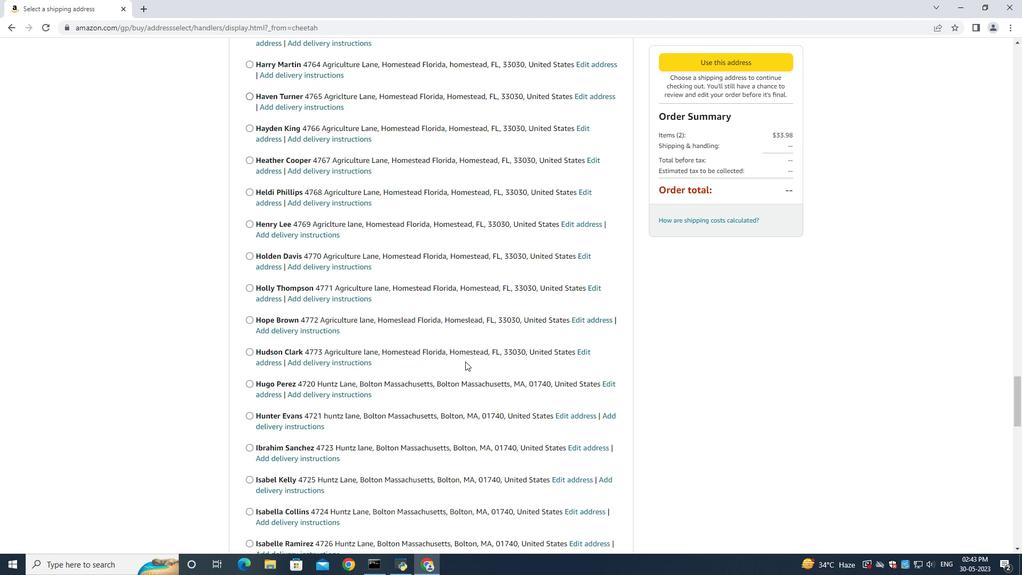 
Action: Mouse scrolled (465, 361) with delta (0, 0)
Screenshot: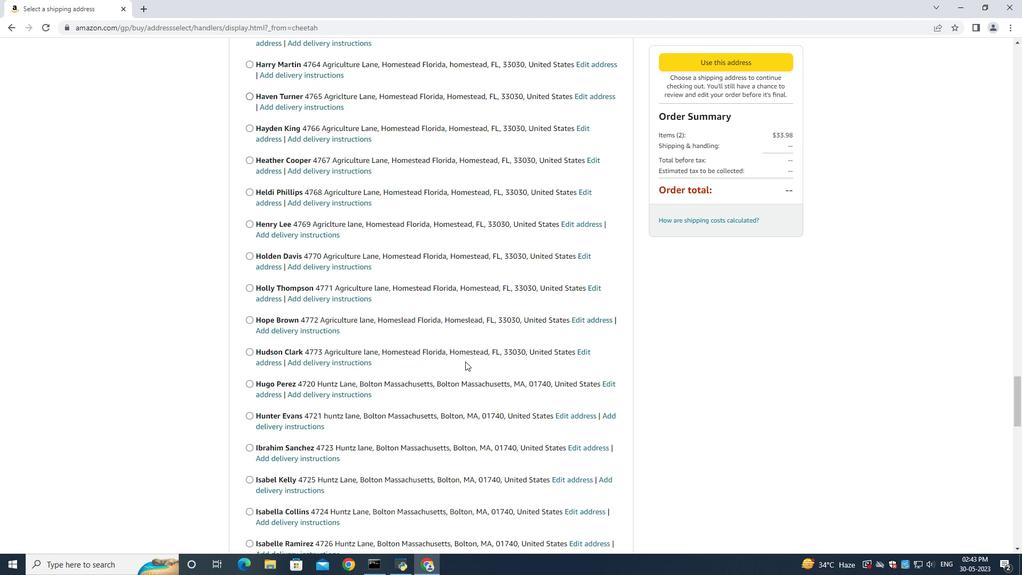 
Action: Mouse scrolled (465, 361) with delta (0, 0)
Screenshot: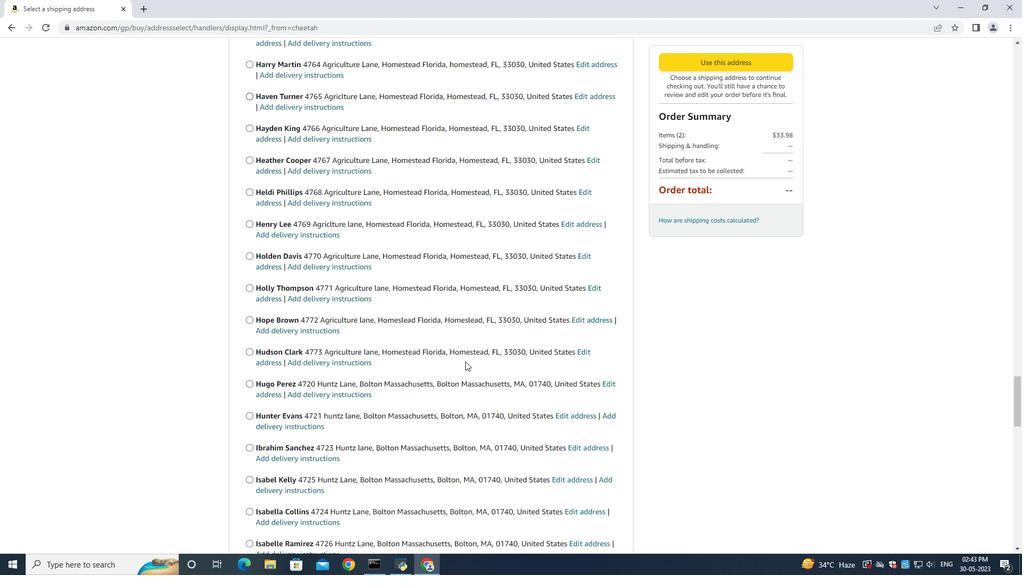 
Action: Mouse scrolled (465, 361) with delta (0, 0)
Screenshot: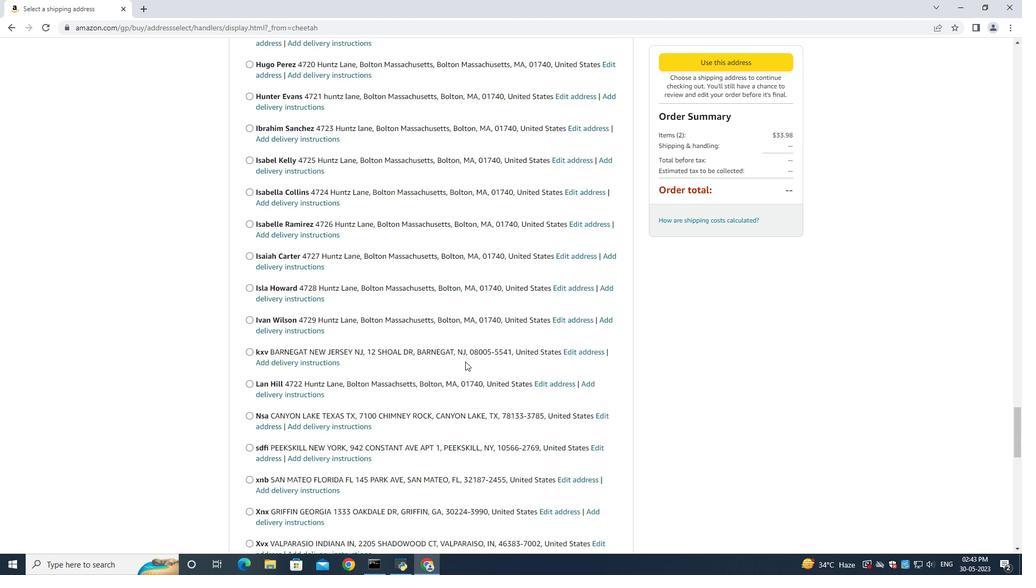 
Action: Mouse scrolled (465, 361) with delta (0, 0)
Screenshot: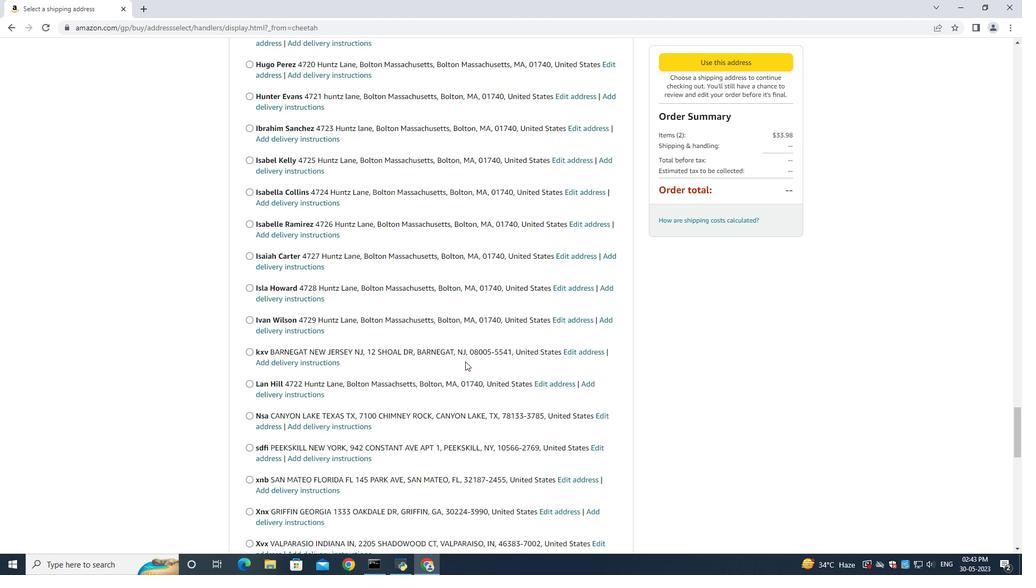 
Action: Mouse scrolled (465, 361) with delta (0, 0)
Screenshot: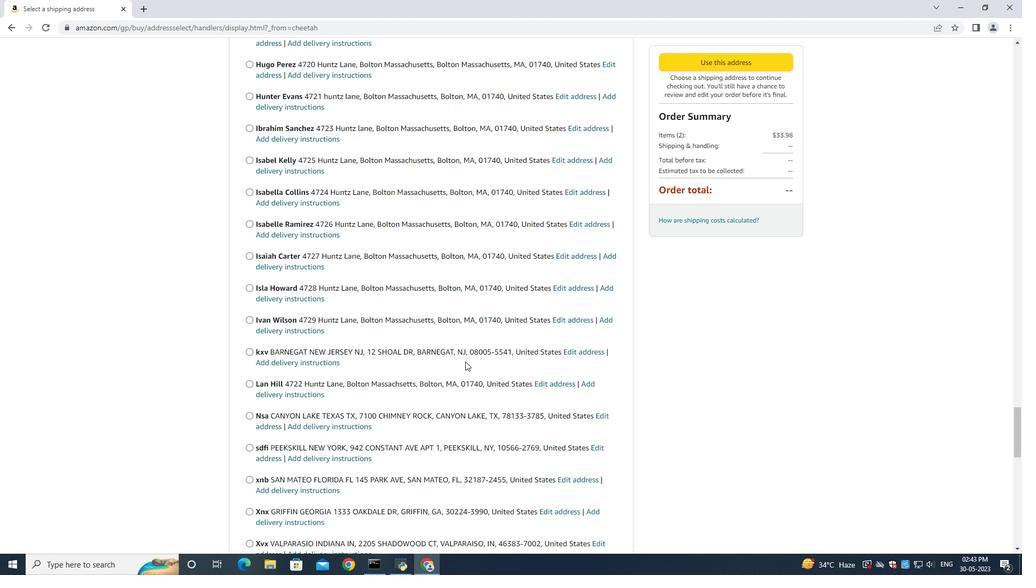 
Action: Mouse scrolled (465, 361) with delta (0, 0)
Screenshot: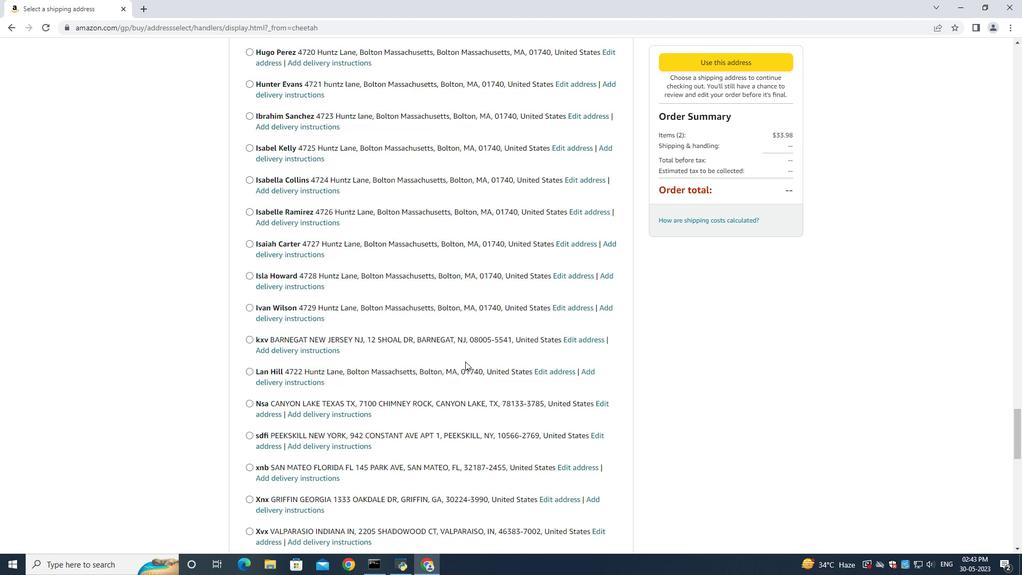 
Action: Mouse scrolled (465, 361) with delta (0, 0)
Screenshot: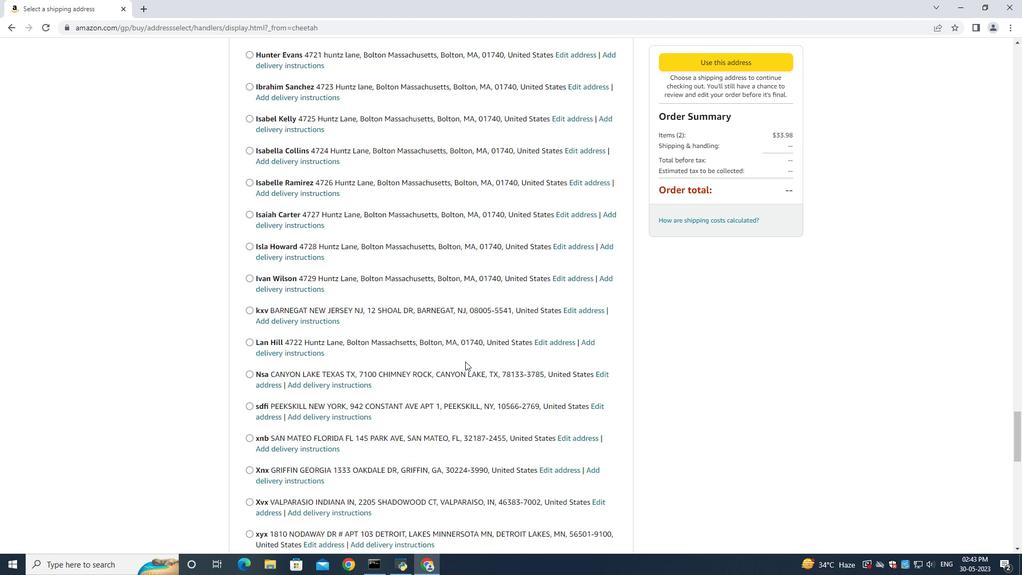
Action: Mouse scrolled (465, 361) with delta (0, 0)
Screenshot: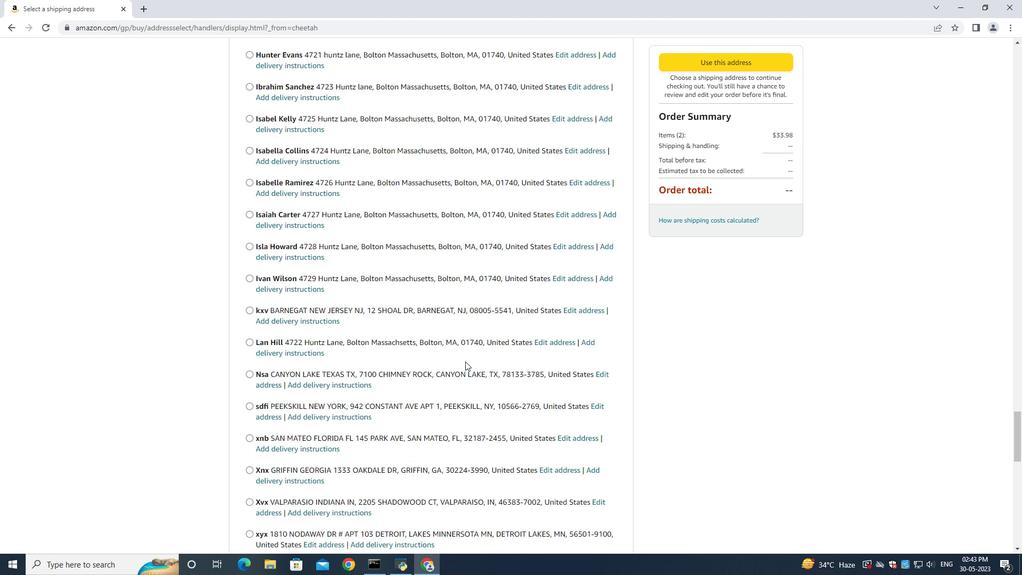 
Action: Mouse scrolled (465, 361) with delta (0, 0)
Screenshot: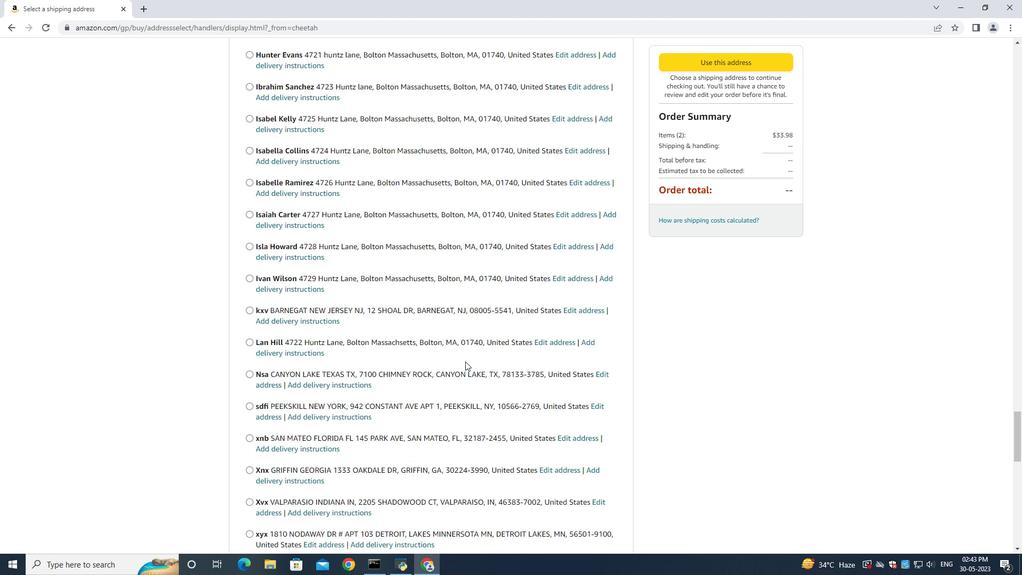 
Action: Mouse scrolled (465, 361) with delta (0, 0)
Screenshot: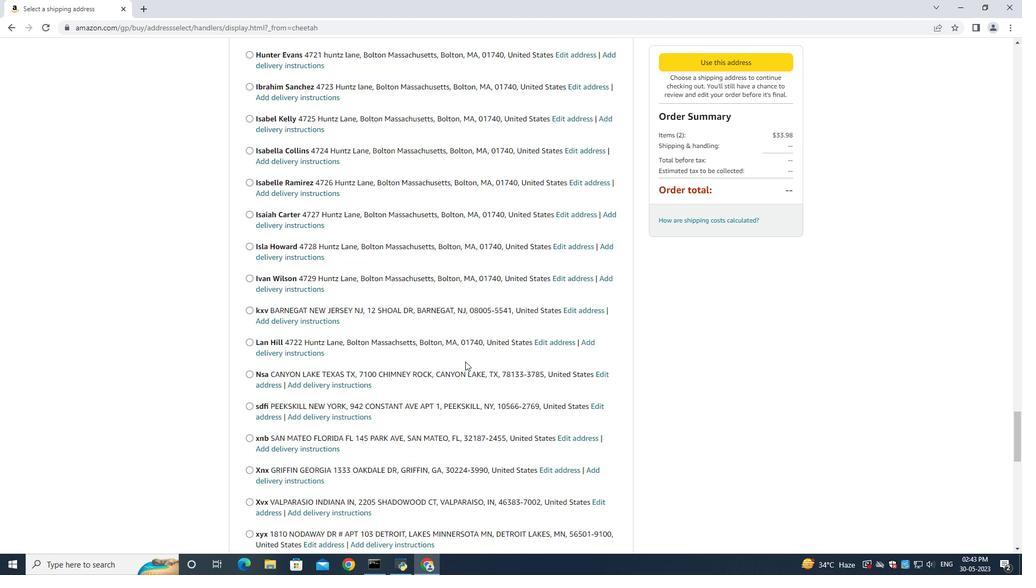 
Action: Mouse scrolled (465, 361) with delta (0, 0)
Screenshot: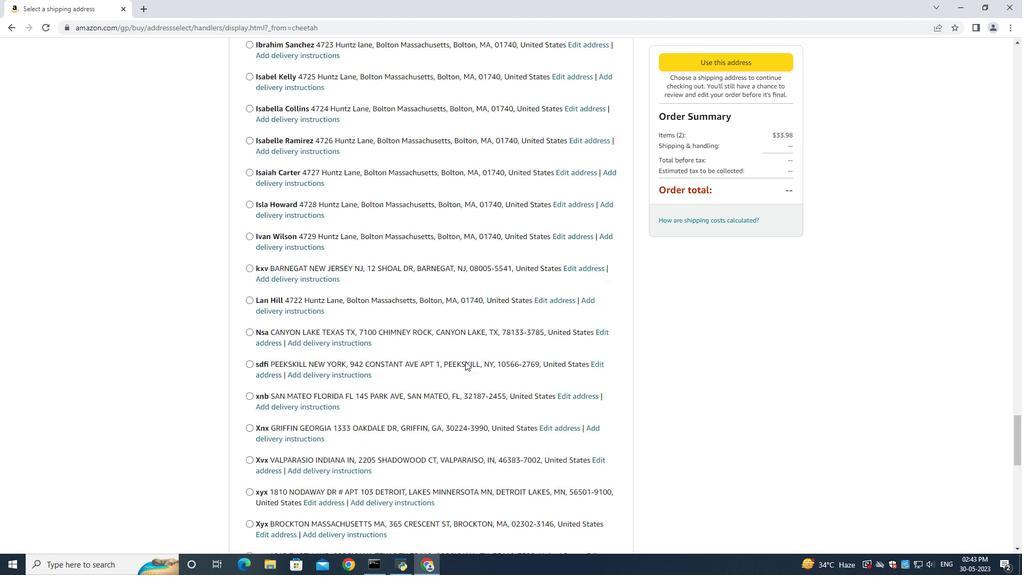 
Action: Mouse scrolled (465, 361) with delta (0, 0)
Screenshot: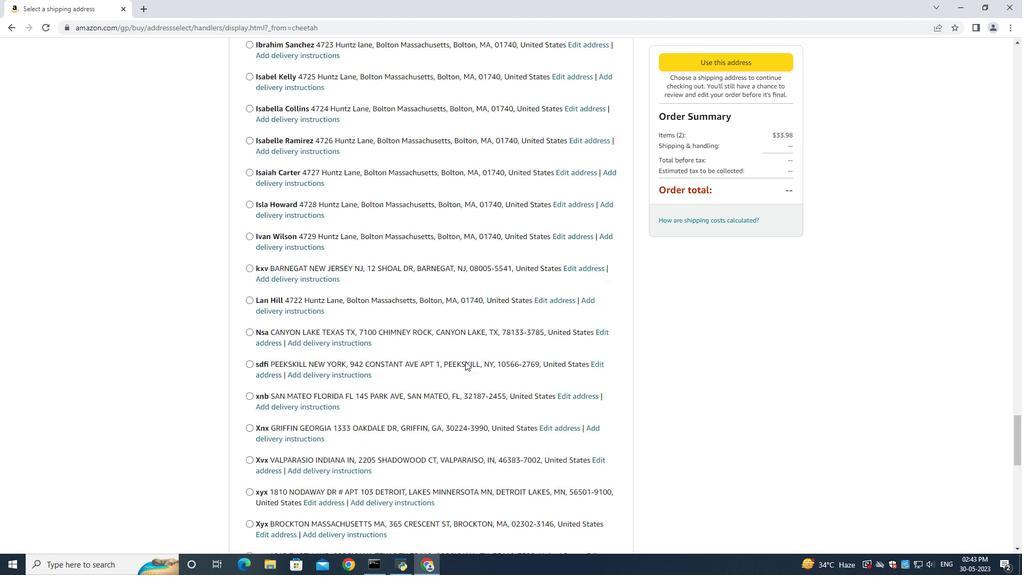 
Action: Mouse scrolled (465, 361) with delta (0, 0)
Screenshot: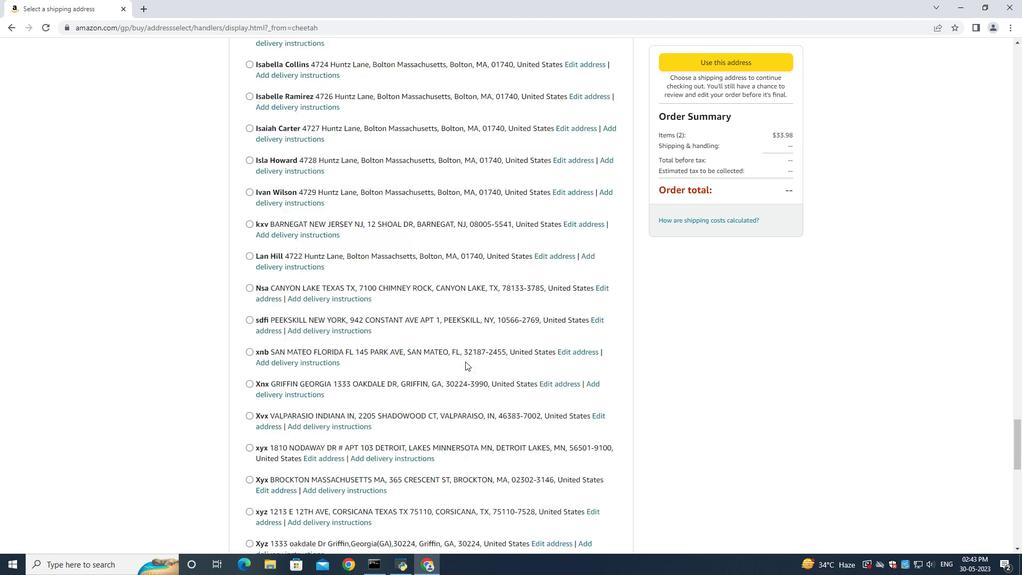 
Action: Mouse scrolled (465, 361) with delta (0, 0)
Screenshot: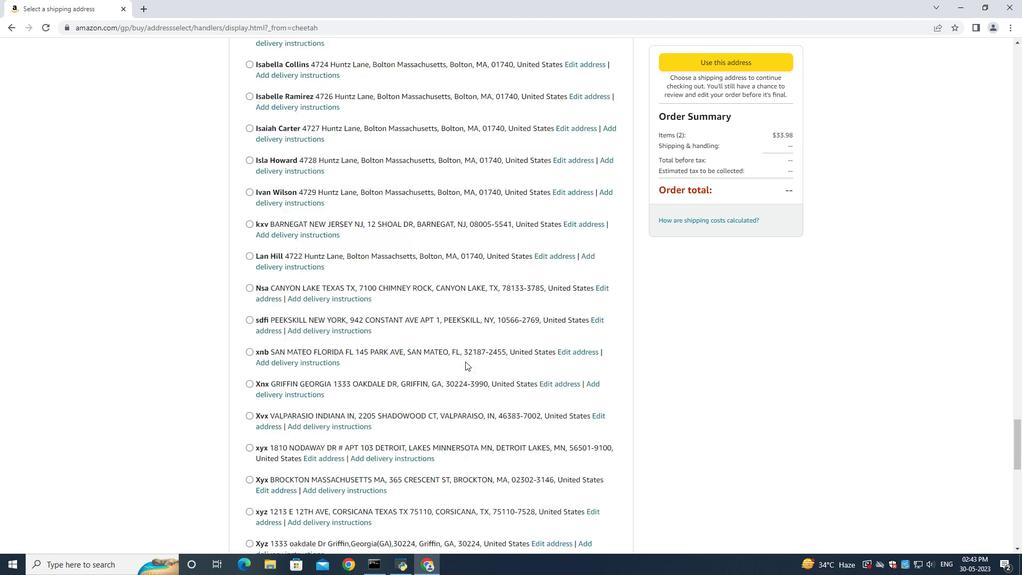 
Action: Mouse scrolled (465, 361) with delta (0, 0)
Screenshot: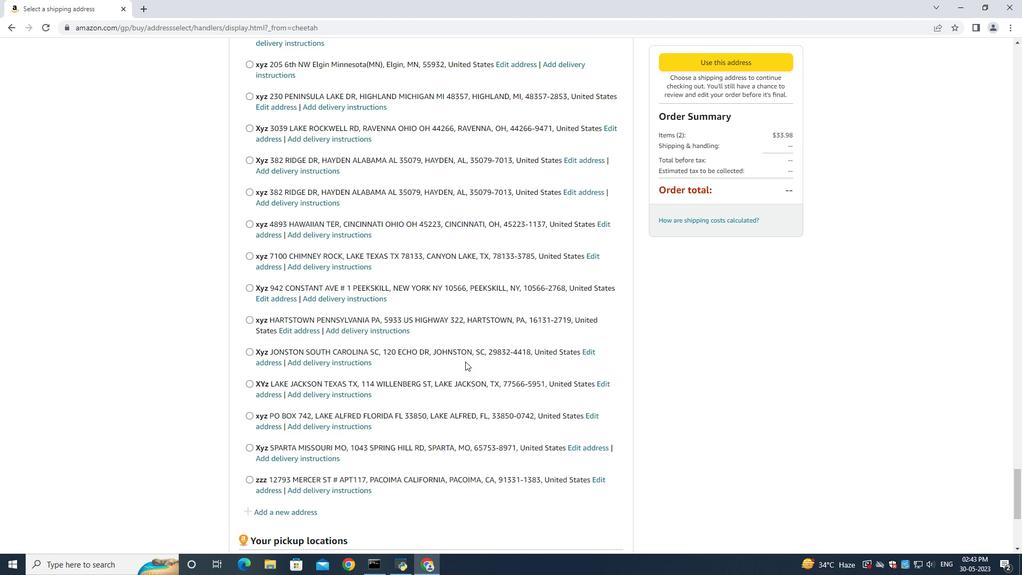 
Action: Mouse scrolled (465, 361) with delta (0, 0)
Screenshot: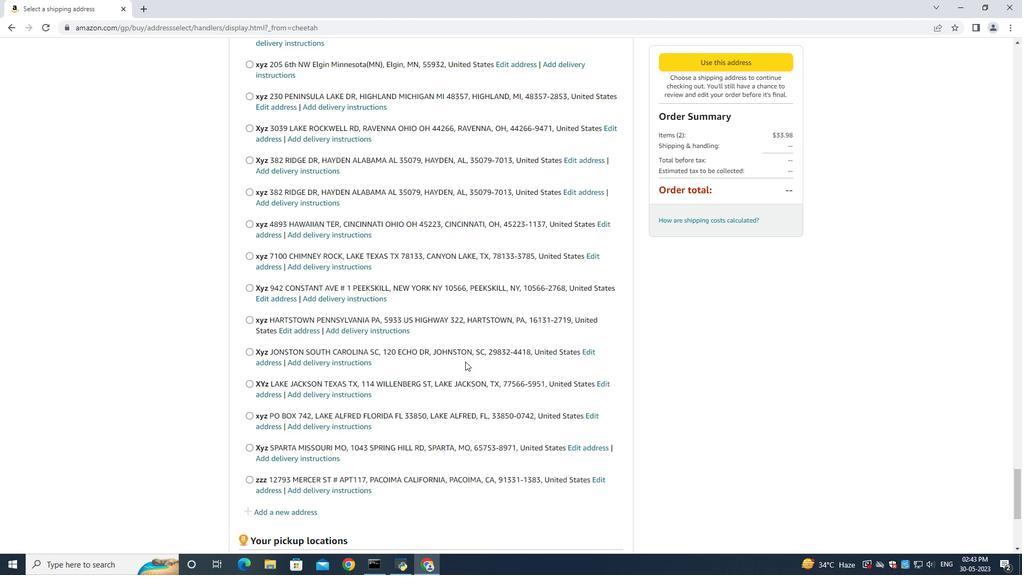 
Action: Mouse scrolled (465, 361) with delta (0, 0)
Screenshot: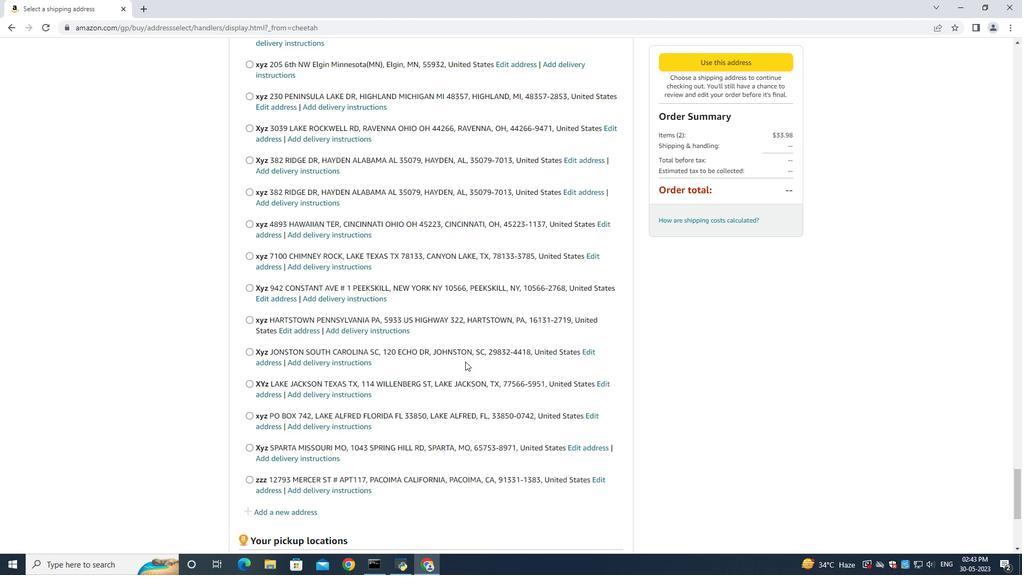 
Action: Mouse scrolled (465, 361) with delta (0, 0)
Screenshot: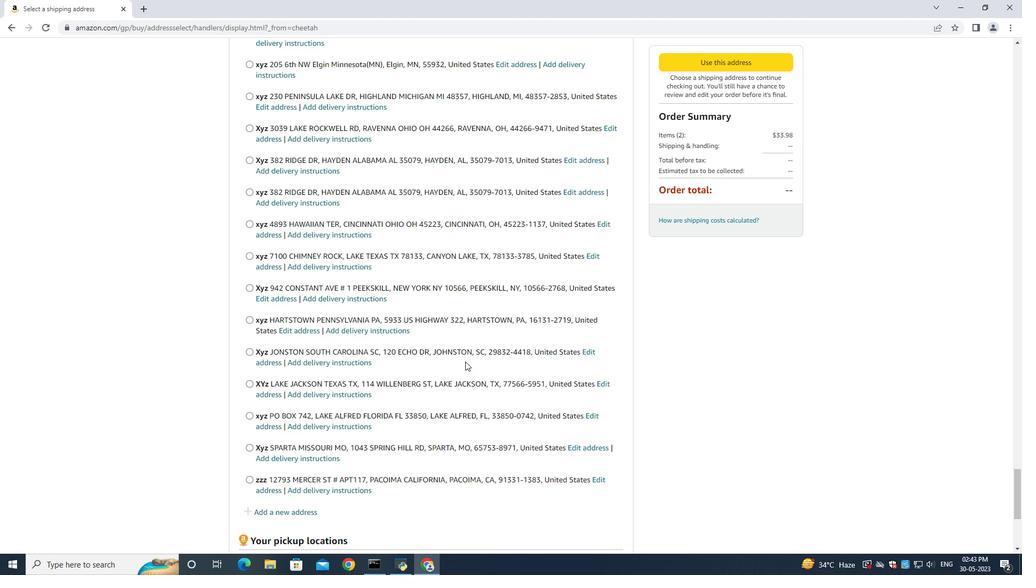 
Action: Mouse scrolled (465, 361) with delta (0, 0)
Screenshot: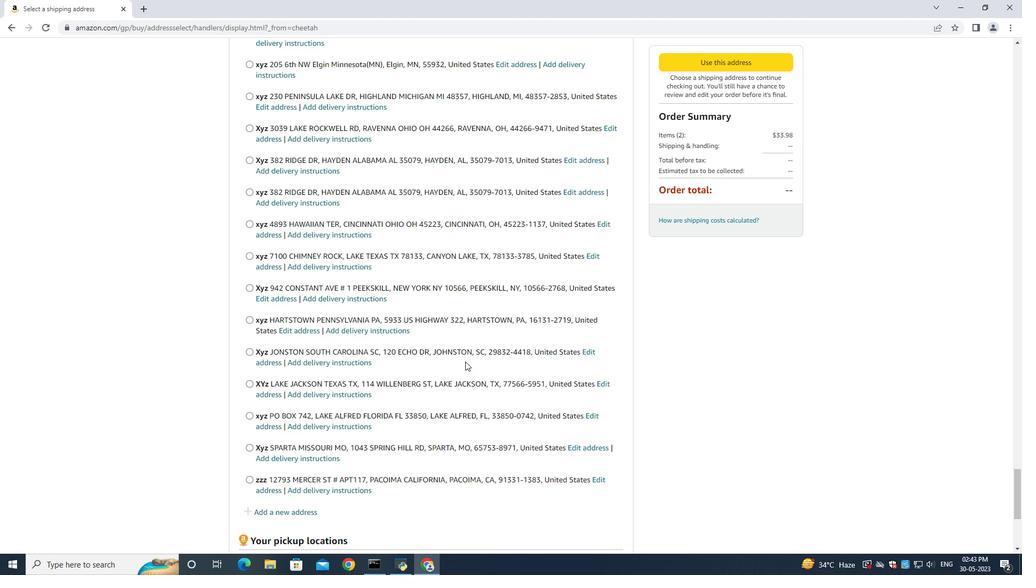 
Action: Mouse scrolled (465, 361) with delta (0, 0)
Screenshot: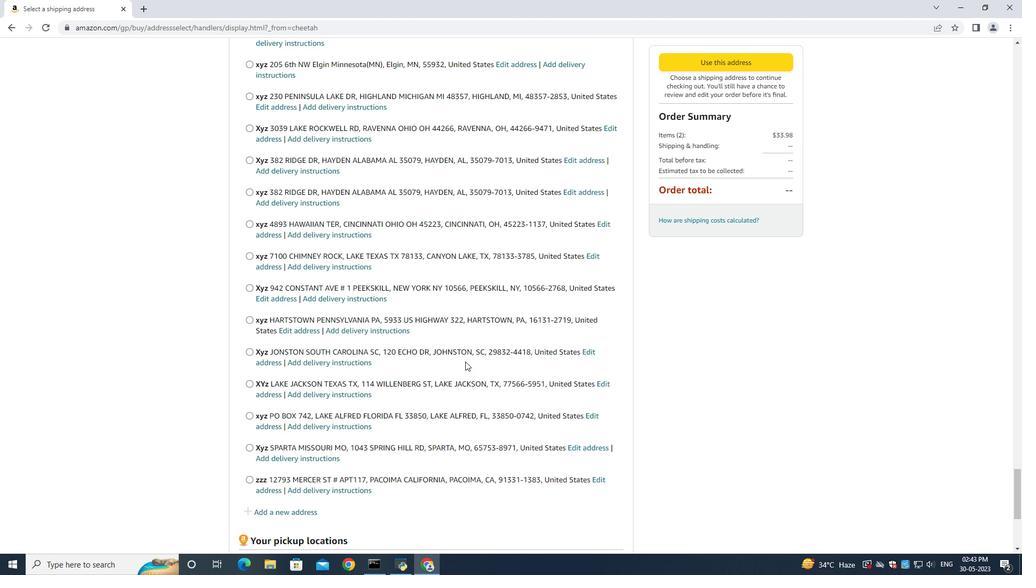 
Action: Mouse moved to (274, 254)
Screenshot: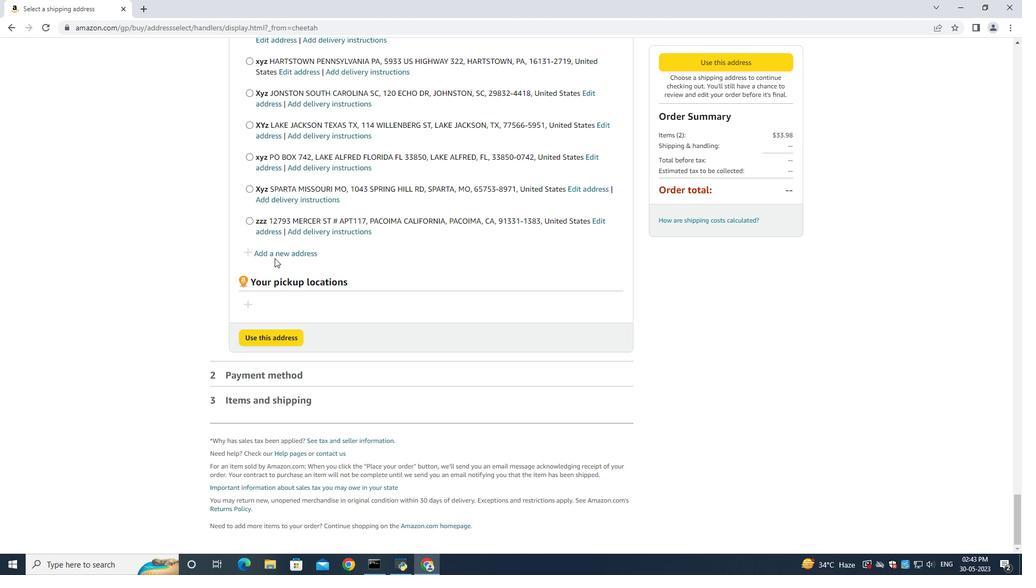 
Action: Mouse pressed left at (274, 254)
Screenshot: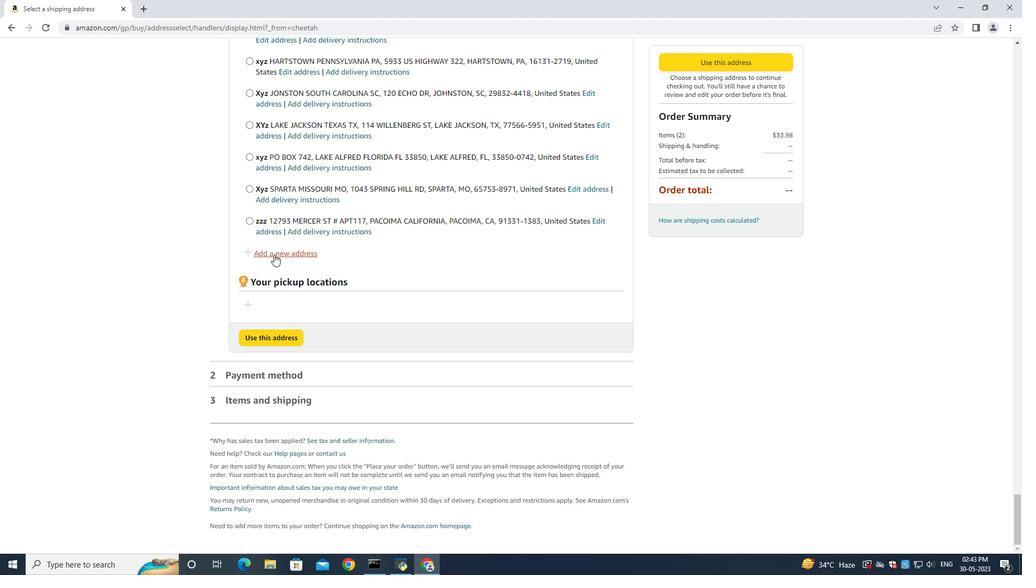 
Action: Mouse moved to (388, 256)
Screenshot: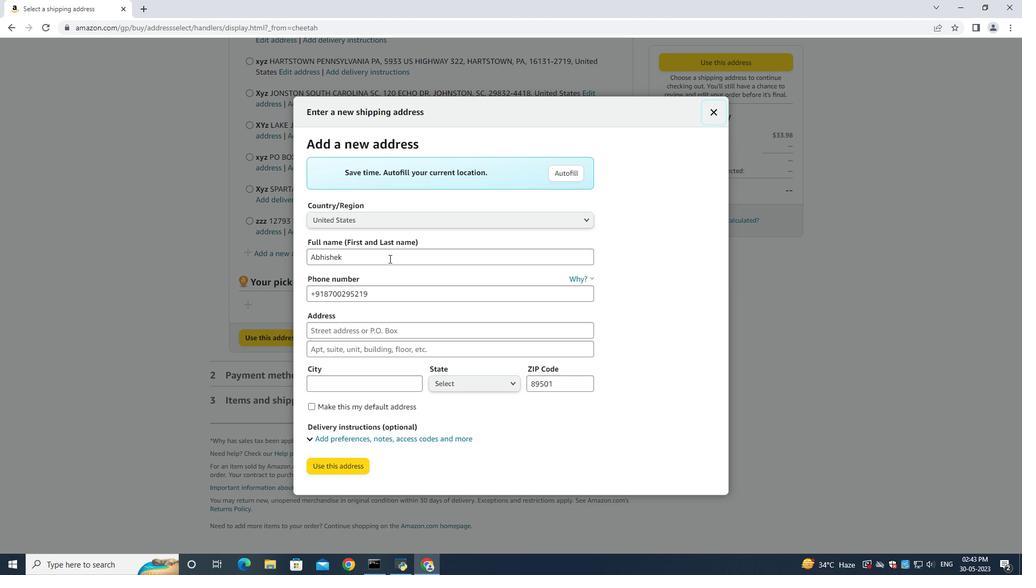 
Action: Mouse pressed left at (388, 256)
Screenshot: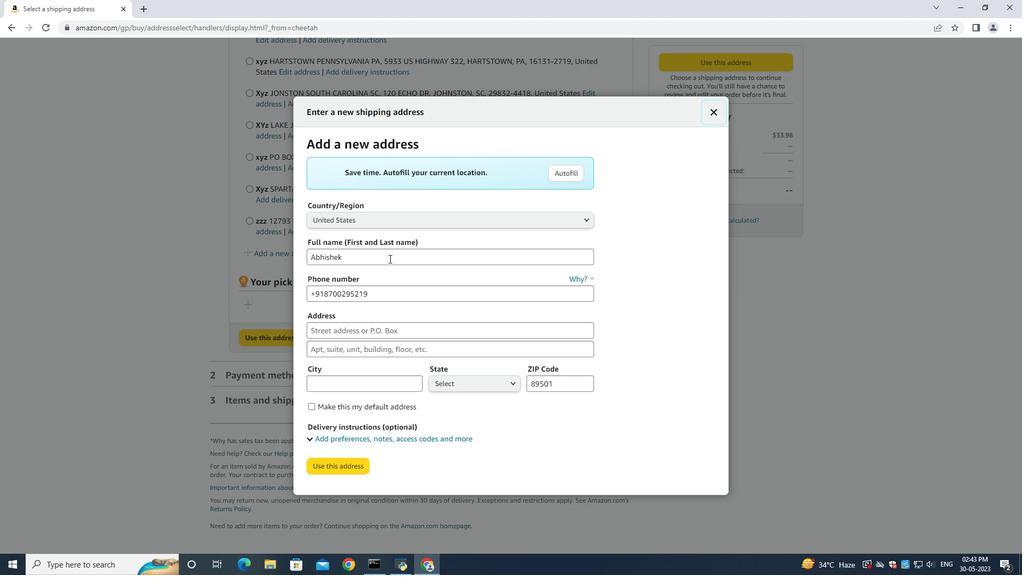 
Action: Key pressed ctrl+A<Key.backspace><Key.shift><Key.shift><Key.shift><Key.shift><Key.shift><Key.shift><Key.shift><Key.shift><Key.shift><Key.shift><Key.shift><Key.shift><Key.shift><Key.shift><Key.shift><Key.shift><Key.shift><Key.shift><Key.shift><Key.shift><Key.shift><Key.shift><Key.shift><Key.shift><Key.shift><Key.shift><Key.shift><Key.shift><Key.shift><Key.shift><Key.shift><Key.shift><Key.shift><Key.shift><Key.shift><Key.shift><Key.shift><Key.shift><Key.shift><Key.shift><Key.shift><Key.shift><Key.shift><Key.shift><Key.shift><Key.shift><Key.shift><Key.shift><Key.shift><Key.shift><Key.shift><Key.shift><Key.shift><Key.shift><Key.shift><Key.shift><Key.shift><Key.shift><Key.shift><Key.shift><Key.shift><Key.shift><Key.shift><Key.shift><Key.shift><Key.shift><Key.shift><Key.shift><Key.shift><Key.shift><Key.shift><Key.shift><Key.shift><Key.shift><Key.shift><Key.shift>Jack<Key.space><Key.shift><Key.shift><Key.shift>Davis<Key.space><Key.tab><Key.tab><Key.backspace>9785492947<Key.tab>4730<Key.space><Key.shift><Key.shift><Key.shift><Key.shift><Key.shift><Key.shift><Key.shift><Key.shift><Key.shift><Key.shift><Key.shift><Key.shift><Key.shift><Key.shift><Key.shift><Key.shift><Key.shift><Key.shift><Key.shift><Key.shift><Key.shift><Key.shift><Key.shift><Key.shift><Key.shift><Key.shift><Key.shift><Key.shift><Key.space>Huntz<Key.space><Key.shift><Key.shift><Key.shift><Key.shift><Key.shift><Key.shift><Key.shift><Key.shift><Key.shift><Key.shift><Key.shift><Key.shift><Key.shift>Lane<Key.space><Key.shift><Key.shift><Key.shift><Key.shift><Key.tab><Key.shift>Bolton<Key.space><Key.shift><Key.shift><Key.shift><Key.shift><Key.shift><Key.shift><Key.shift><Key.shift><Key.shift><Key.shift><Key.shift><Key.shift><Key.shift><Key.shift><Key.shift><Key.shift><Key.shift><Key.shift><Key.shift><Key.shift><Key.shift><Key.shift><Key.shift><Key.shift><Key.shift><Key.shift><Key.shift><Key.shift><Key.shift><Key.shift><Key.shift><Key.shift><Key.shift><Key.shift><Key.shift><Key.shift><Key.shift><Key.shift><Key.shift><Key.shift><Key.shift><Key.shift><Key.shift><Key.shift><Key.shift><Key.shift><Key.shift><Key.shift><Key.shift><Key.shift><Key.shift><Key.shift><Key.shift><Key.shift><Key.shift><Key.shift><Key.shift><Key.shift><Key.shift><Key.shift><Key.shift><Key.shift><Key.shift><Key.shift><Key.shift><Key.shift><Key.shift><Key.shift><Key.shift><Key.shift><Key.shift><Key.shift><Key.shift><Key.shift><Key.shift><Key.shift><Key.shift><Key.shift><Key.shift><Key.shift><Key.shift>Massachusetts<Key.tab><Key.shift>Bolton<Key.tab><Key.up><Key.shift><Key.shift><Key.shift><Key.shift><Key.shift><Key.shift><Key.shift><Key.shift><Key.shift><Key.shift><Key.shift><Key.shift><Key.shift><Key.shift><Key.shift><Key.shift><Key.shift><Key.shift><Key.shift><Key.shift>Mass<Key.enter><Key.tab><Key.backspace>01740
Screenshot: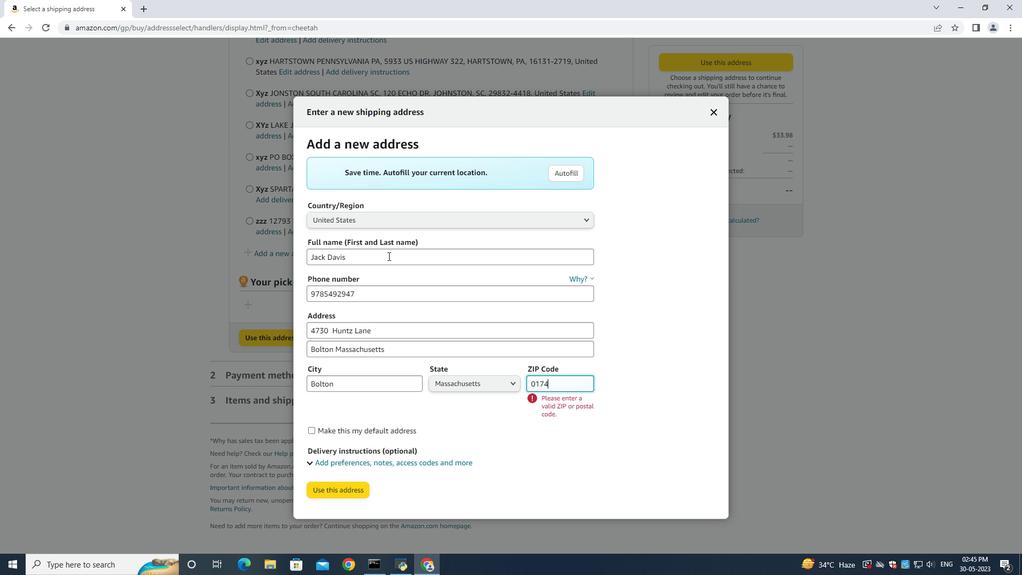 
Action: Mouse moved to (333, 466)
Screenshot: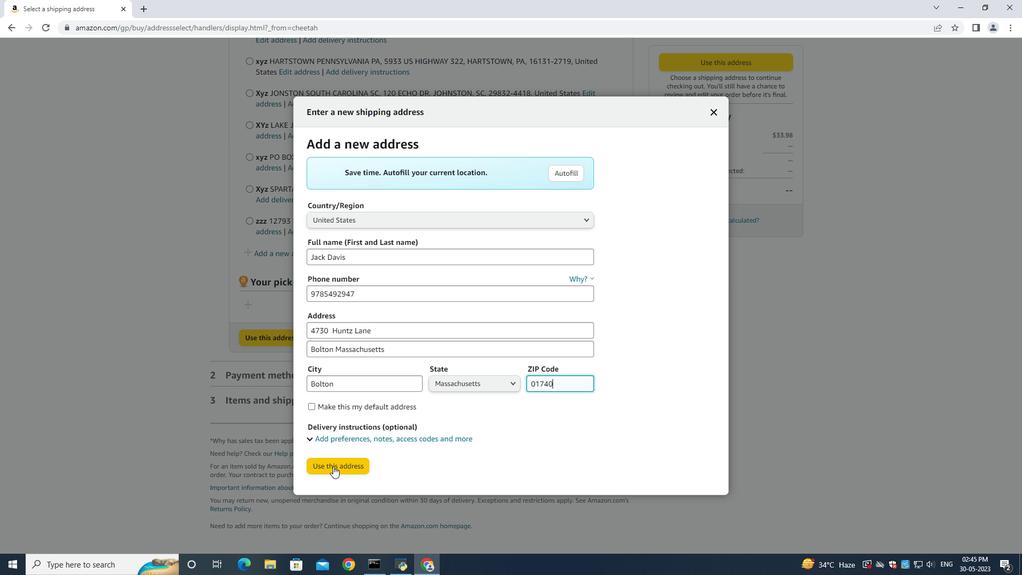 
Action: Mouse pressed left at (333, 466)
Screenshot: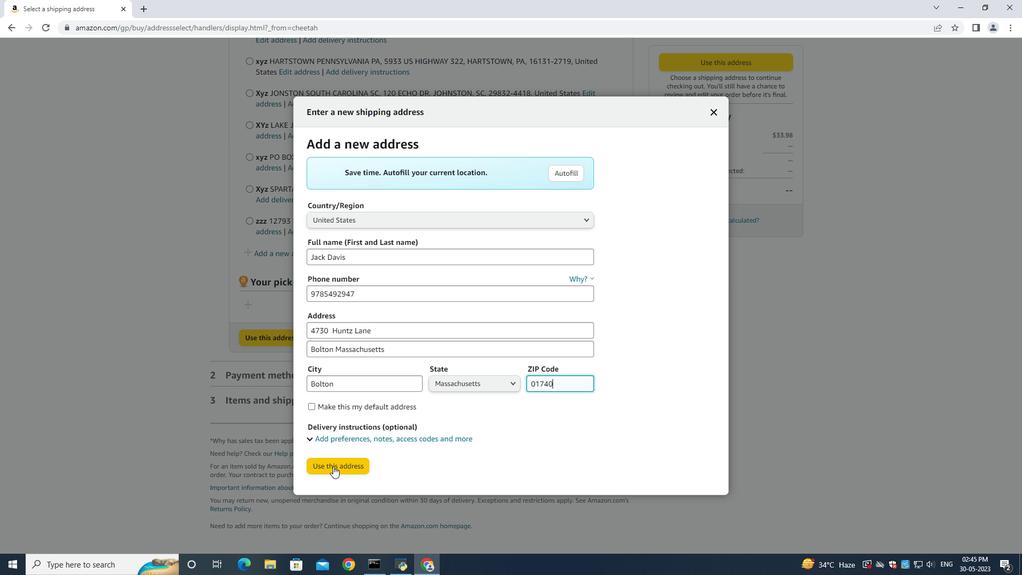 
Action: Mouse moved to (335, 544)
Screenshot: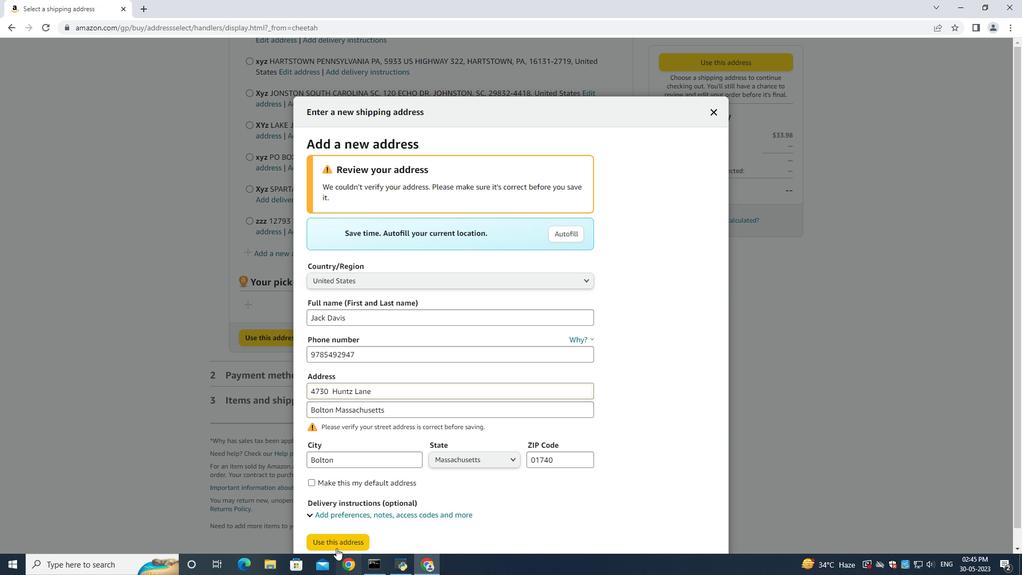 
Action: Mouse pressed left at (335, 544)
Screenshot: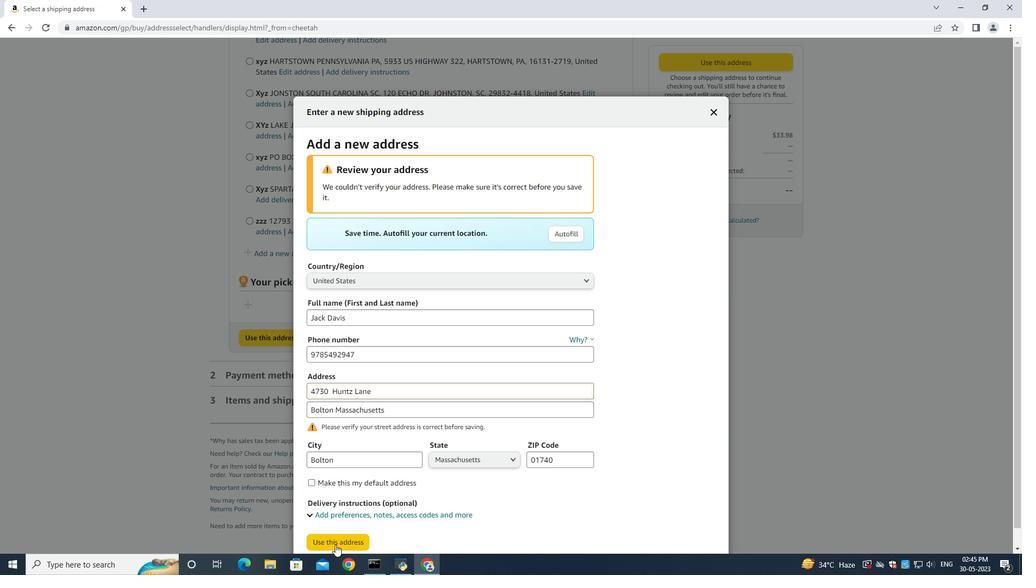 
Action: Mouse moved to (459, 378)
Screenshot: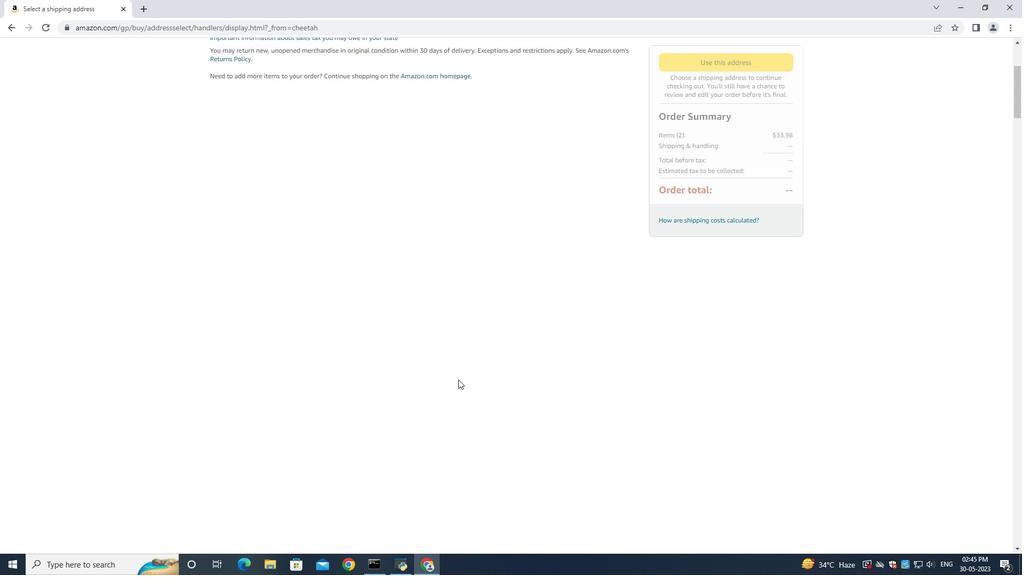 
